 Task: Find connections with filter location Flémalle-Haute with filter topic #homeofficewith filter profile language Potuguese with filter current company CONMED Corporation with filter school Sacred Heart College(autonomous)Thirupattur-635 601 with filter industry Building Construction with filter service category Product Marketing with filter keywords title Library Assistant
Action: Mouse moved to (577, 100)
Screenshot: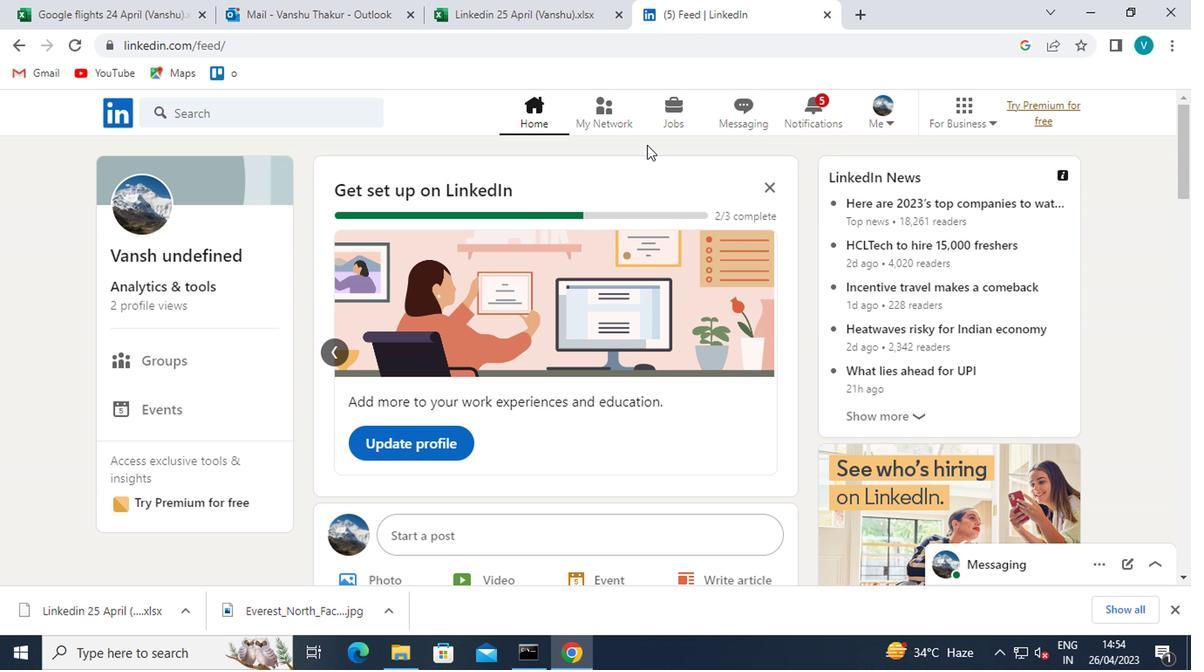 
Action: Mouse pressed left at (577, 100)
Screenshot: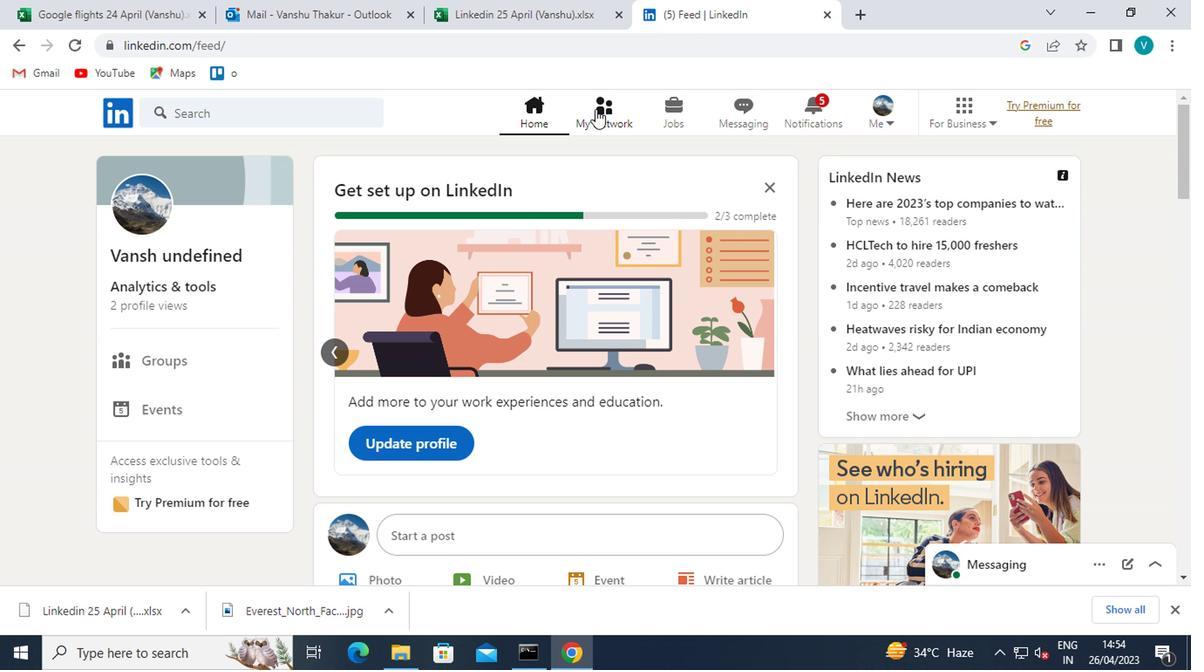 
Action: Mouse moved to (181, 215)
Screenshot: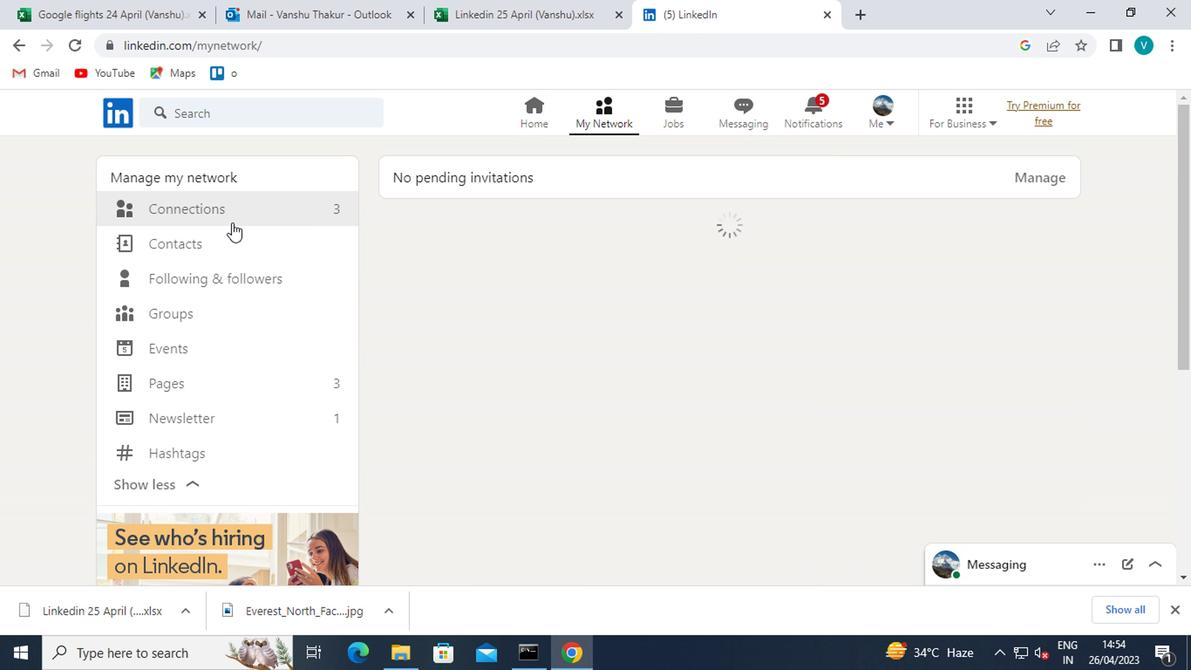 
Action: Mouse pressed left at (181, 215)
Screenshot: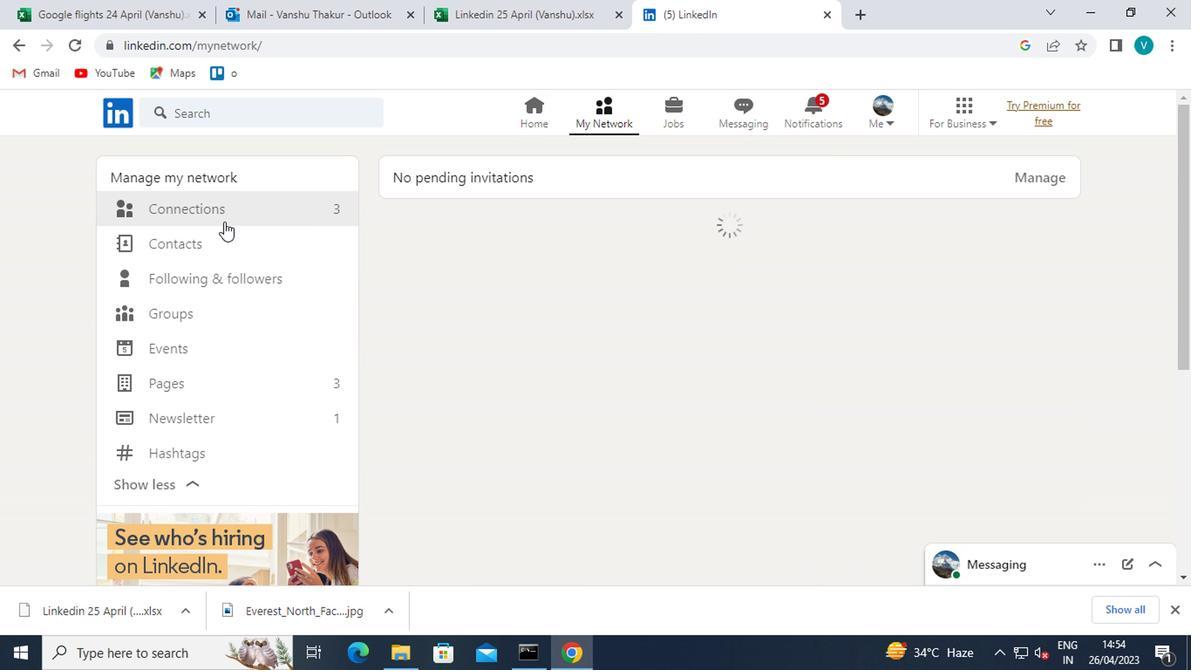 
Action: Mouse moved to (721, 215)
Screenshot: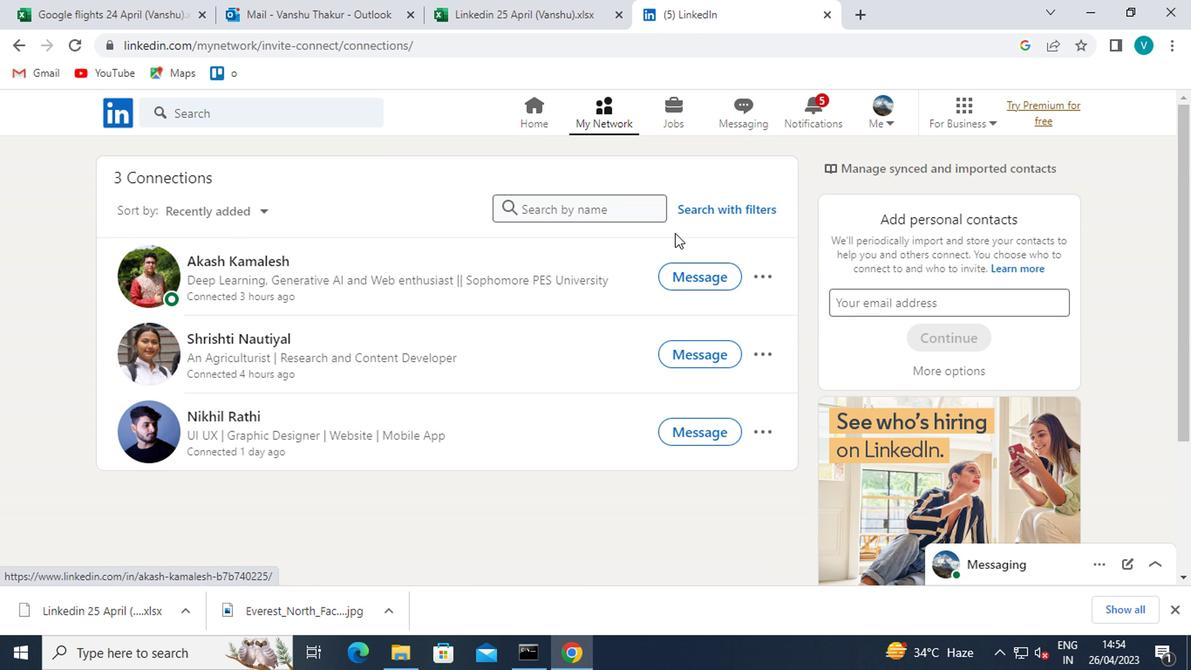 
Action: Mouse pressed left at (721, 215)
Screenshot: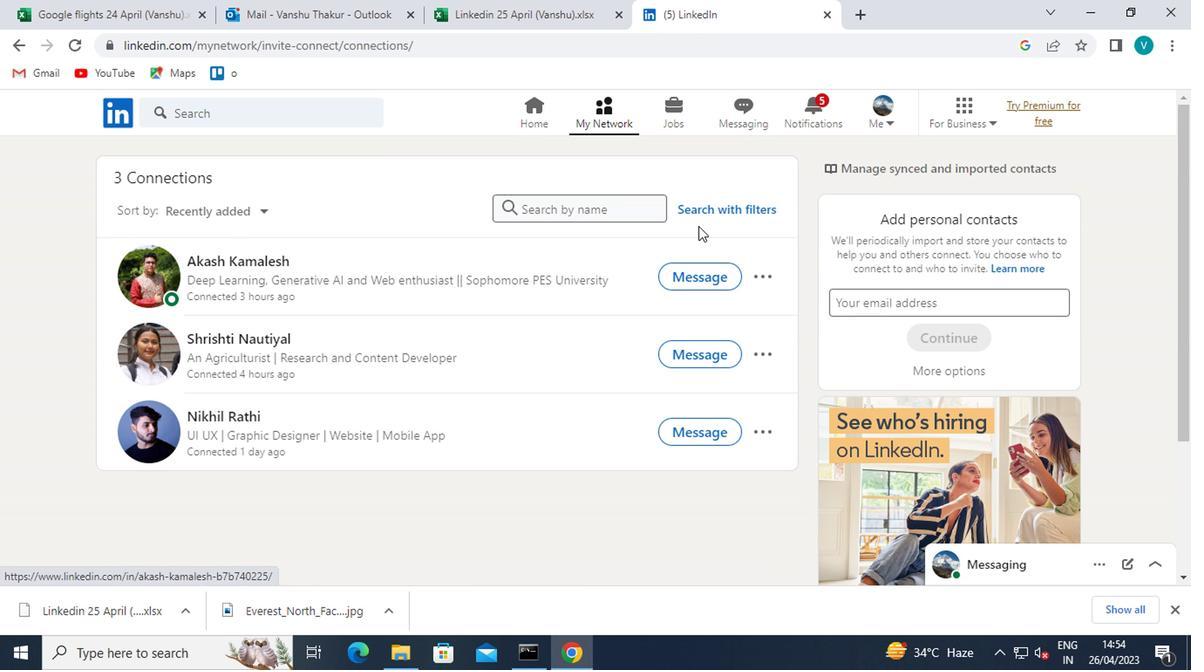 
Action: Mouse moved to (571, 173)
Screenshot: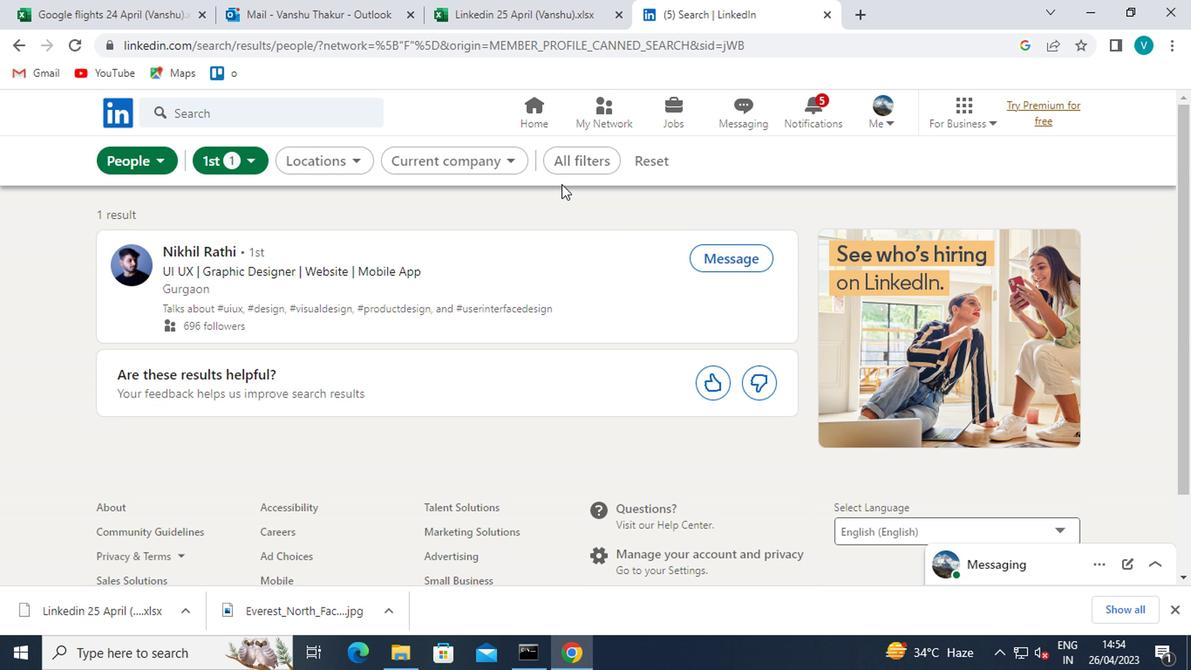 
Action: Mouse pressed left at (571, 173)
Screenshot: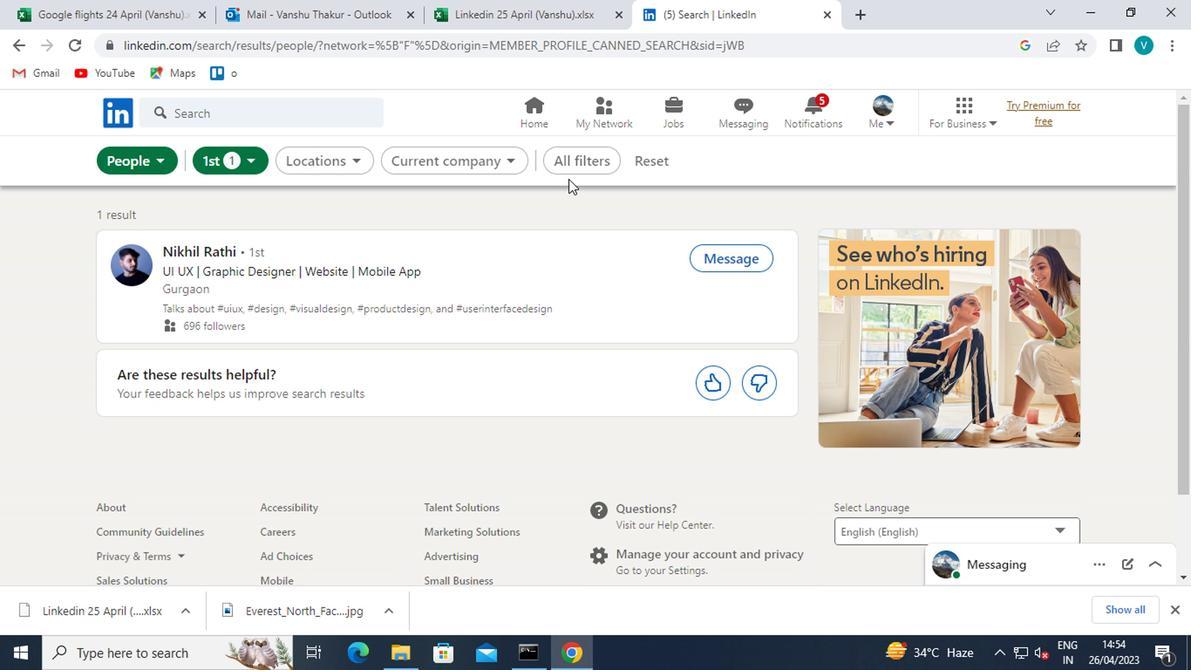 
Action: Mouse moved to (885, 349)
Screenshot: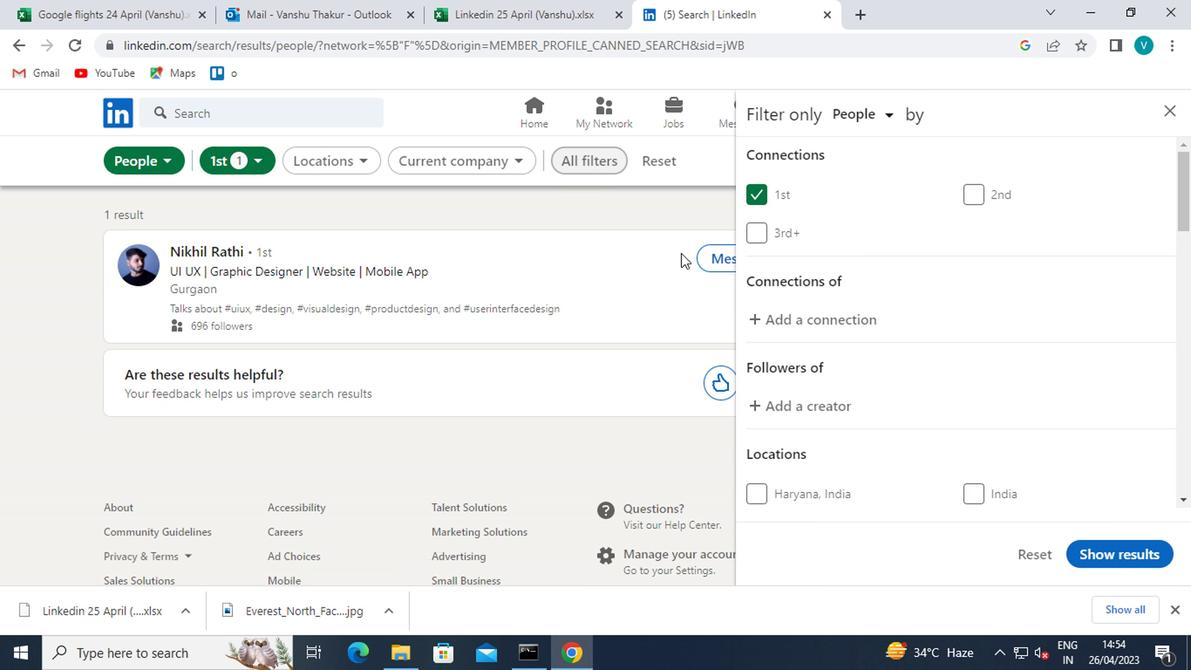 
Action: Mouse scrolled (885, 348) with delta (0, 0)
Screenshot: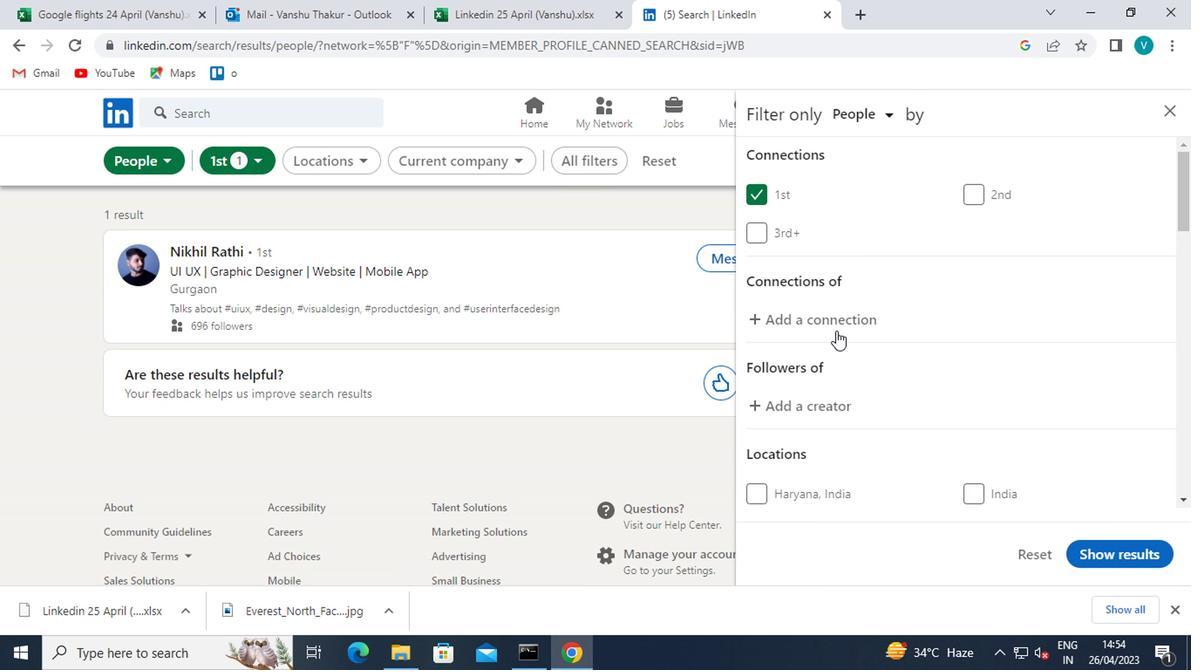 
Action: Mouse moved to (886, 349)
Screenshot: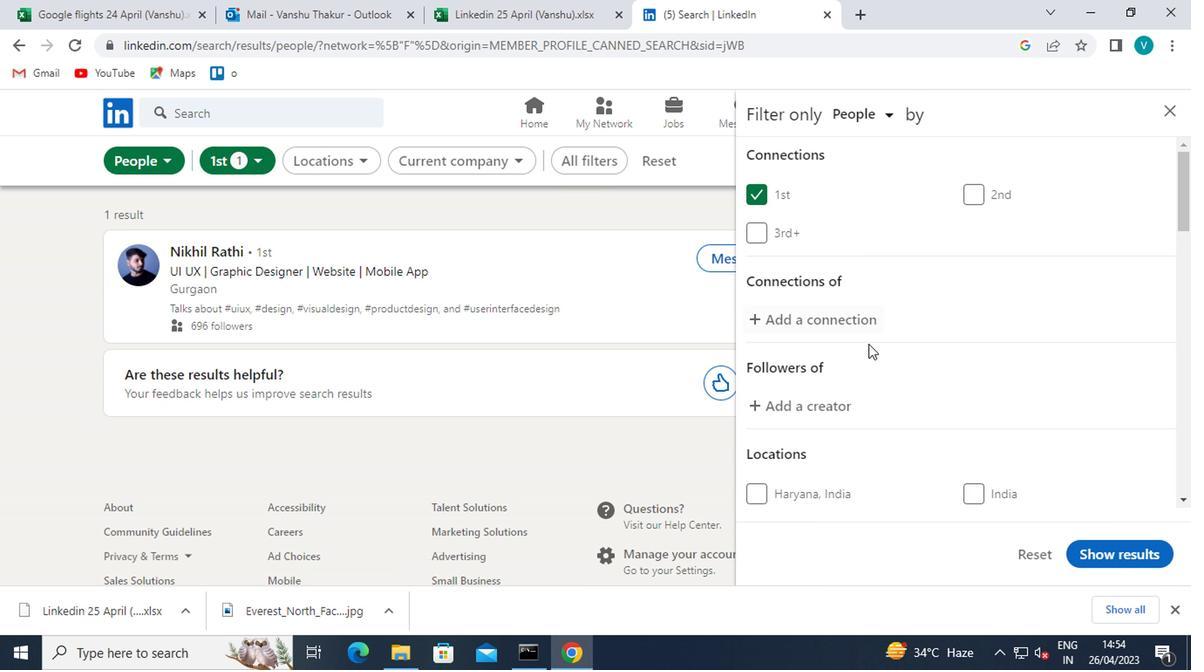 
Action: Mouse scrolled (886, 348) with delta (0, 0)
Screenshot: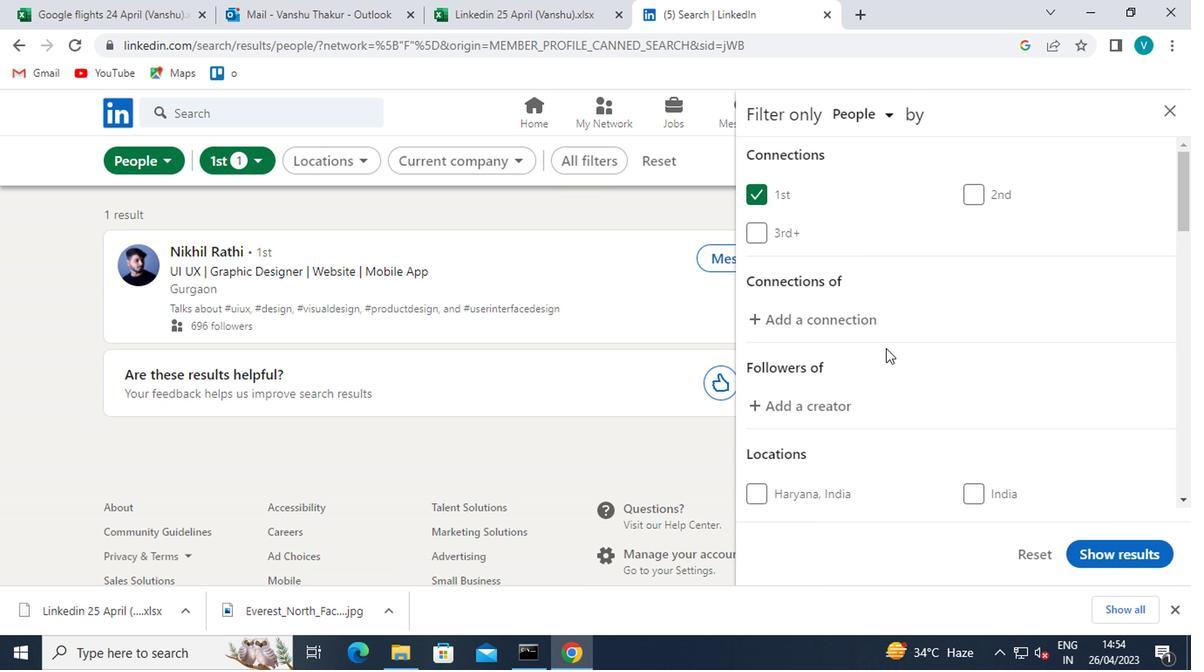 
Action: Mouse moved to (831, 404)
Screenshot: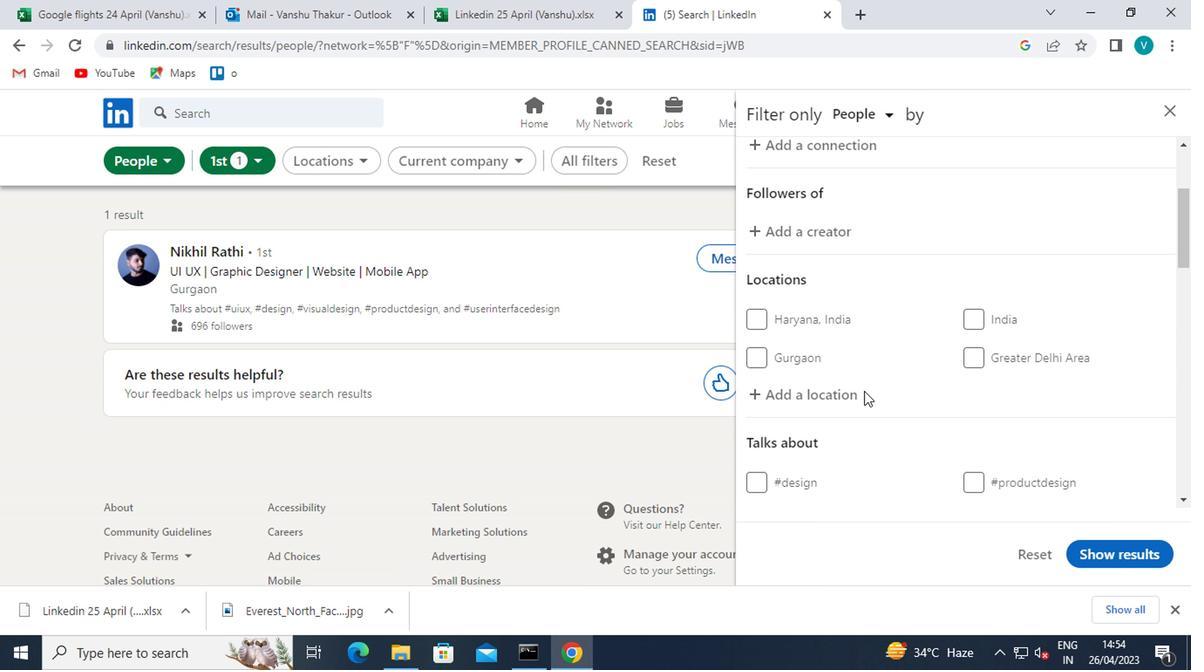 
Action: Mouse pressed left at (831, 404)
Screenshot: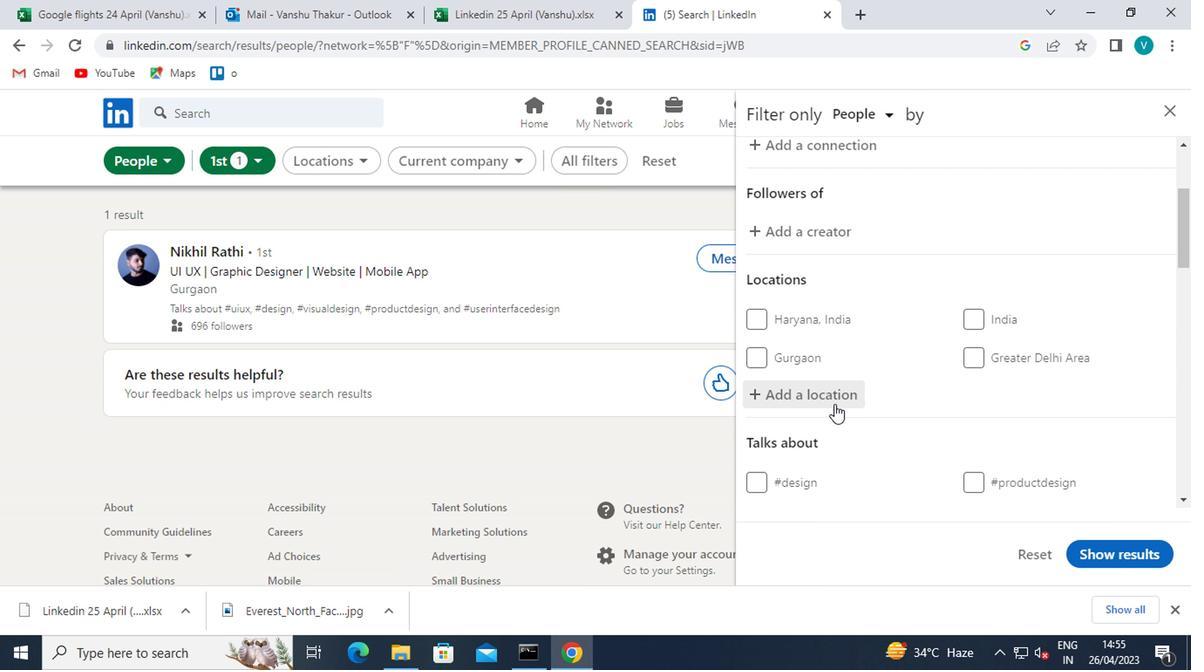 
Action: Key pressed <Key.shift><Key.shift><Key.shift><Key.shift><Key.shift><Key.shift><Key.shift>FLEMALLE
Screenshot: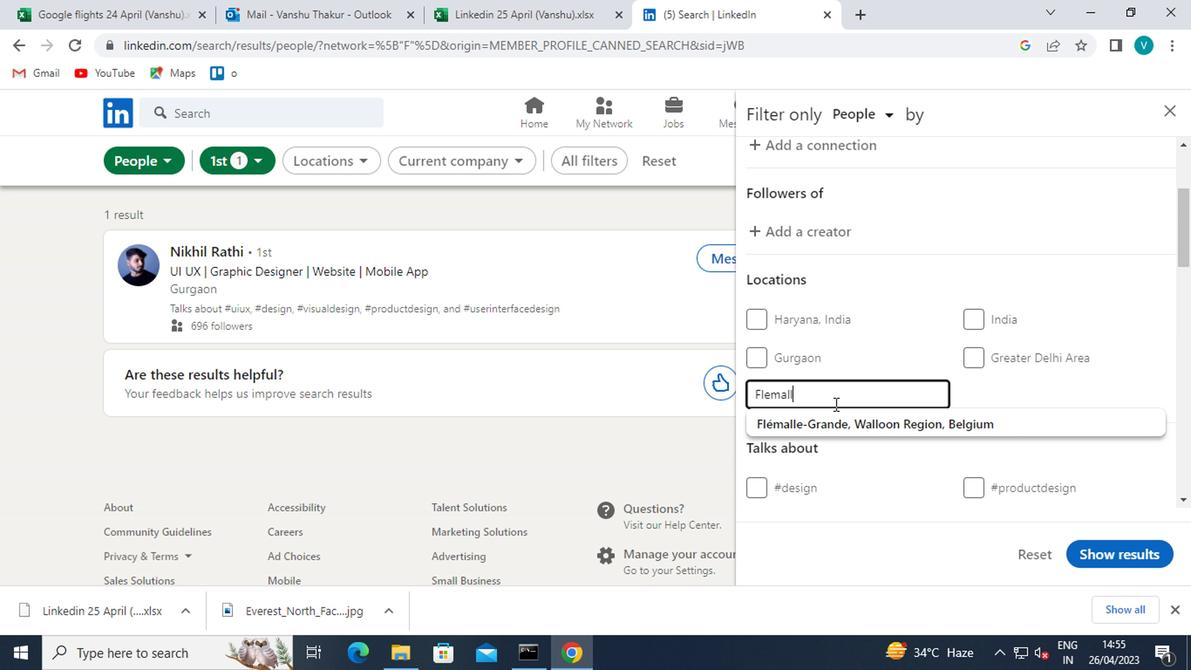 
Action: Mouse moved to (866, 432)
Screenshot: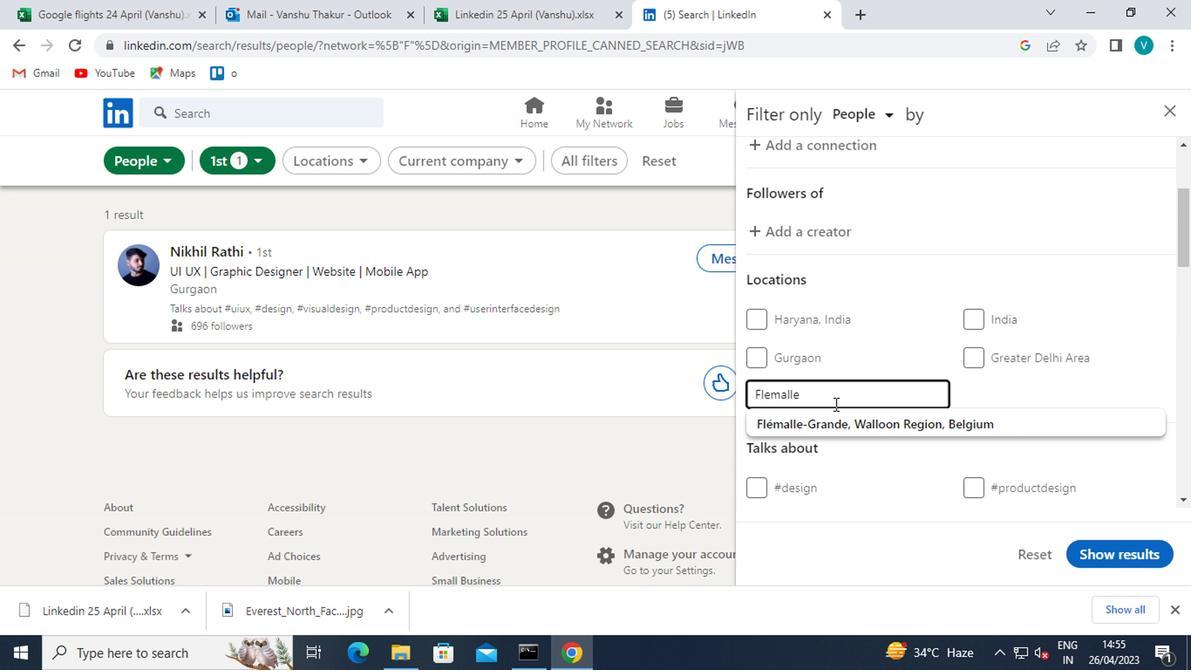 
Action: Mouse pressed left at (866, 432)
Screenshot: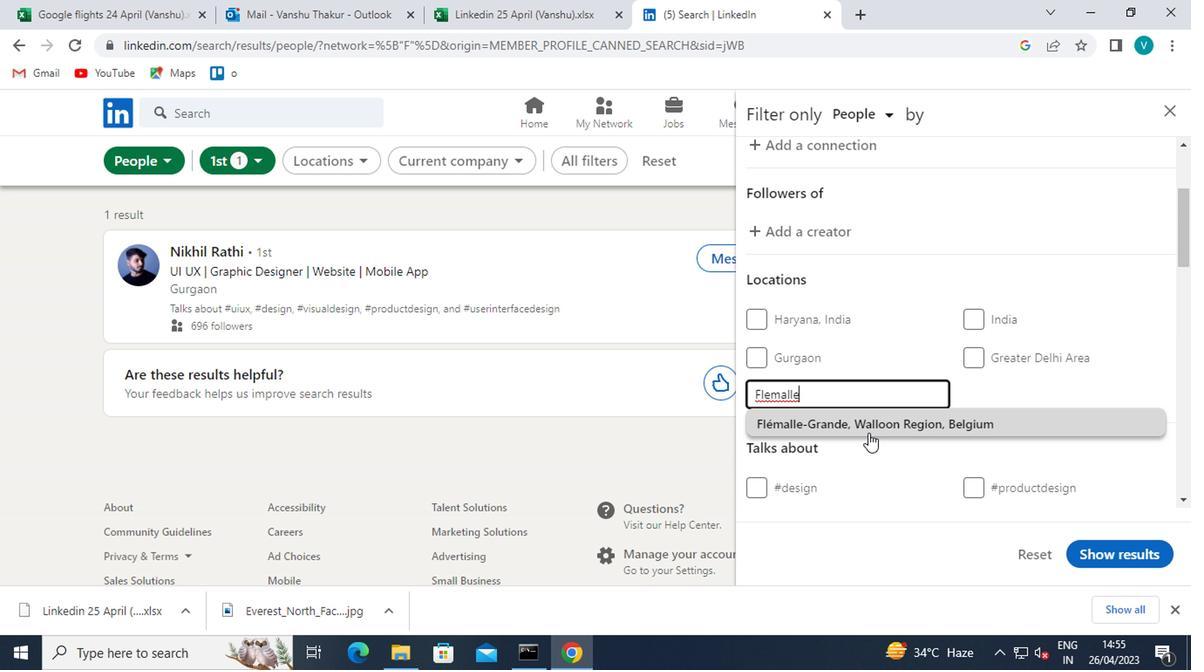 
Action: Mouse moved to (885, 424)
Screenshot: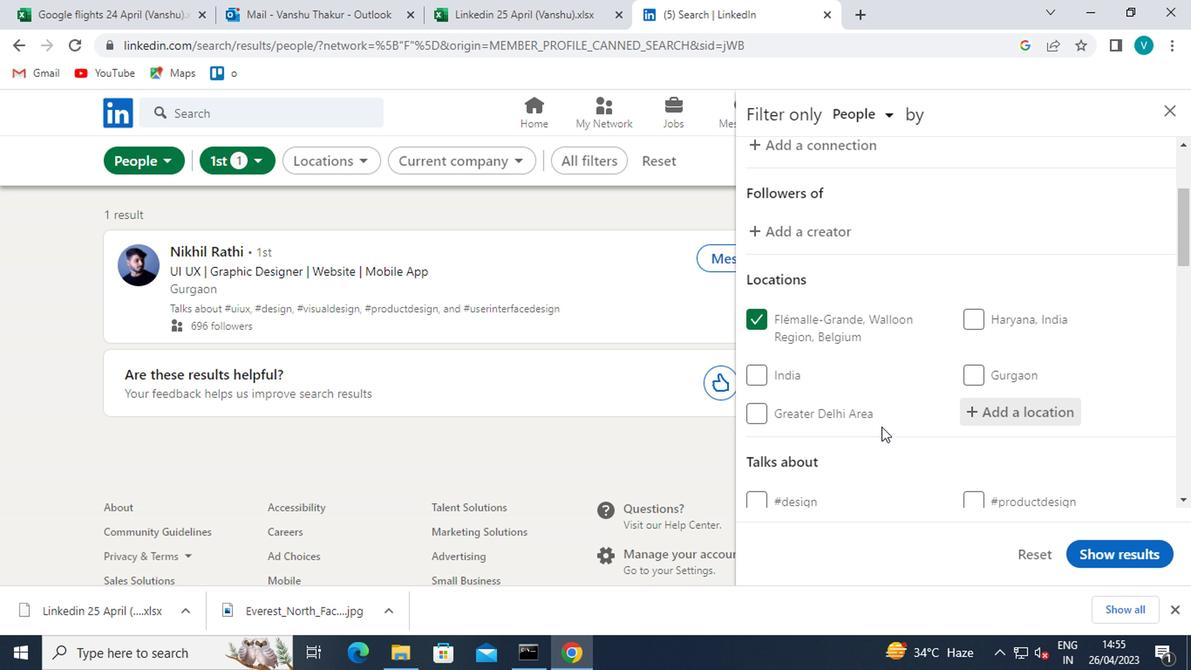 
Action: Mouse scrolled (885, 423) with delta (0, 0)
Screenshot: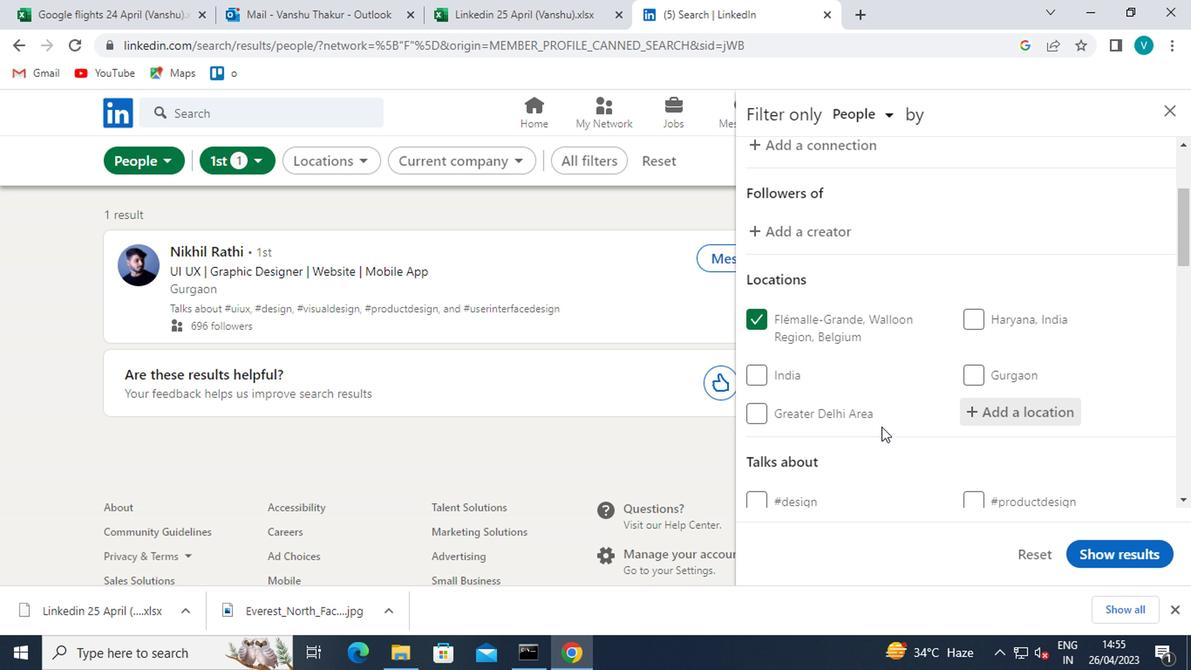 
Action: Mouse moved to (890, 422)
Screenshot: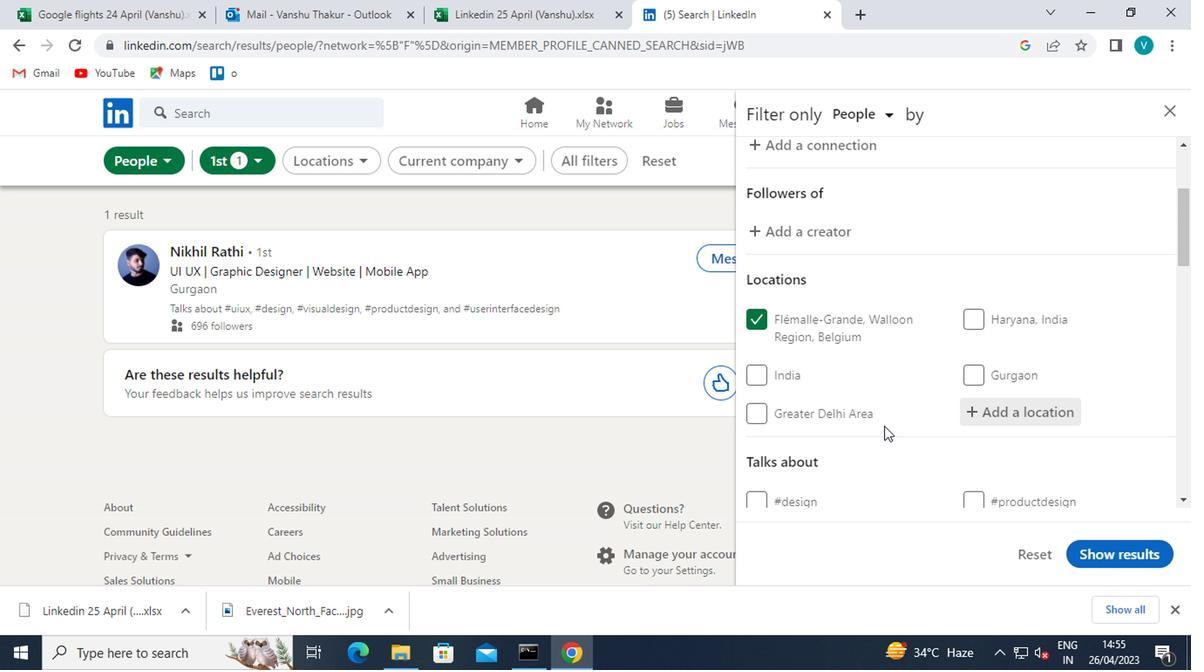 
Action: Mouse scrolled (890, 421) with delta (0, 0)
Screenshot: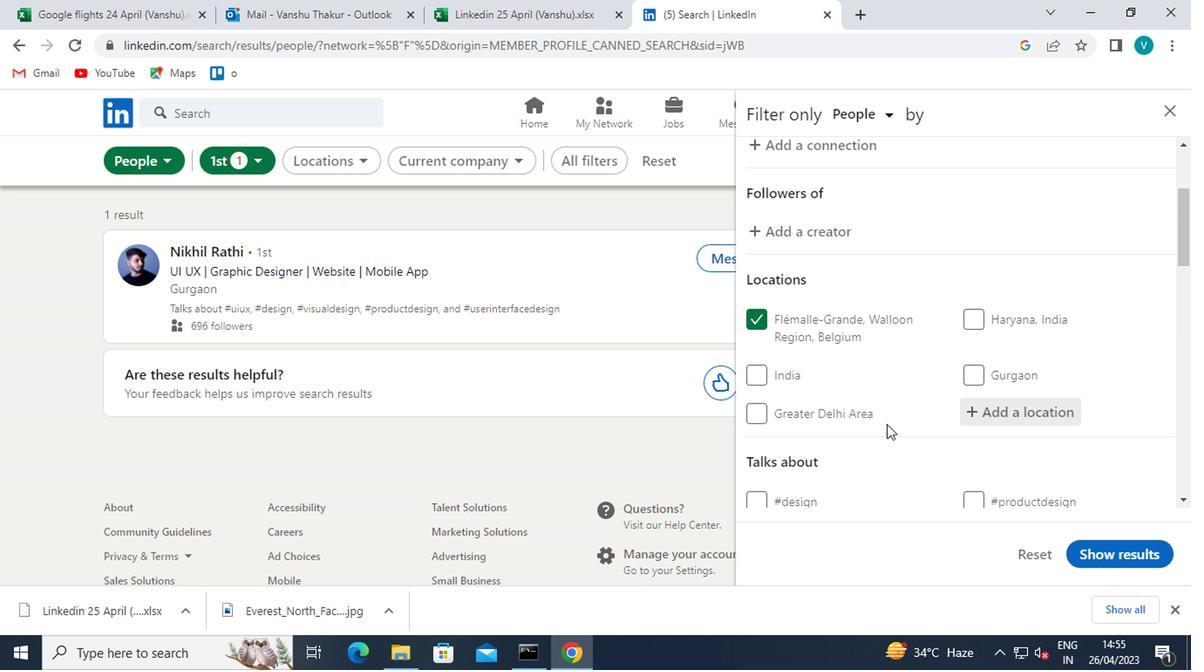
Action: Mouse moved to (1004, 420)
Screenshot: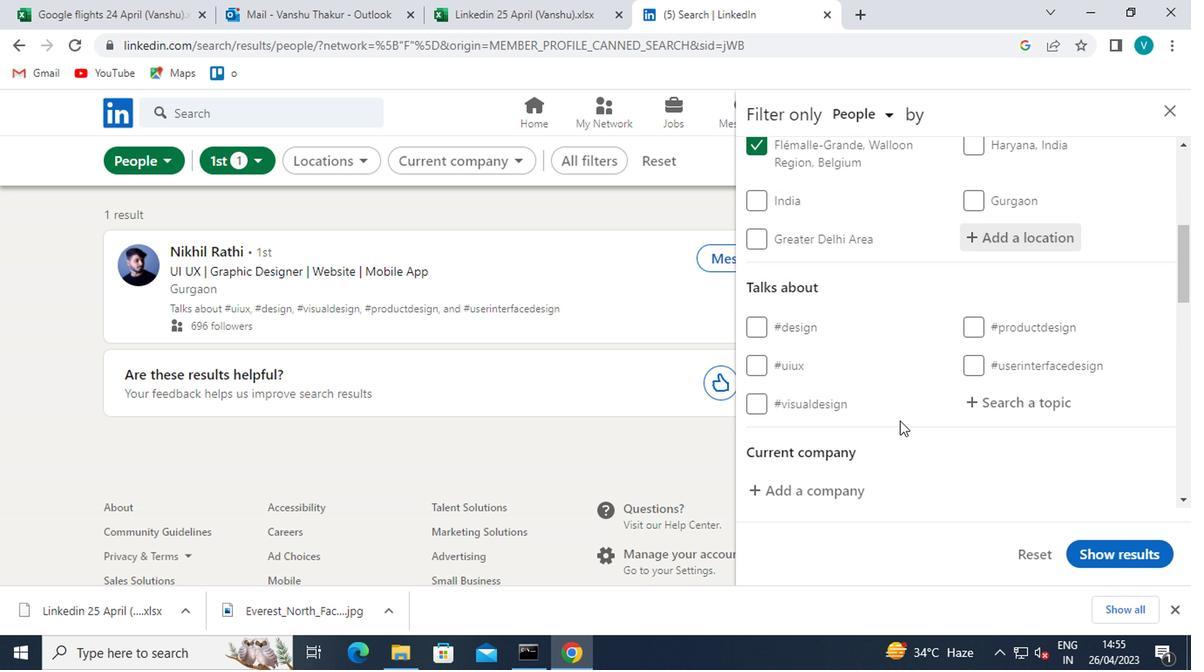 
Action: Mouse pressed left at (1004, 420)
Screenshot: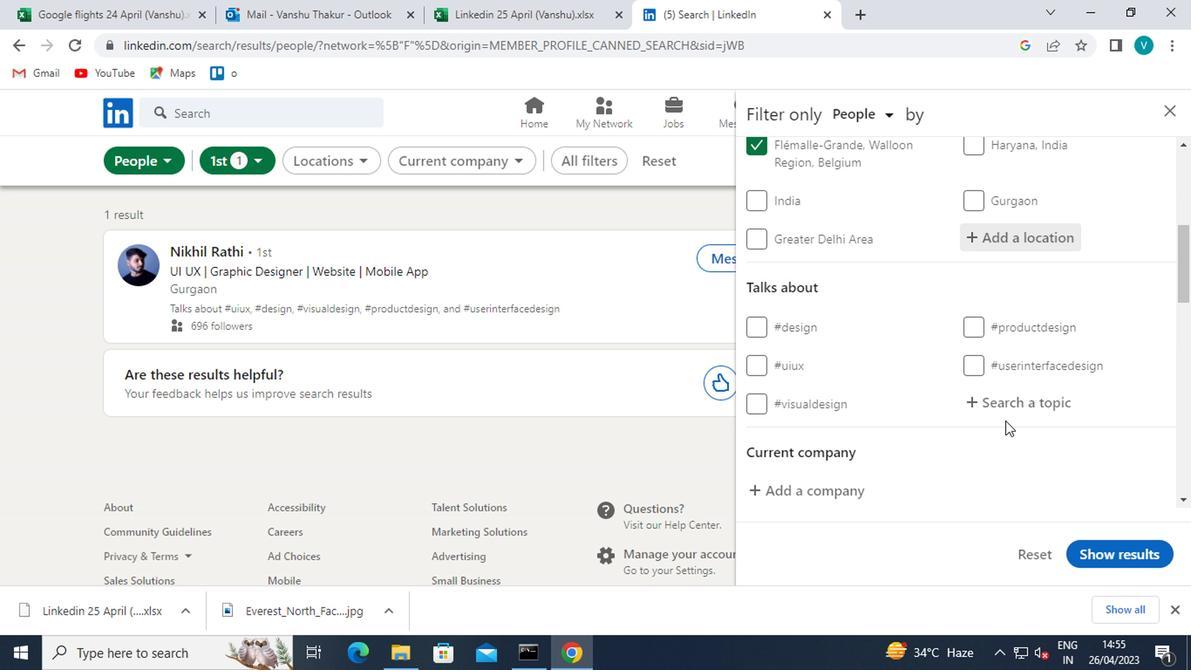 
Action: Mouse moved to (1021, 412)
Screenshot: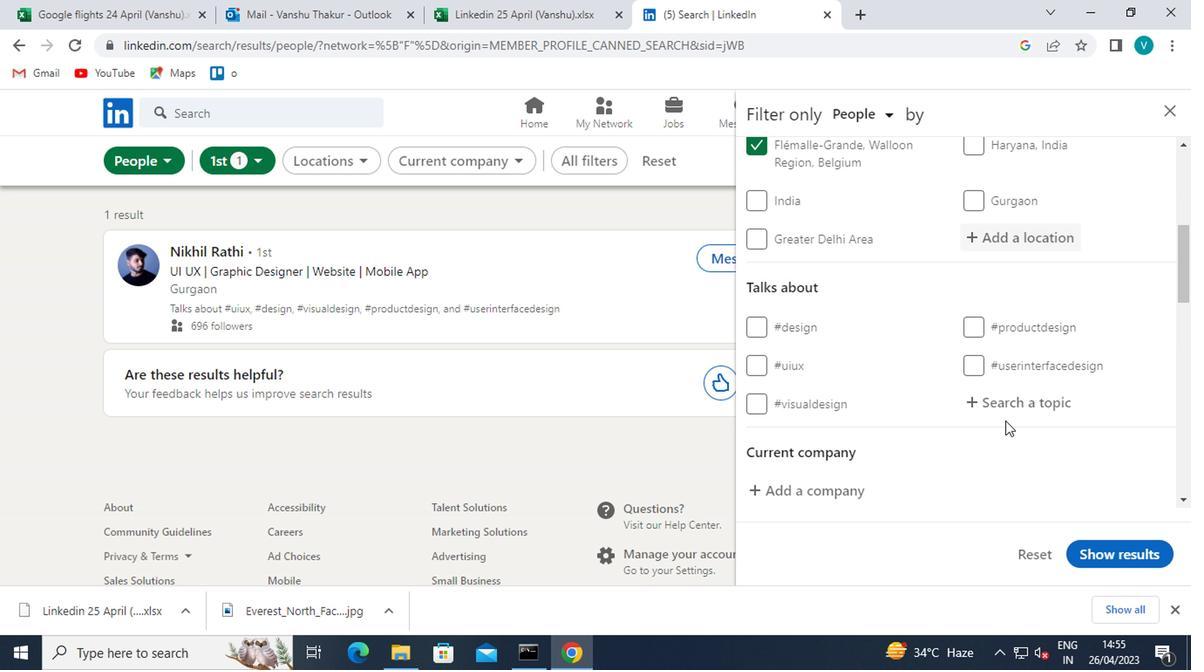
Action: Mouse pressed left at (1021, 412)
Screenshot: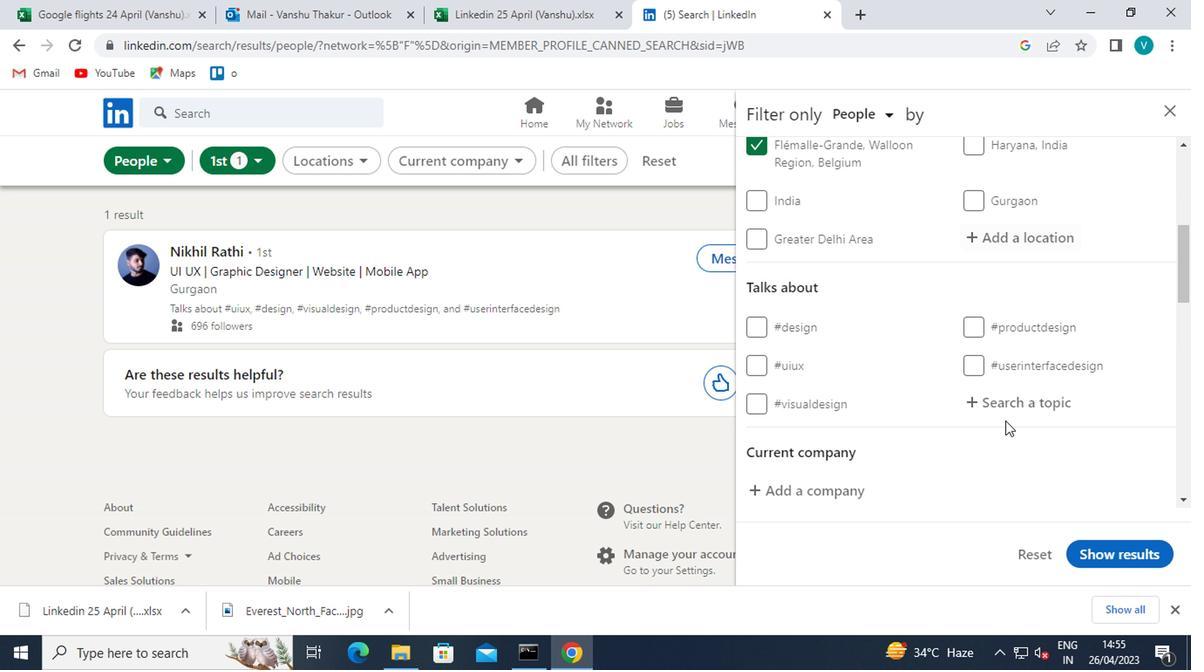 
Action: Key pressed <Key.shift><Key.shift><Key.shift><Key.shift>#
Screenshot: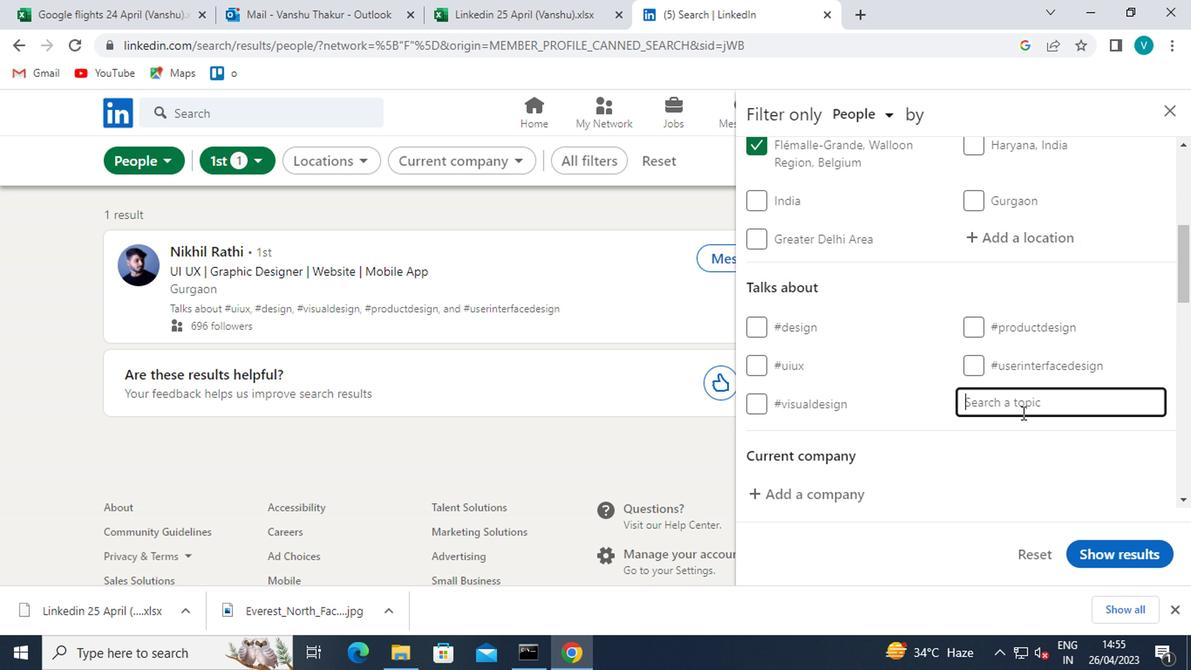 
Action: Mouse moved to (1003, 401)
Screenshot: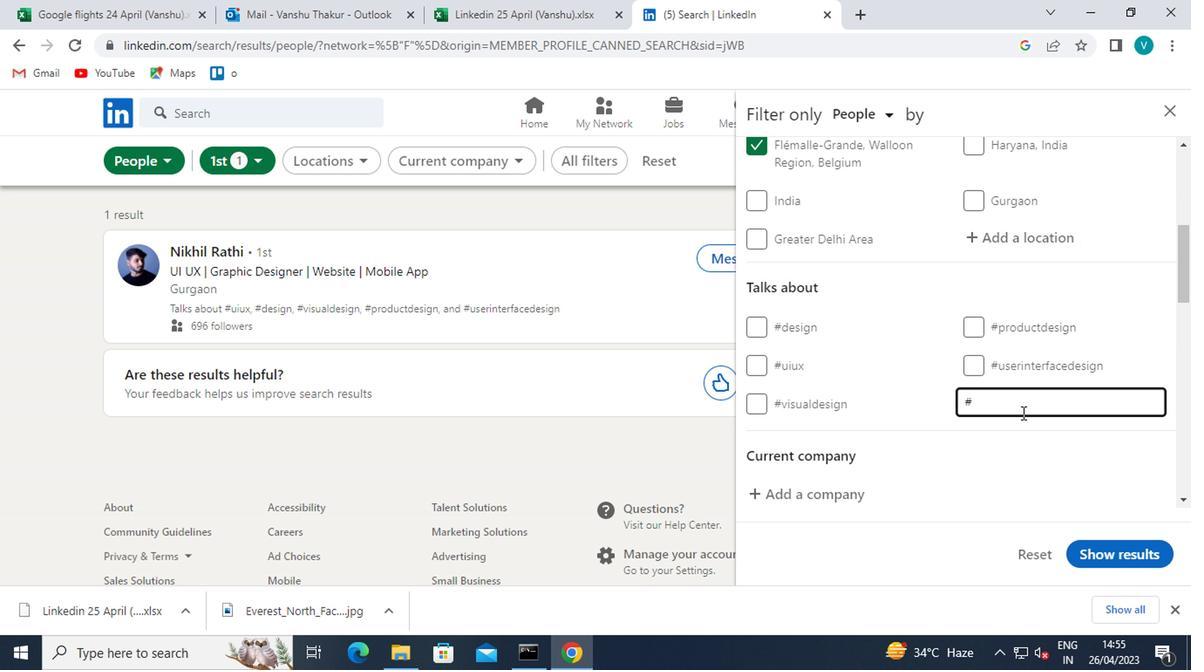 
Action: Key pressed HOMEOFFC
Screenshot: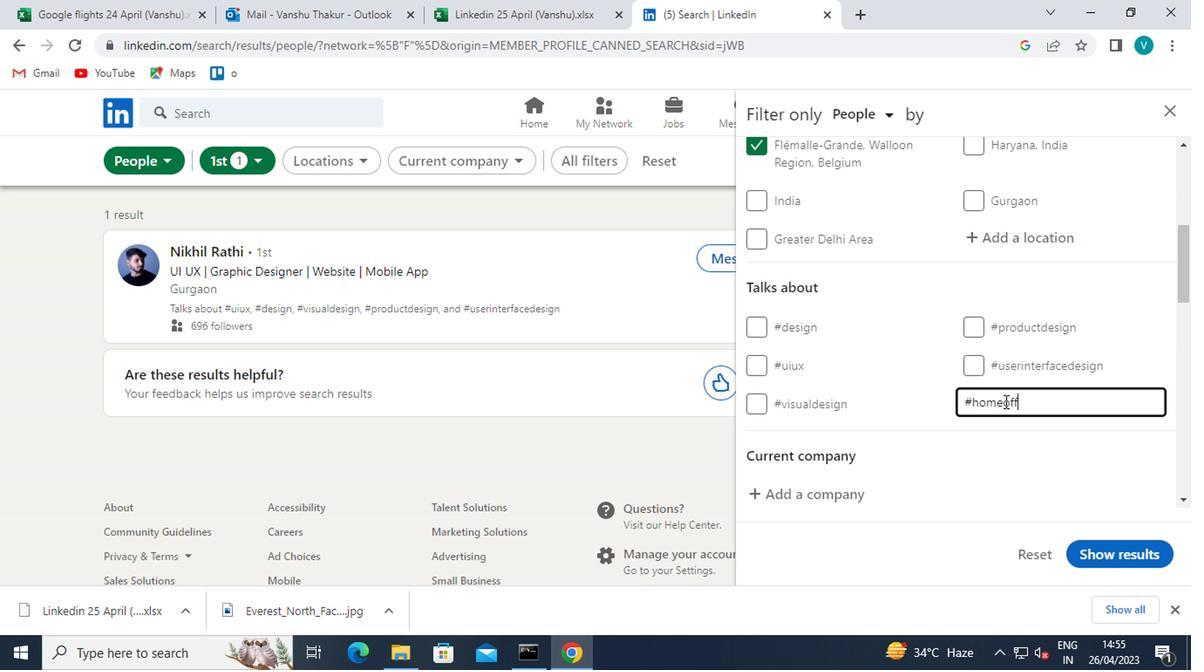 
Action: Mouse moved to (1002, 401)
Screenshot: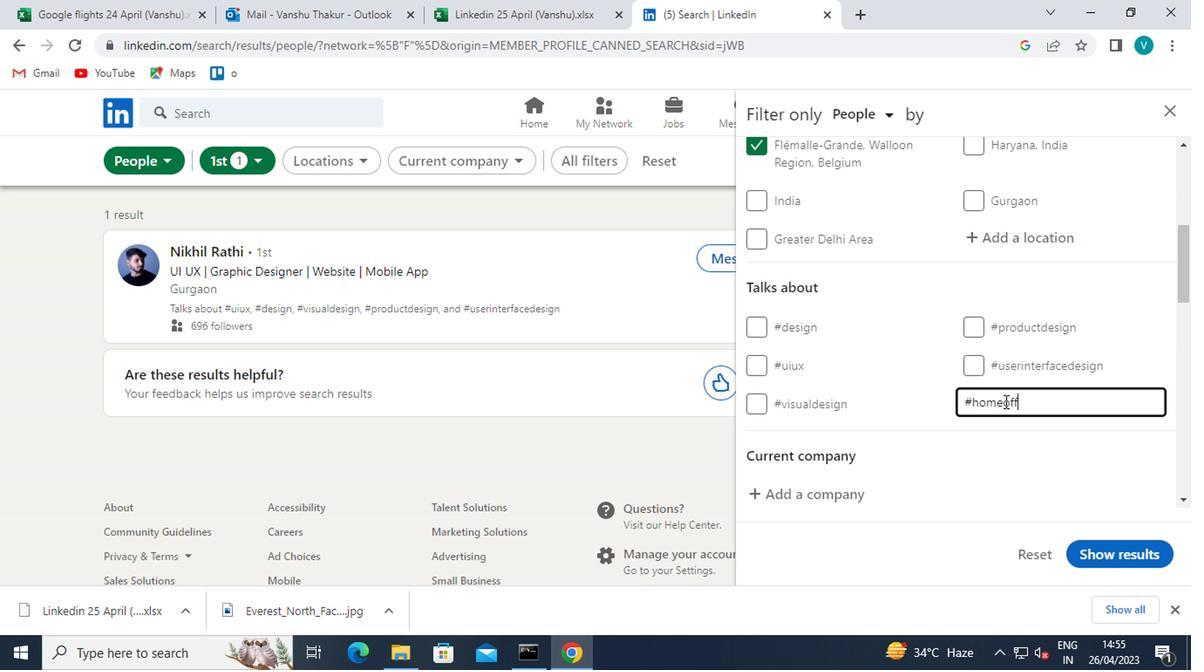 
Action: Key pressed E
Screenshot: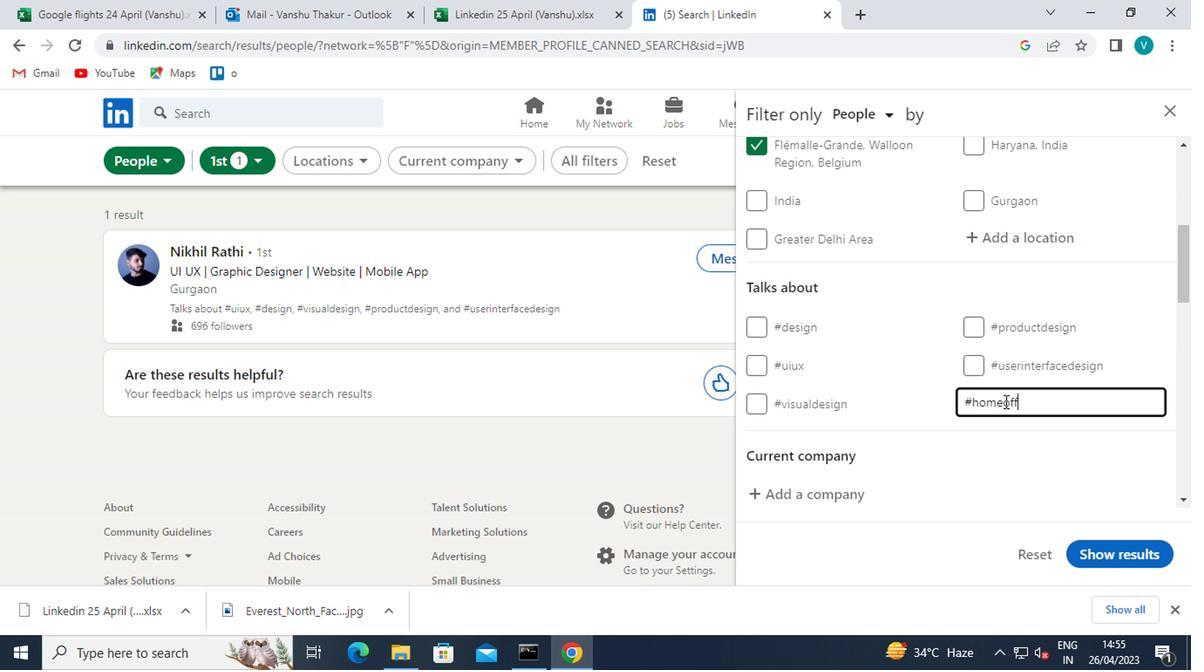 
Action: Mouse moved to (1016, 406)
Screenshot: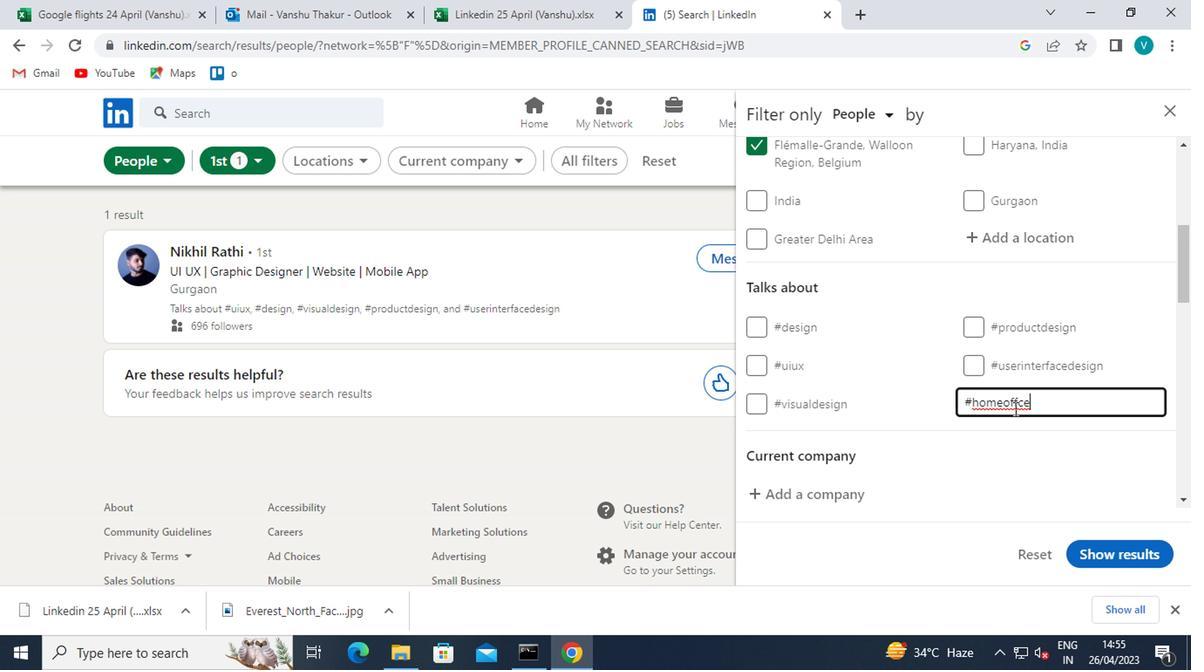 
Action: Mouse pressed left at (1016, 406)
Screenshot: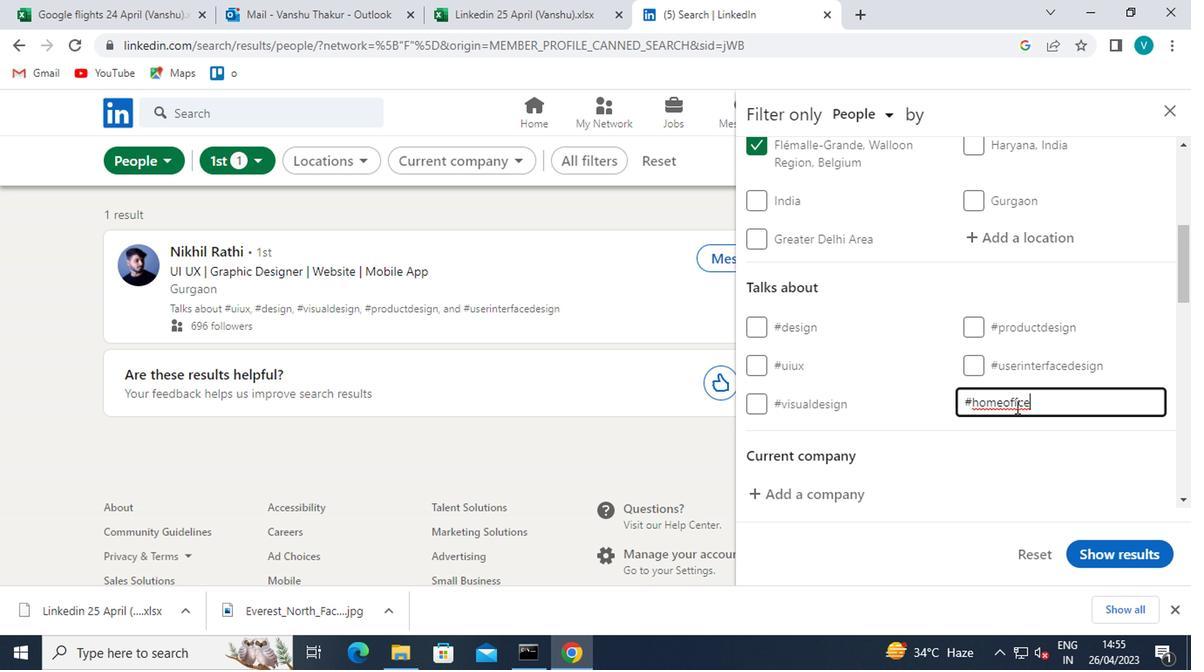 
Action: Mouse moved to (1016, 407)
Screenshot: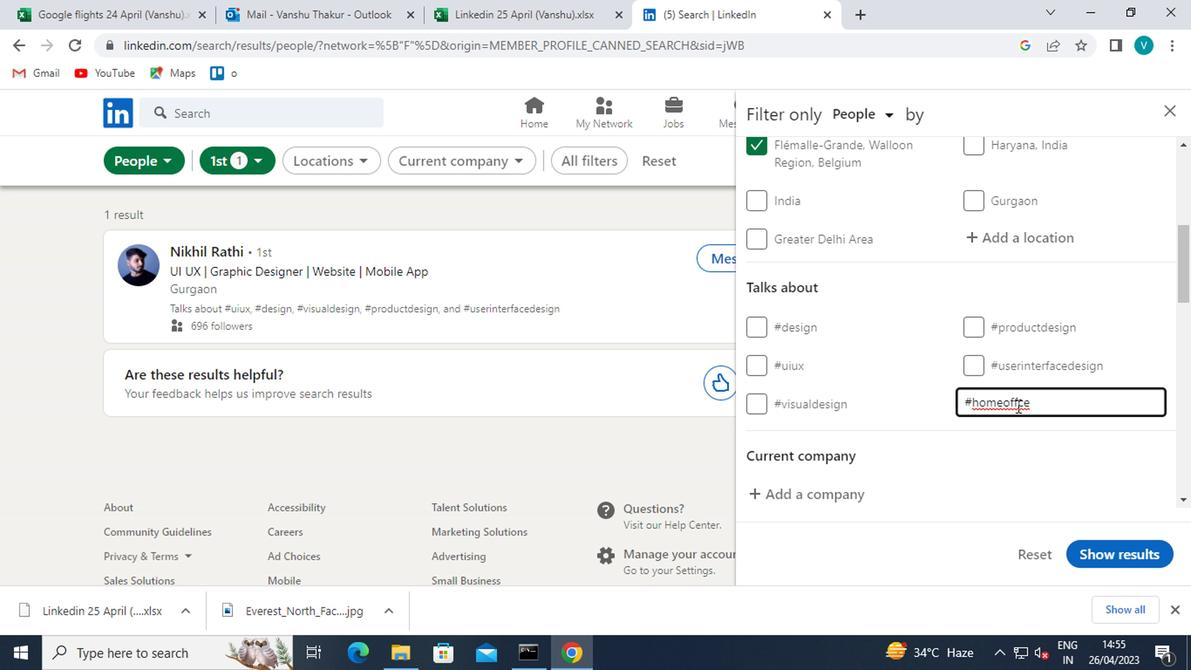 
Action: Key pressed I
Screenshot: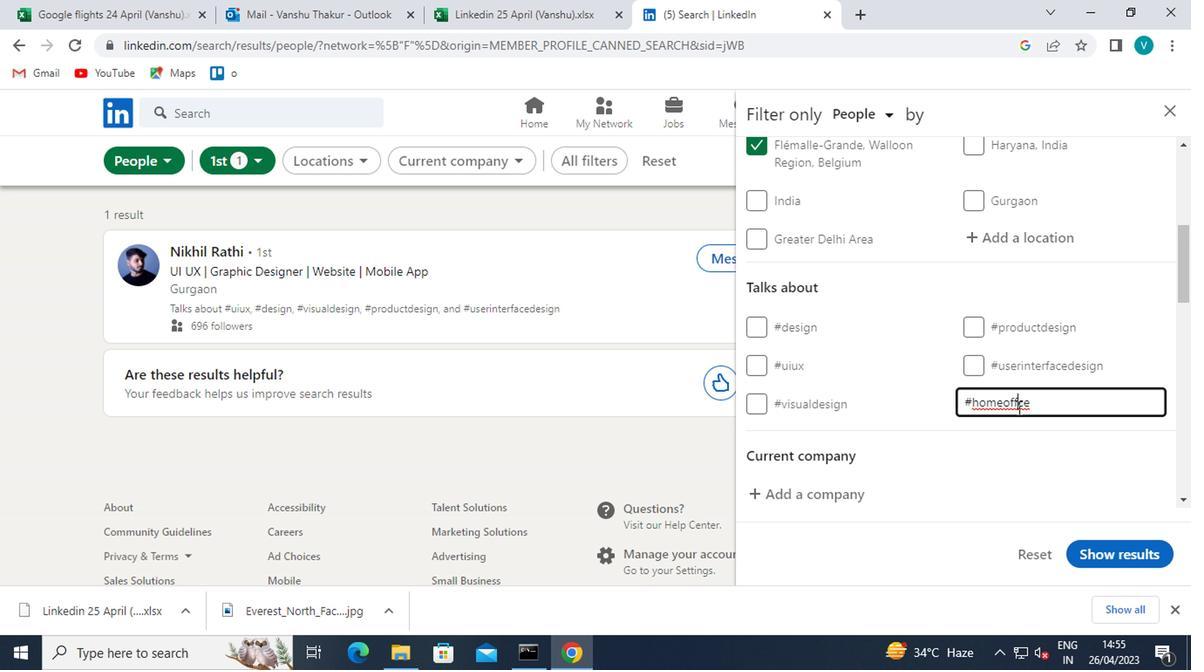 
Action: Mouse moved to (1015, 458)
Screenshot: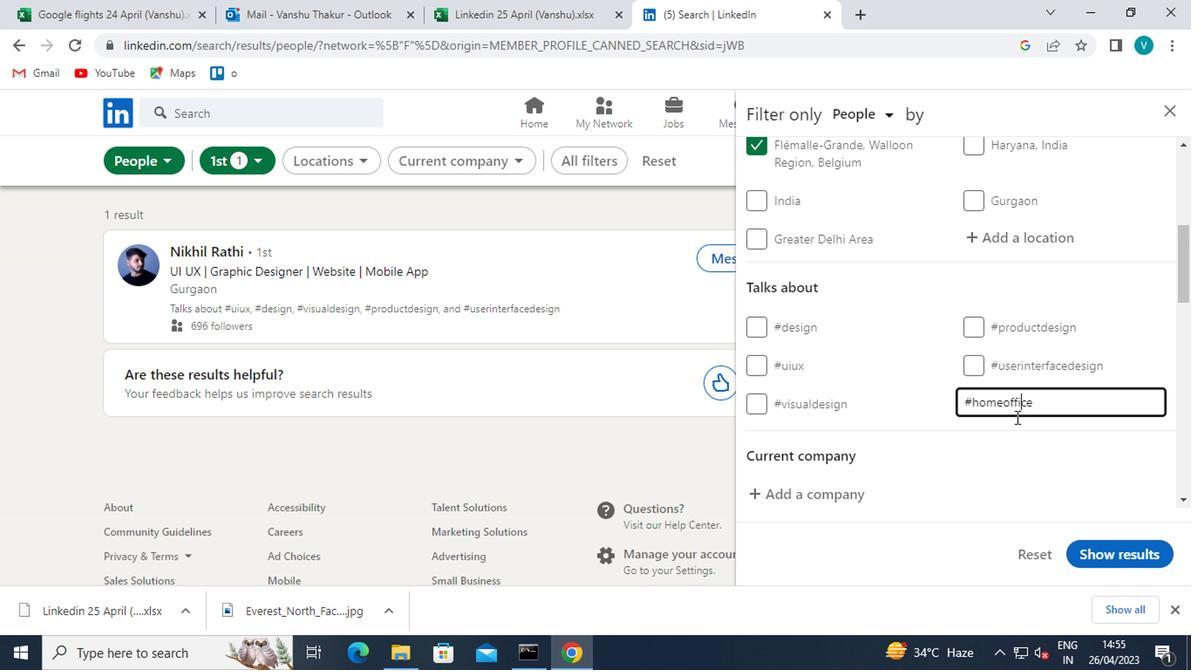 
Action: Mouse pressed left at (1015, 458)
Screenshot: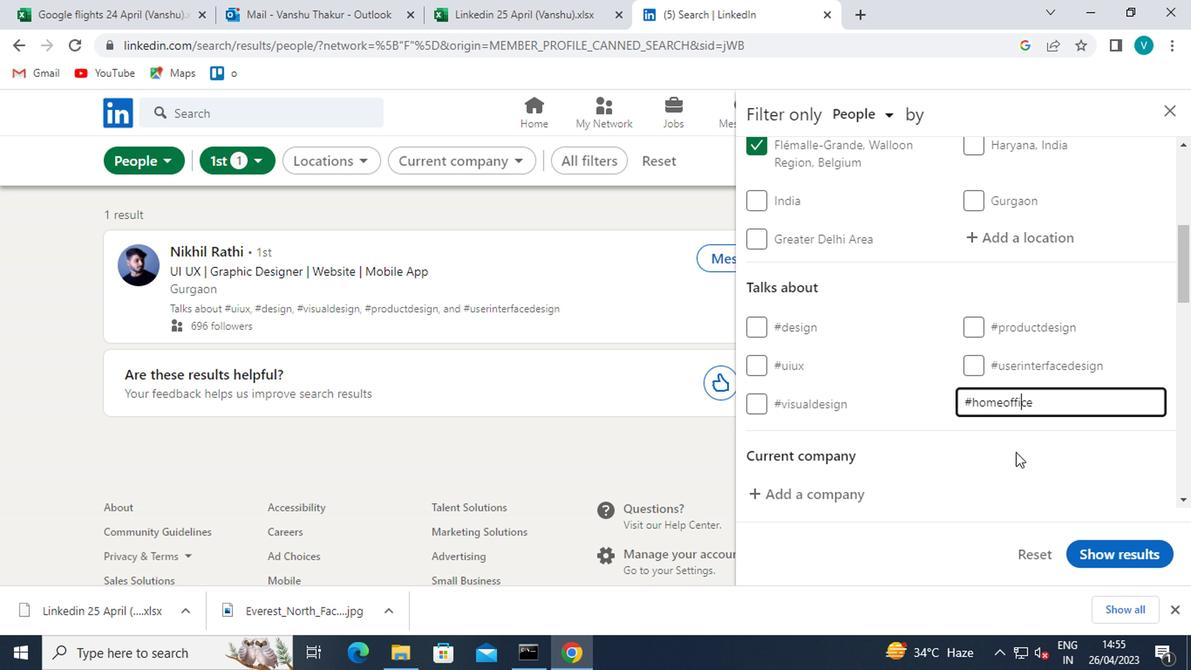 
Action: Mouse scrolled (1015, 456) with delta (0, -1)
Screenshot: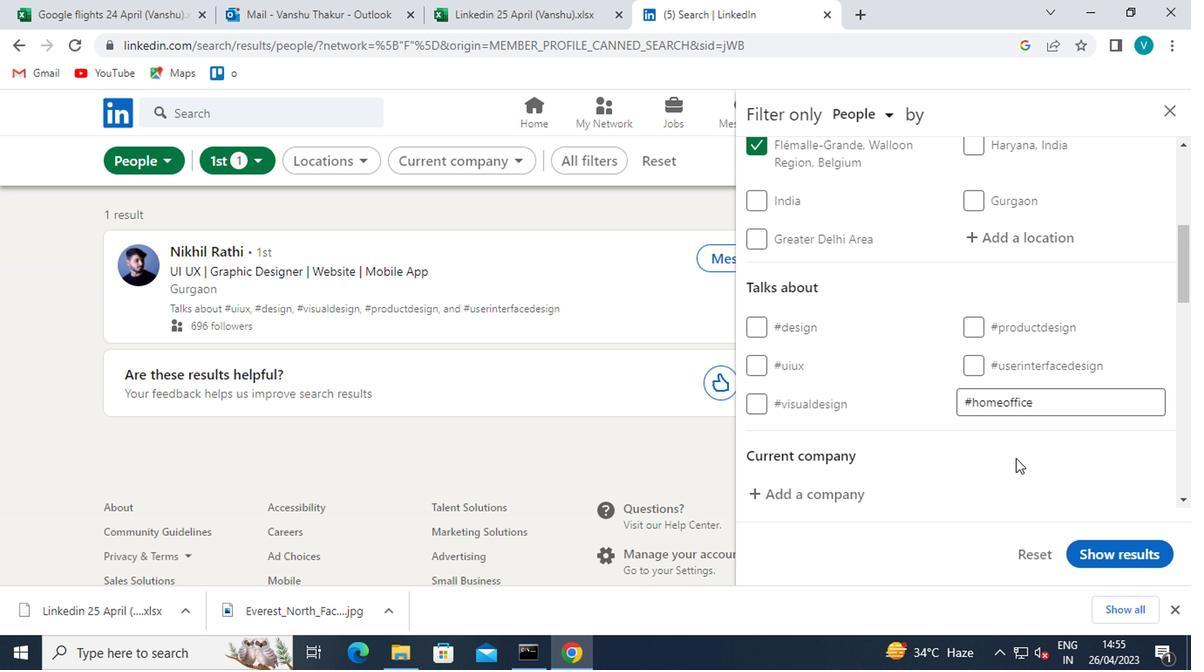
Action: Mouse scrolled (1015, 456) with delta (0, -1)
Screenshot: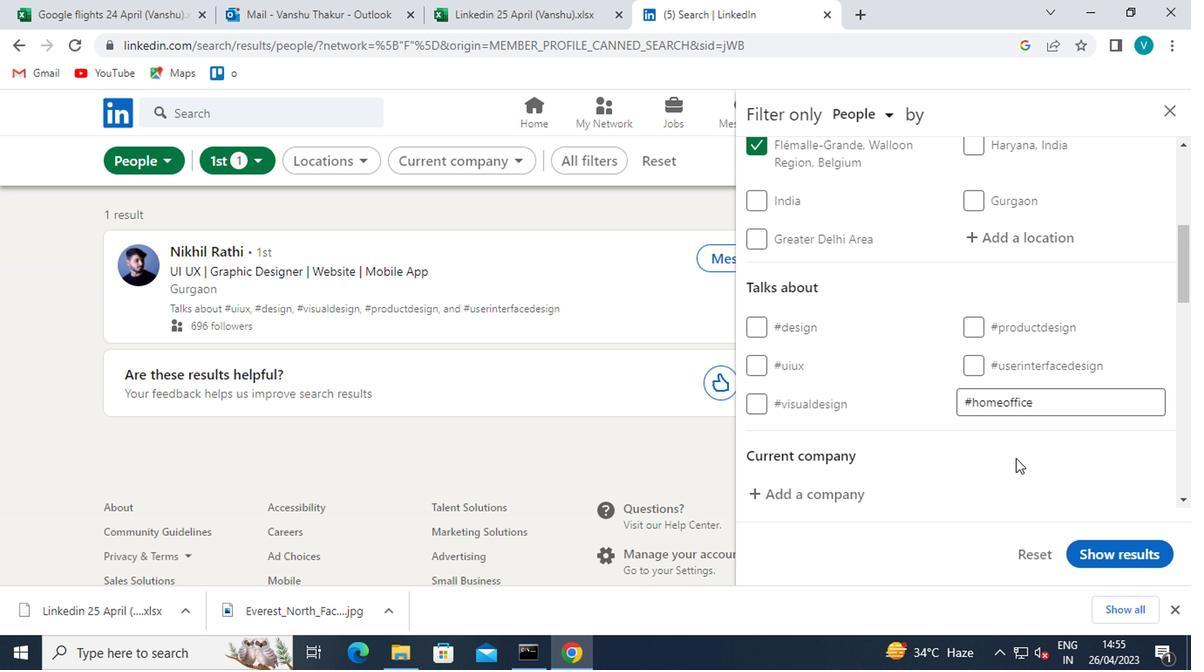 
Action: Mouse moved to (842, 317)
Screenshot: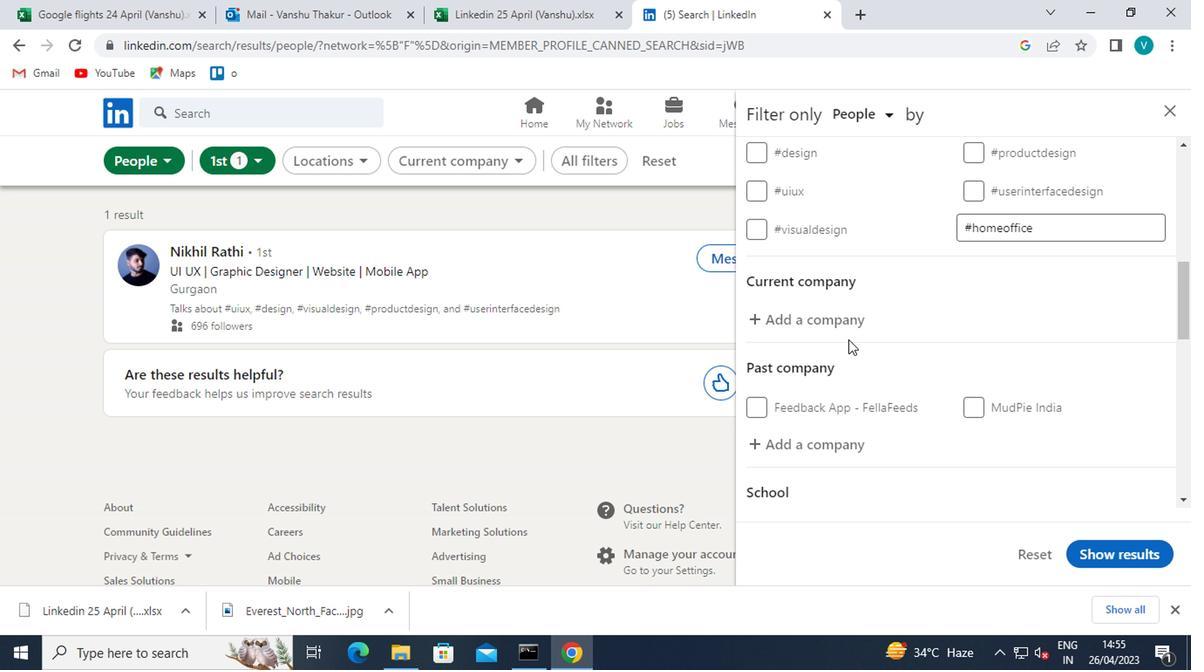 
Action: Mouse pressed left at (842, 317)
Screenshot: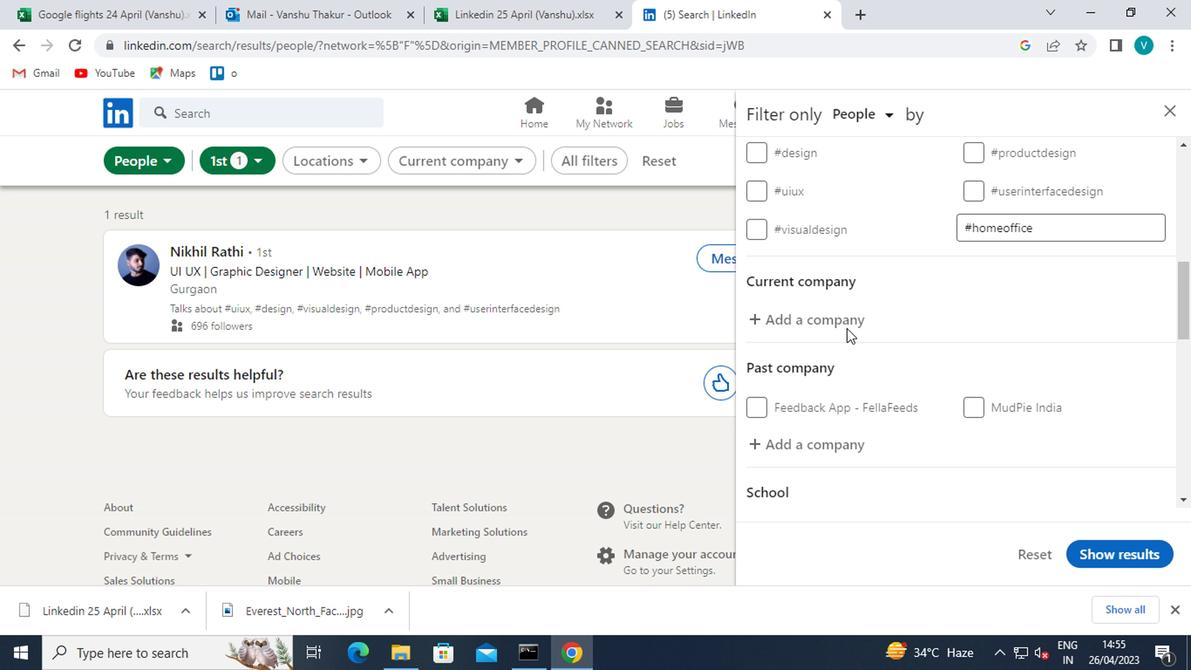 
Action: Key pressed <Key.shift>CONMED
Screenshot: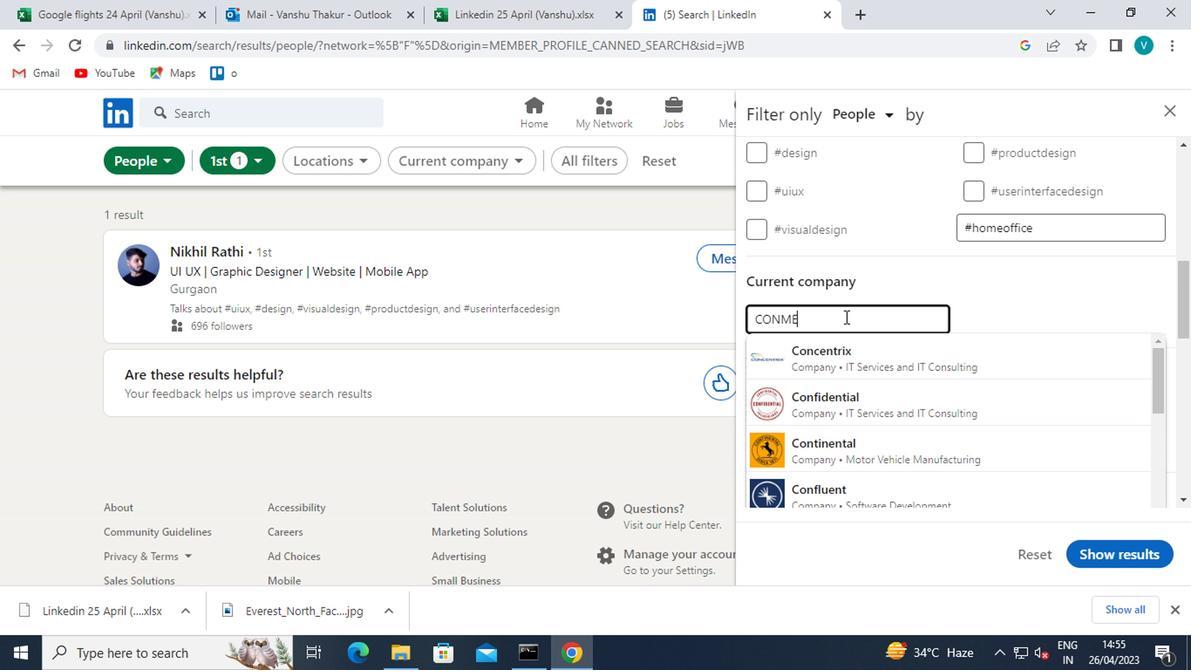 
Action: Mouse moved to (848, 347)
Screenshot: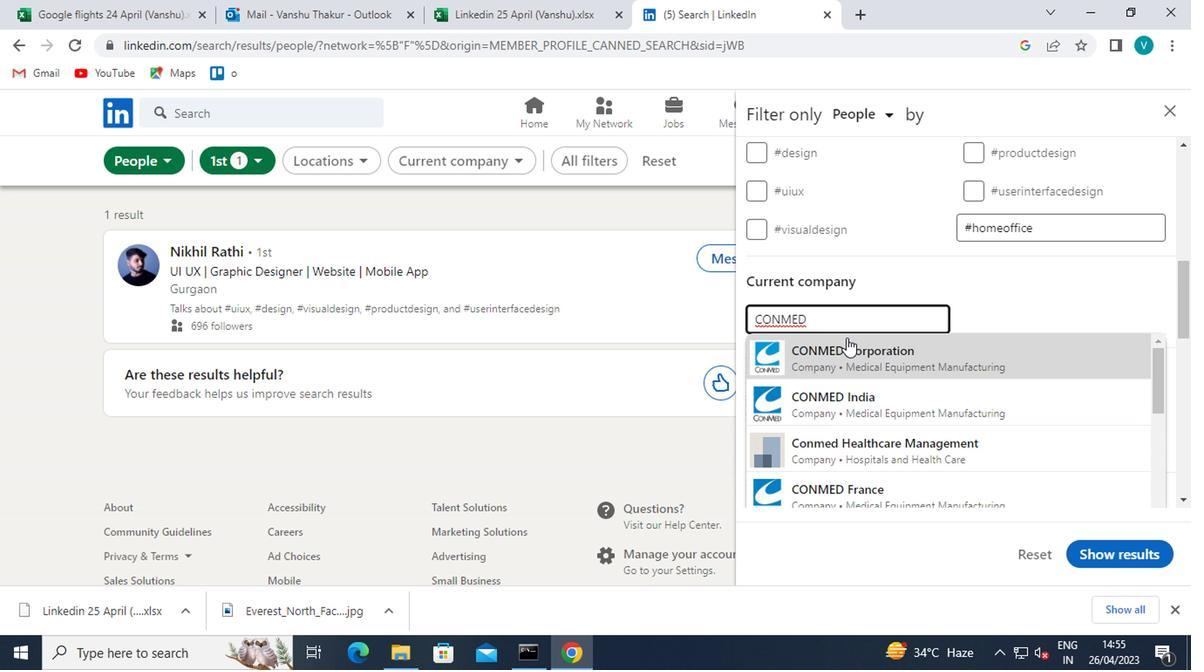 
Action: Mouse pressed left at (848, 347)
Screenshot: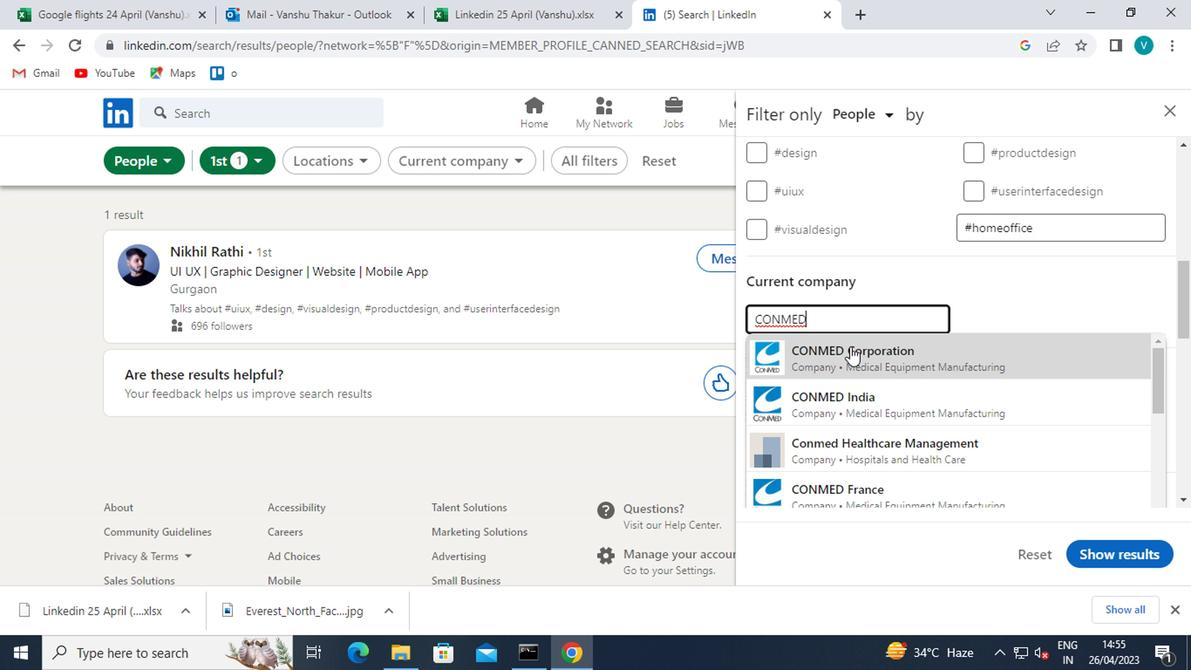 
Action: Mouse scrolled (848, 346) with delta (0, 0)
Screenshot: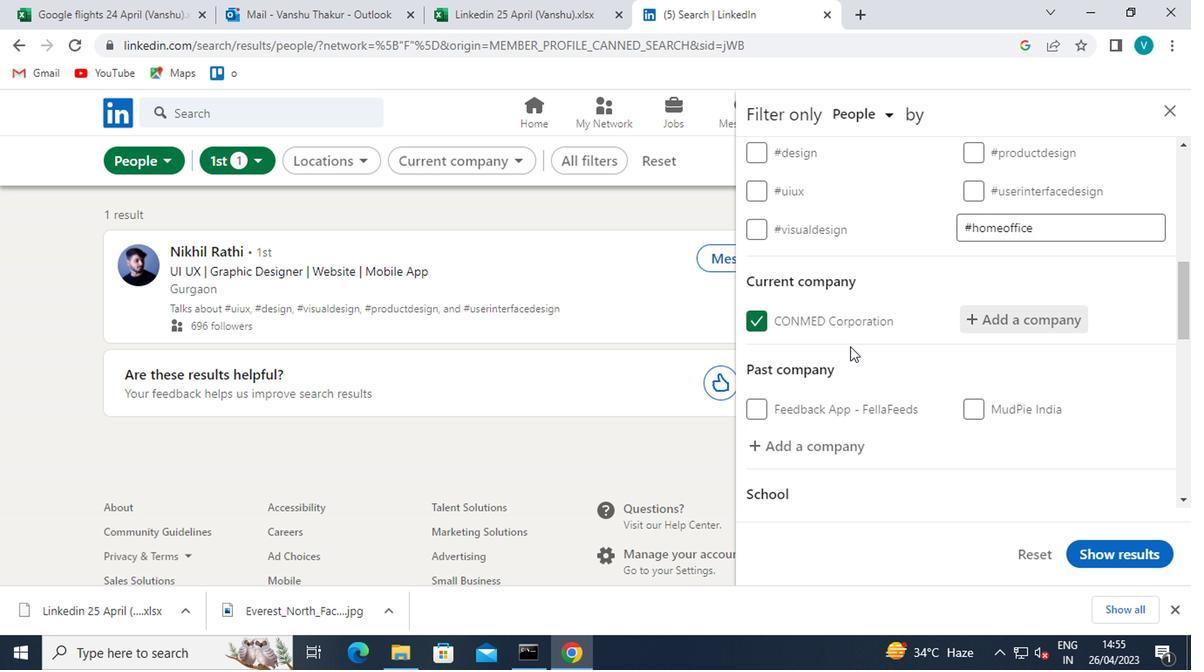 
Action: Mouse scrolled (848, 346) with delta (0, 0)
Screenshot: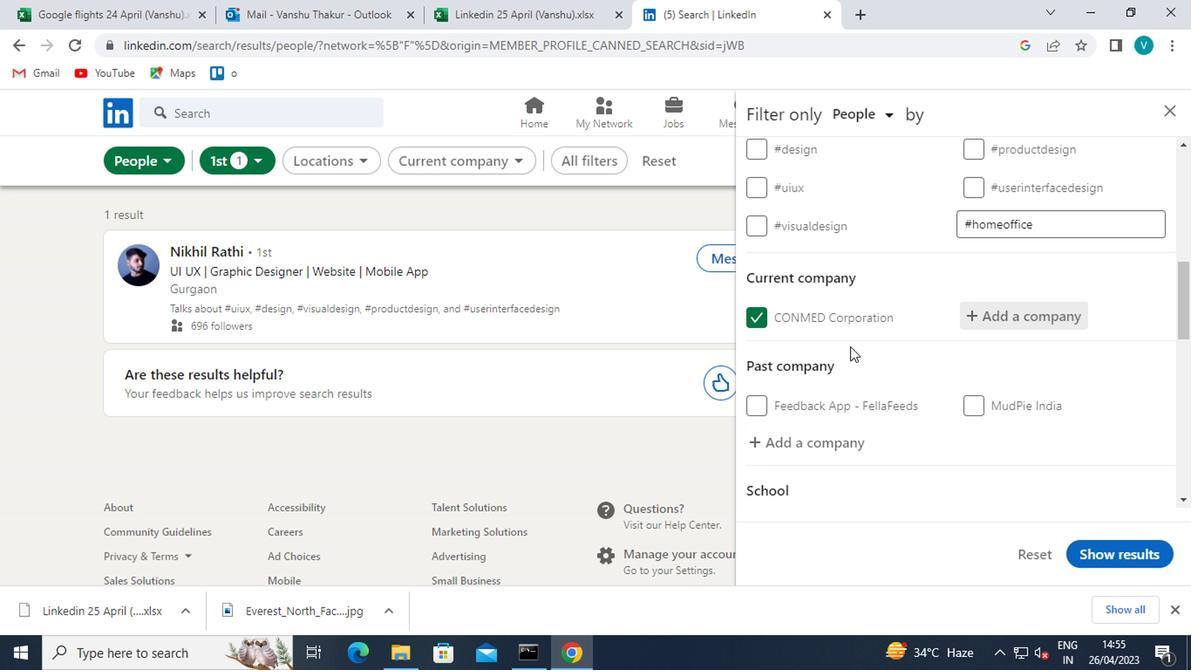 
Action: Mouse moved to (793, 415)
Screenshot: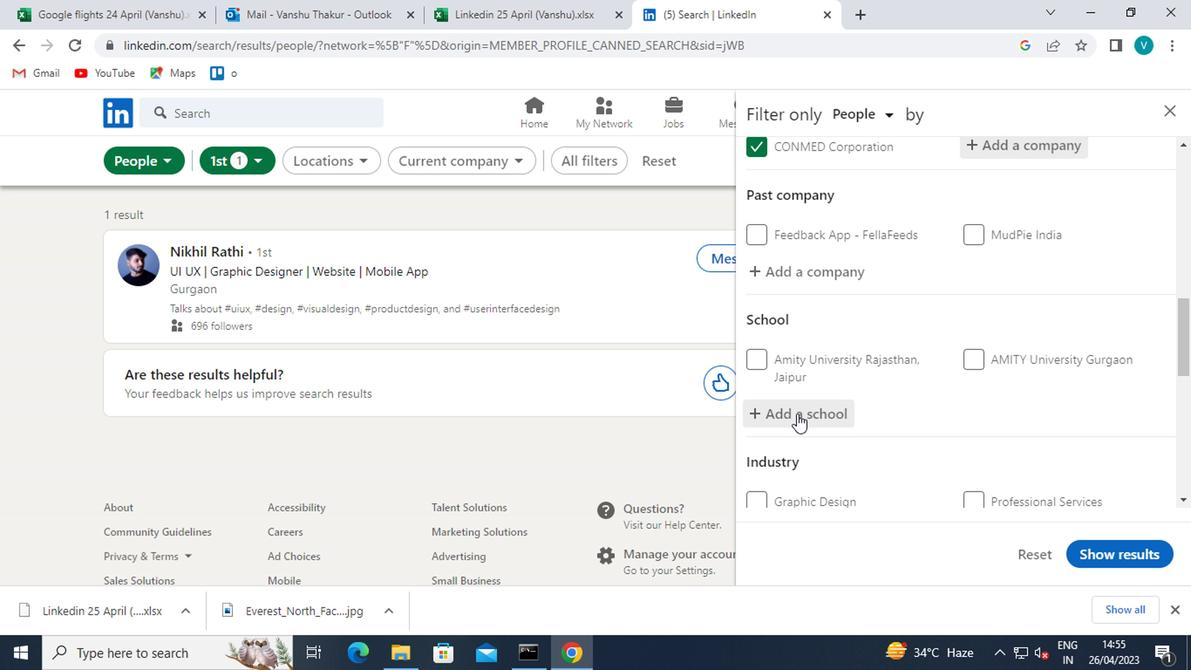 
Action: Mouse pressed left at (793, 415)
Screenshot: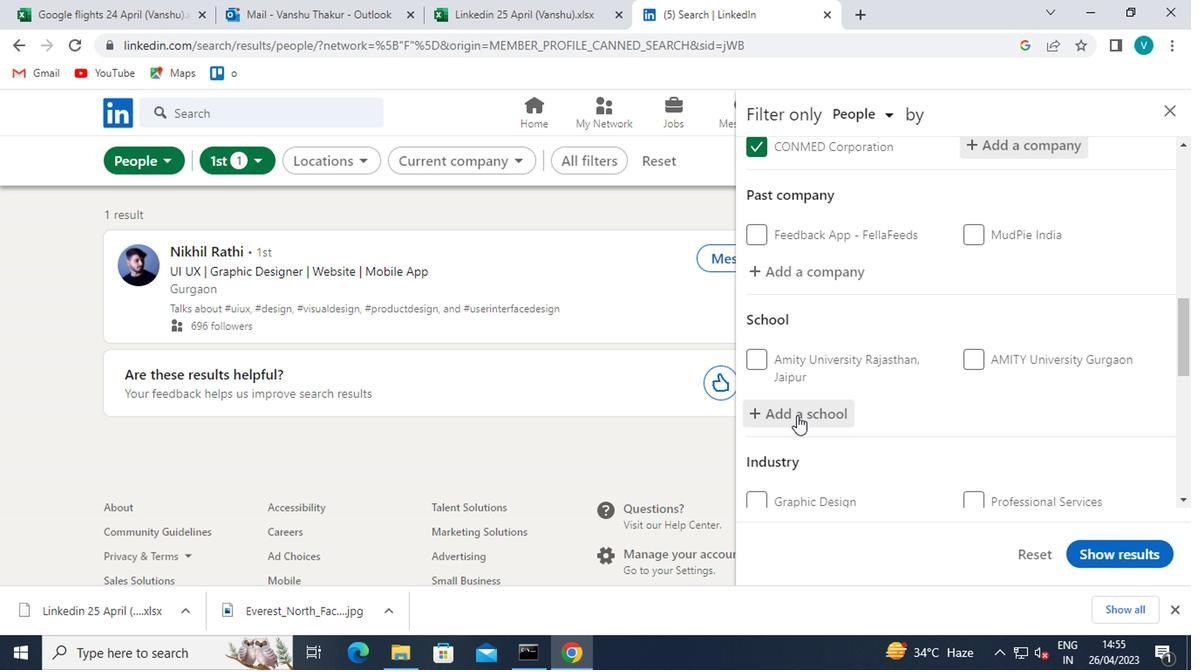 
Action: Key pressed <Key.shift><Key.shift>SACRED<Key.space>
Screenshot: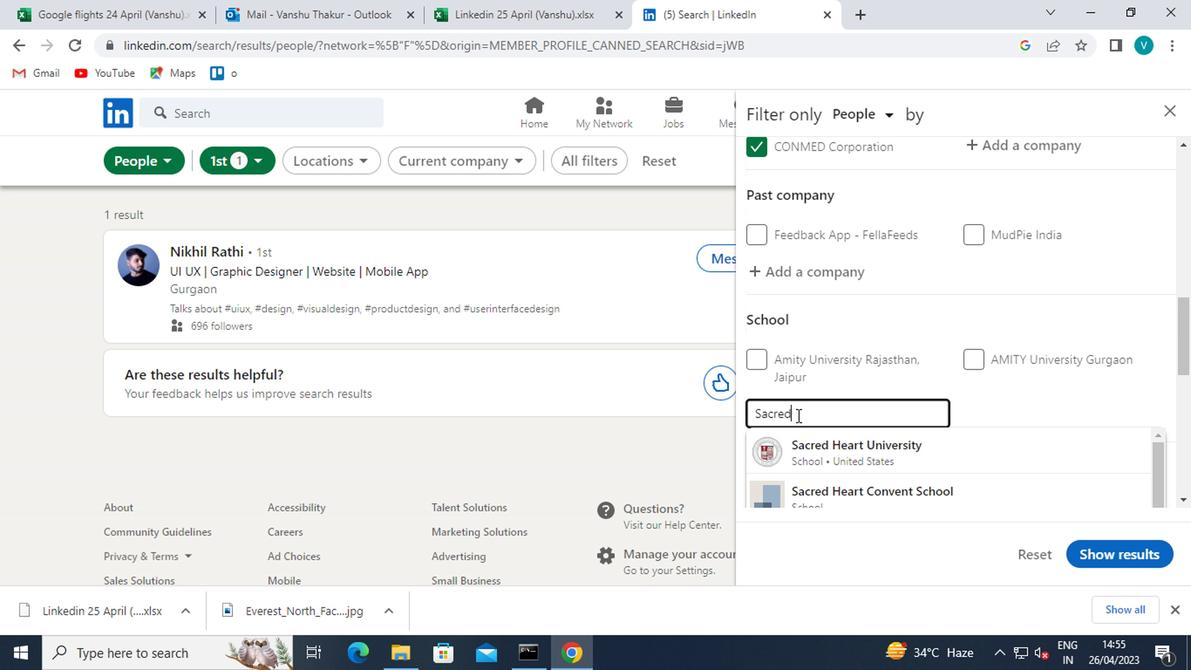 
Action: Mouse moved to (982, 487)
Screenshot: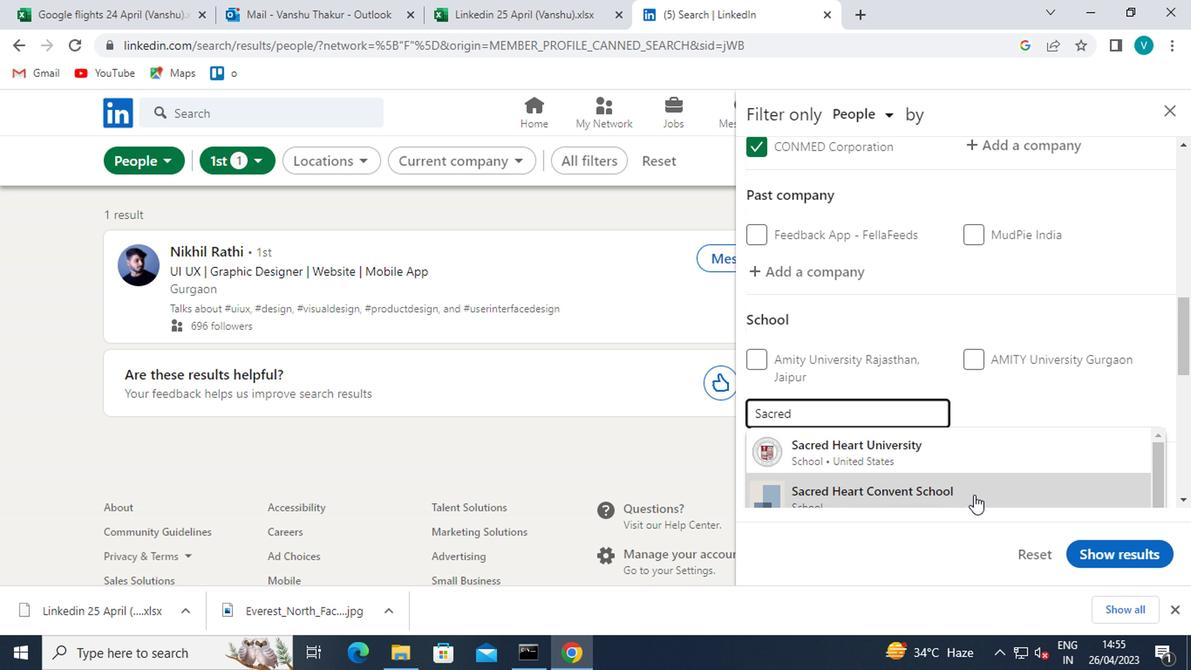 
Action: Mouse scrolled (982, 487) with delta (0, 0)
Screenshot: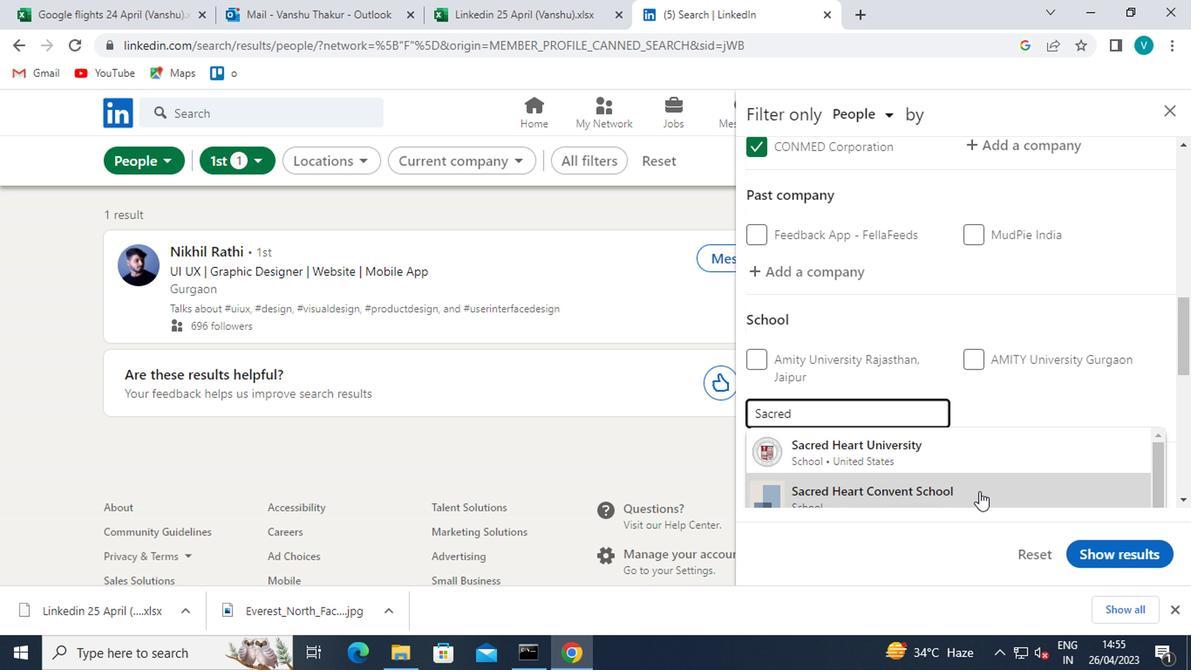 
Action: Mouse moved to (982, 487)
Screenshot: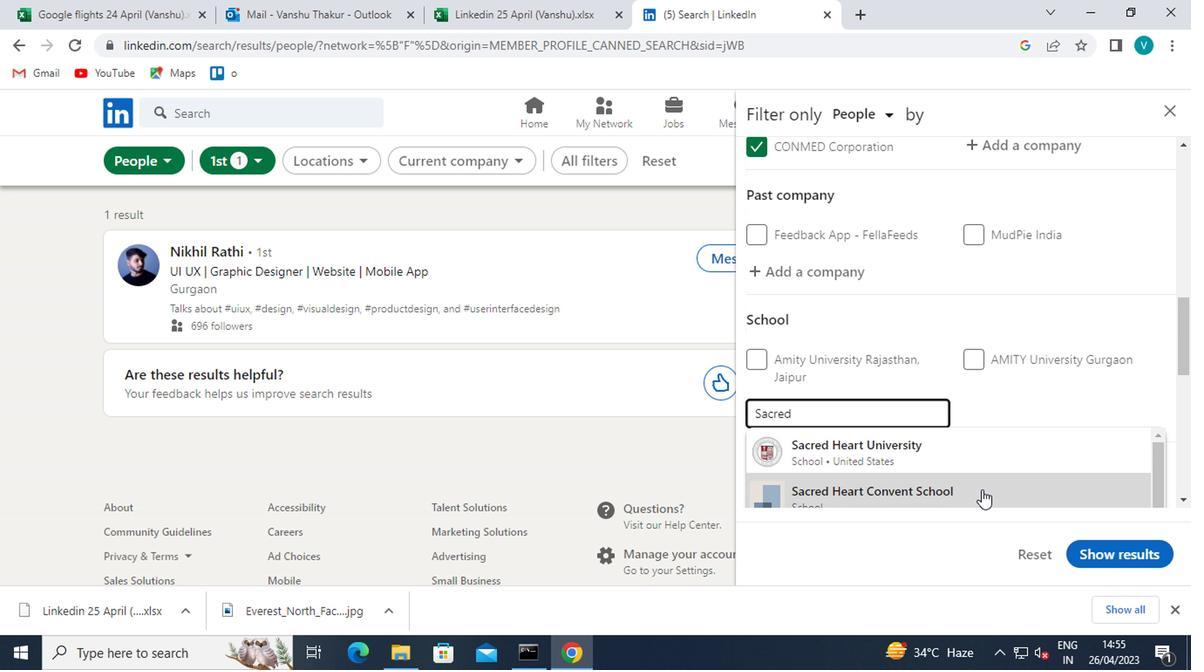 
Action: Mouse scrolled (982, 487) with delta (0, 0)
Screenshot: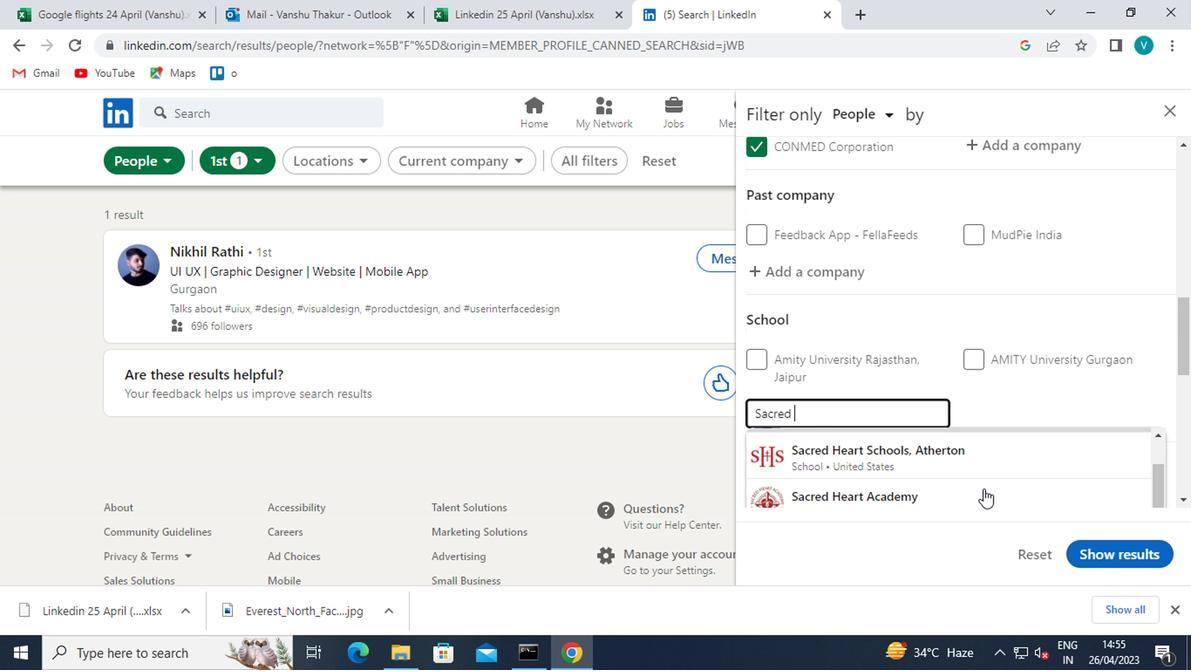 
Action: Mouse scrolled (982, 487) with delta (0, 0)
Screenshot: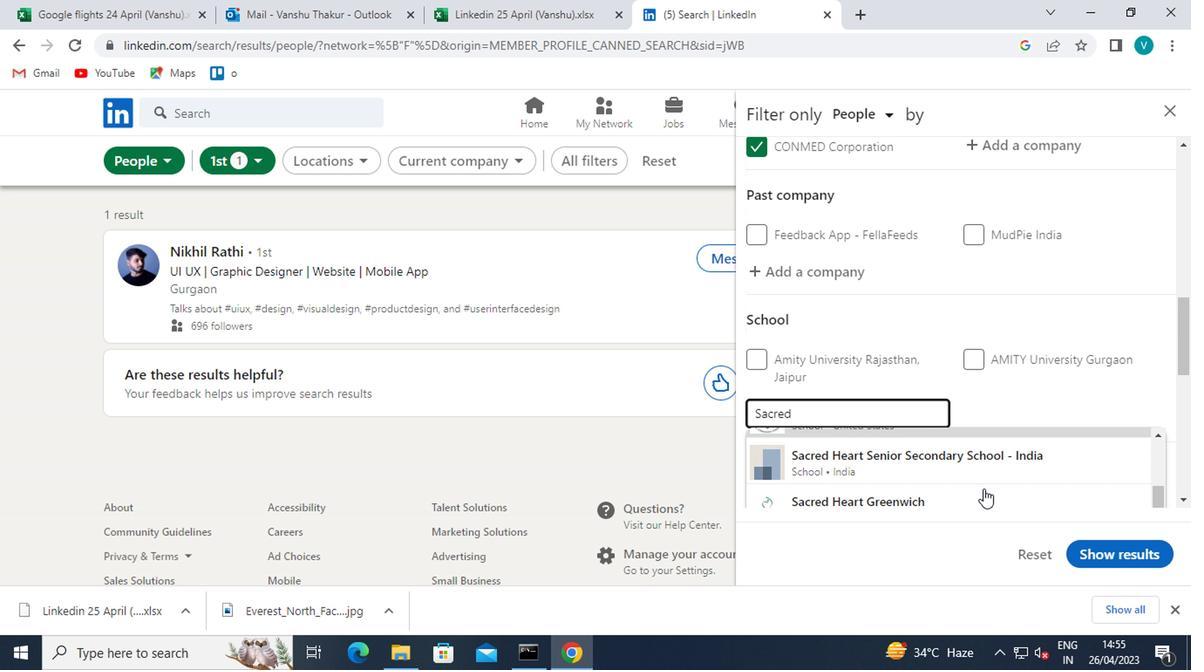 
Action: Mouse scrolled (982, 487) with delta (0, 0)
Screenshot: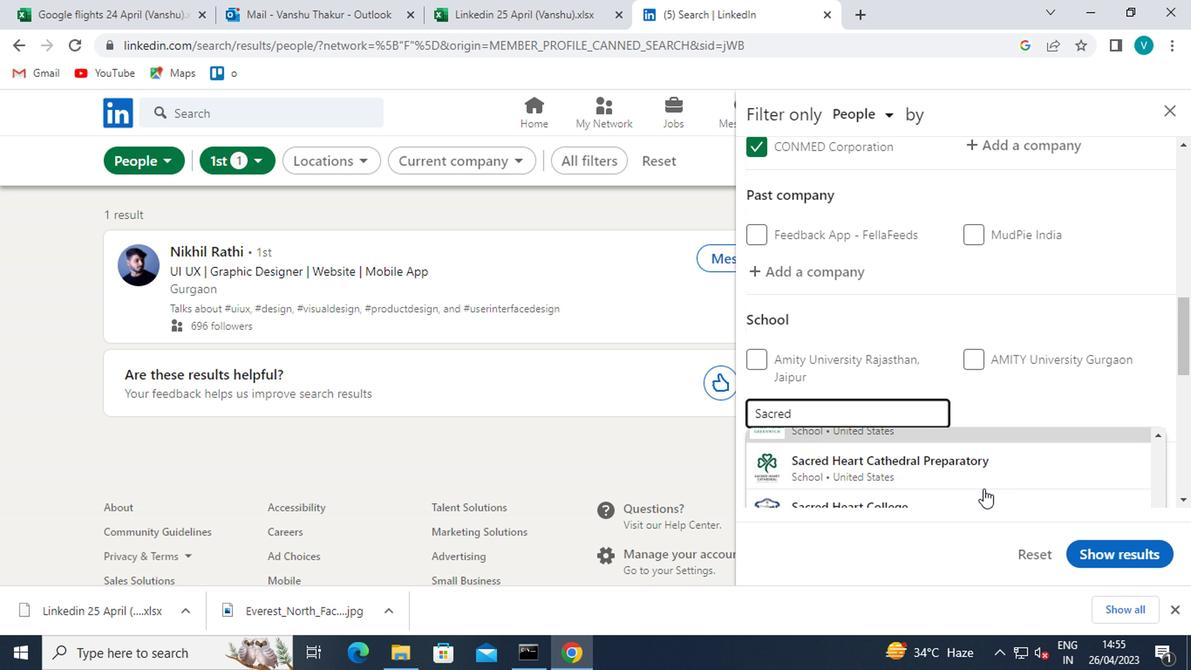 
Action: Mouse scrolled (982, 487) with delta (0, 0)
Screenshot: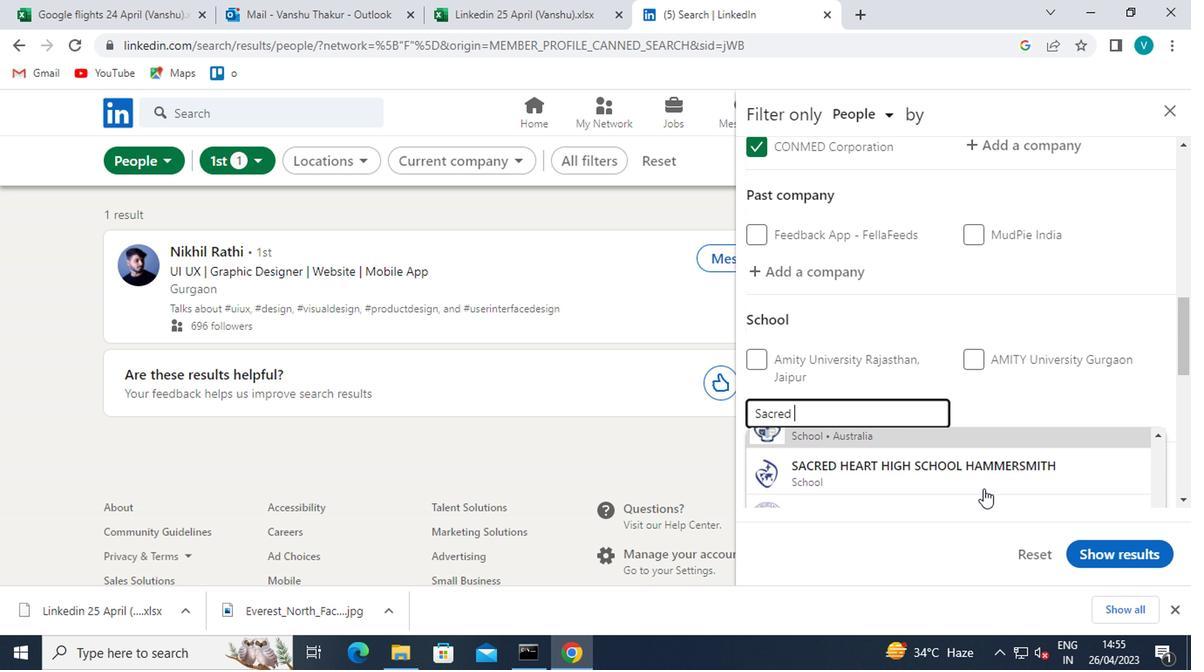 
Action: Mouse scrolled (982, 487) with delta (0, 0)
Screenshot: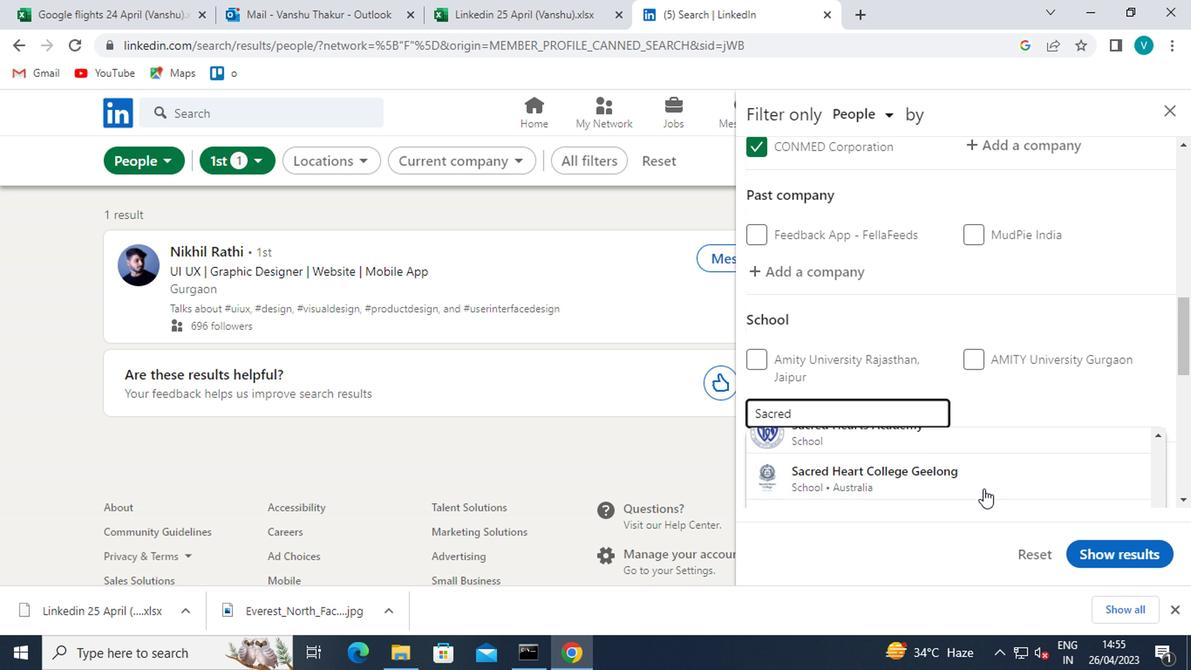 
Action: Mouse pressed left at (982, 487)
Screenshot: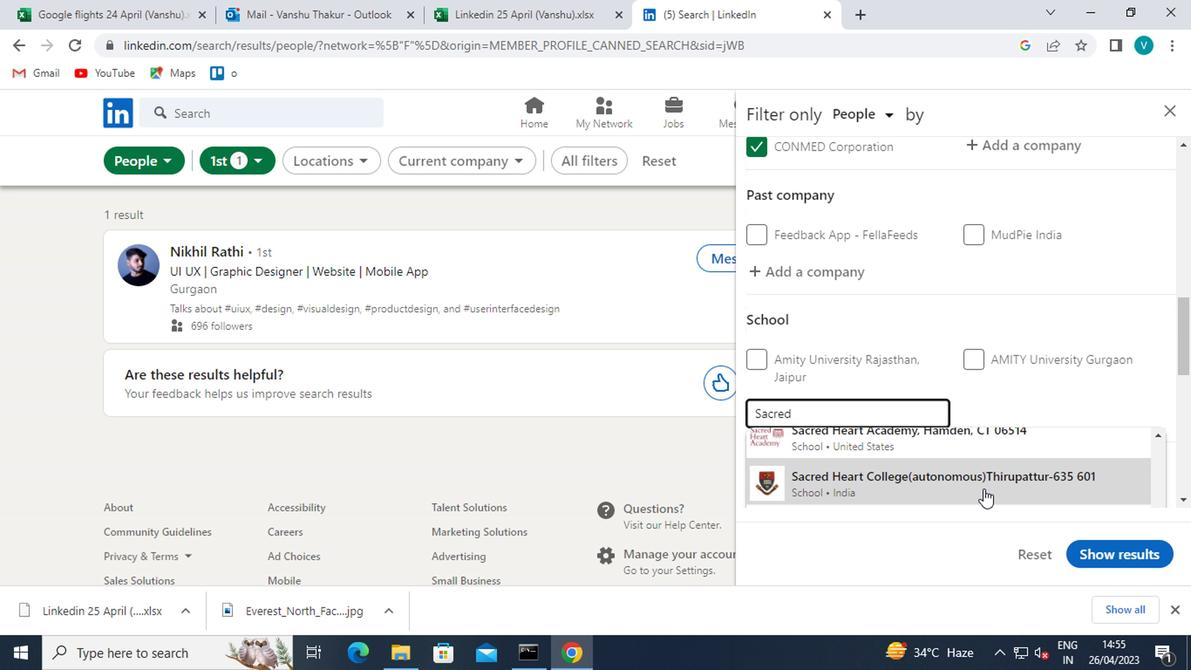 
Action: Mouse scrolled (982, 487) with delta (0, 0)
Screenshot: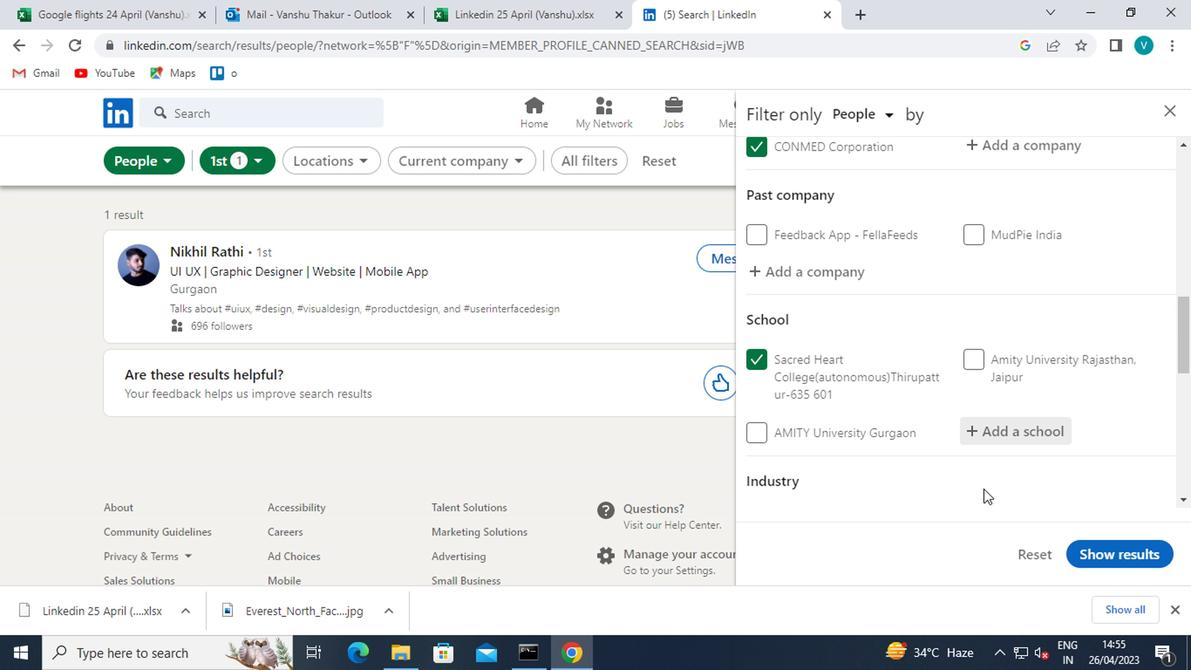 
Action: Mouse moved to (995, 469)
Screenshot: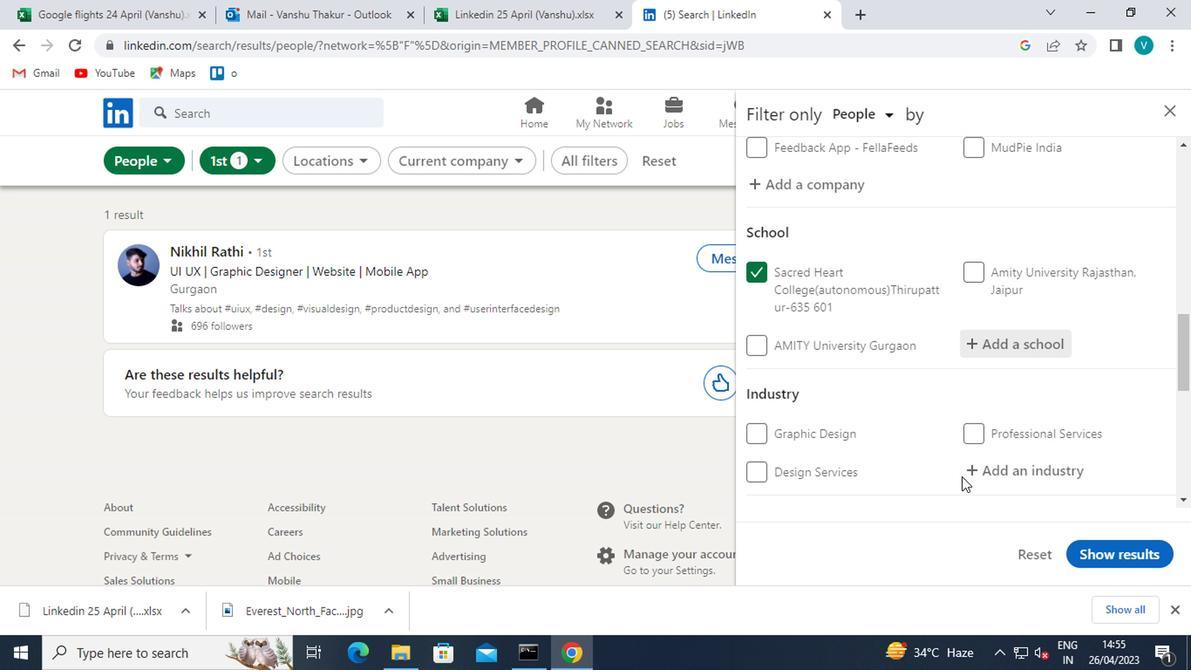 
Action: Mouse pressed left at (995, 469)
Screenshot: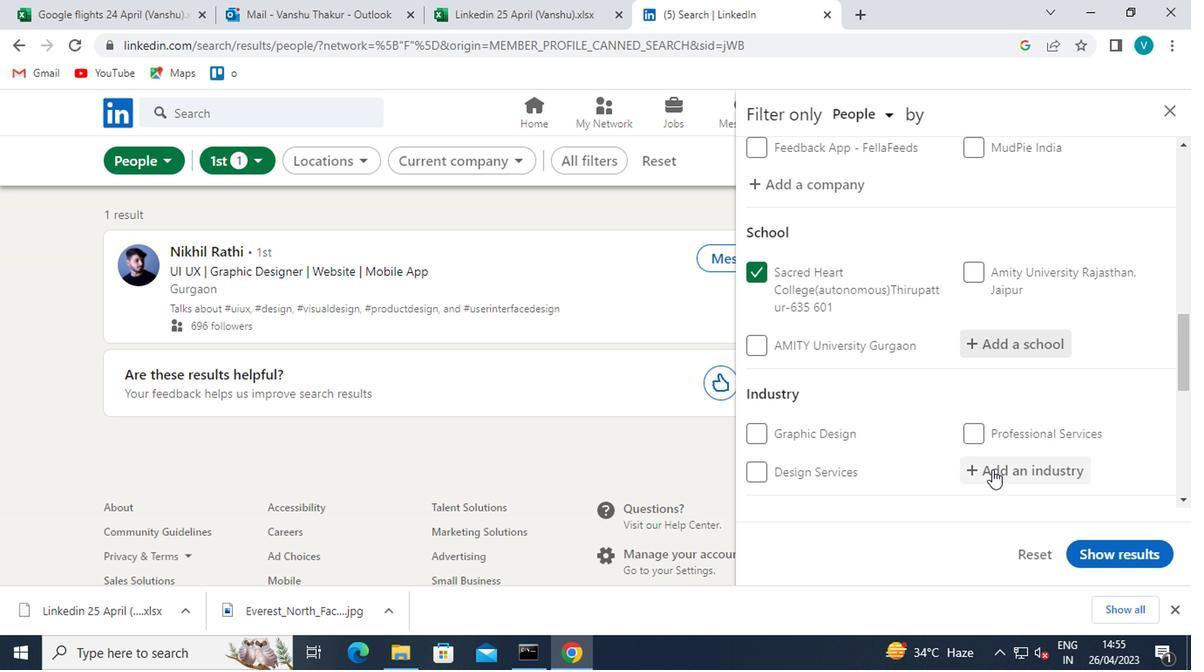 
Action: Key pressed <Key.shift>BUILDING<Key.space><Key.shift>CONS
Screenshot: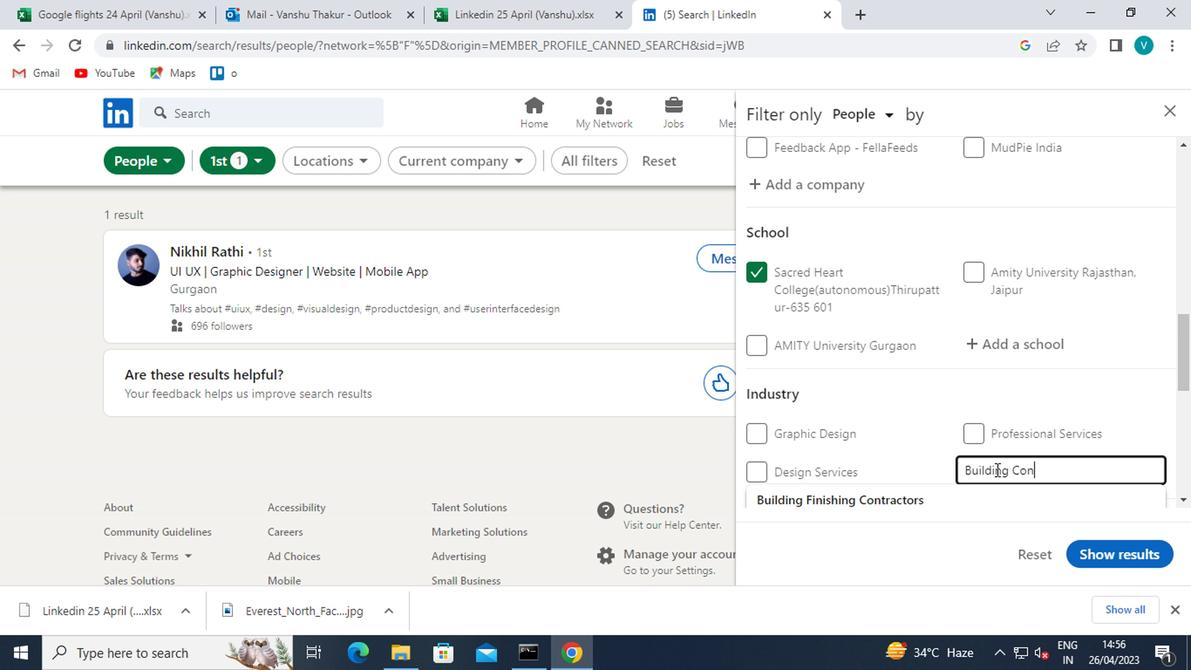 
Action: Mouse moved to (1104, 406)
Screenshot: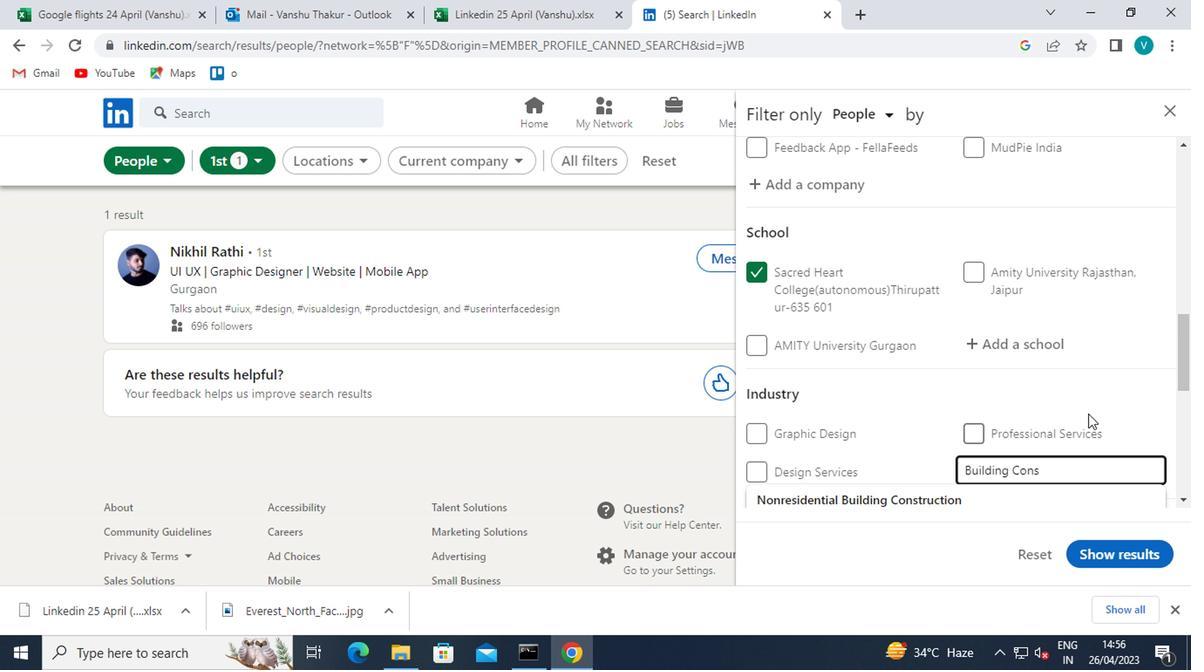 
Action: Mouse scrolled (1104, 405) with delta (0, 0)
Screenshot: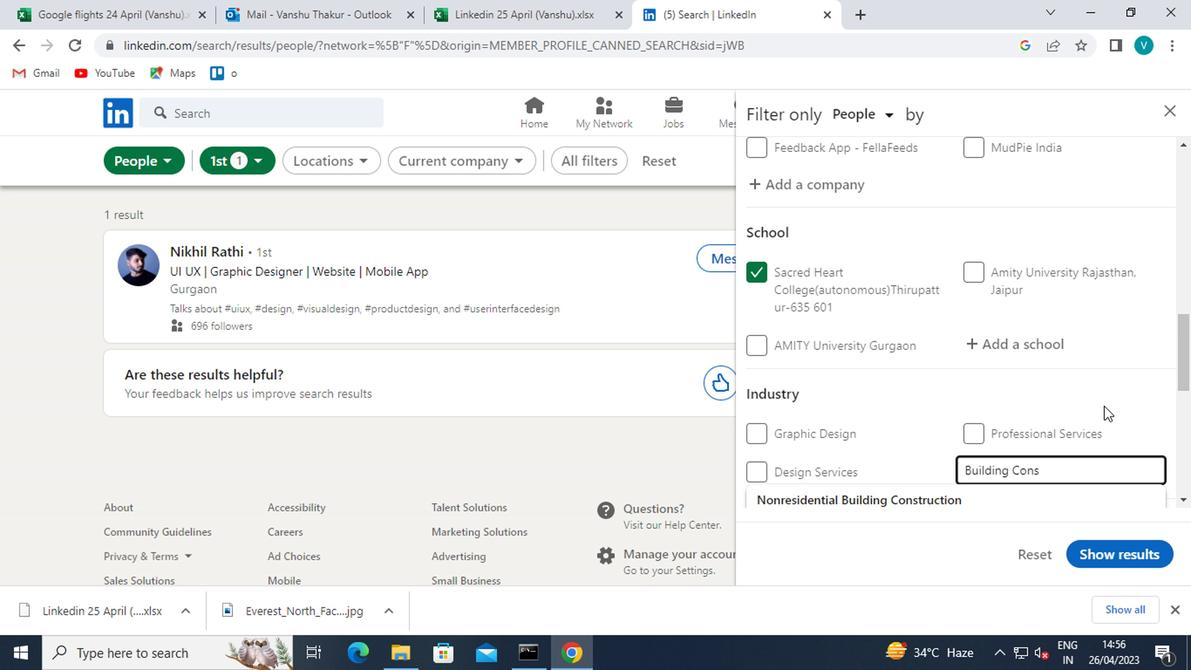 
Action: Mouse moved to (964, 462)
Screenshot: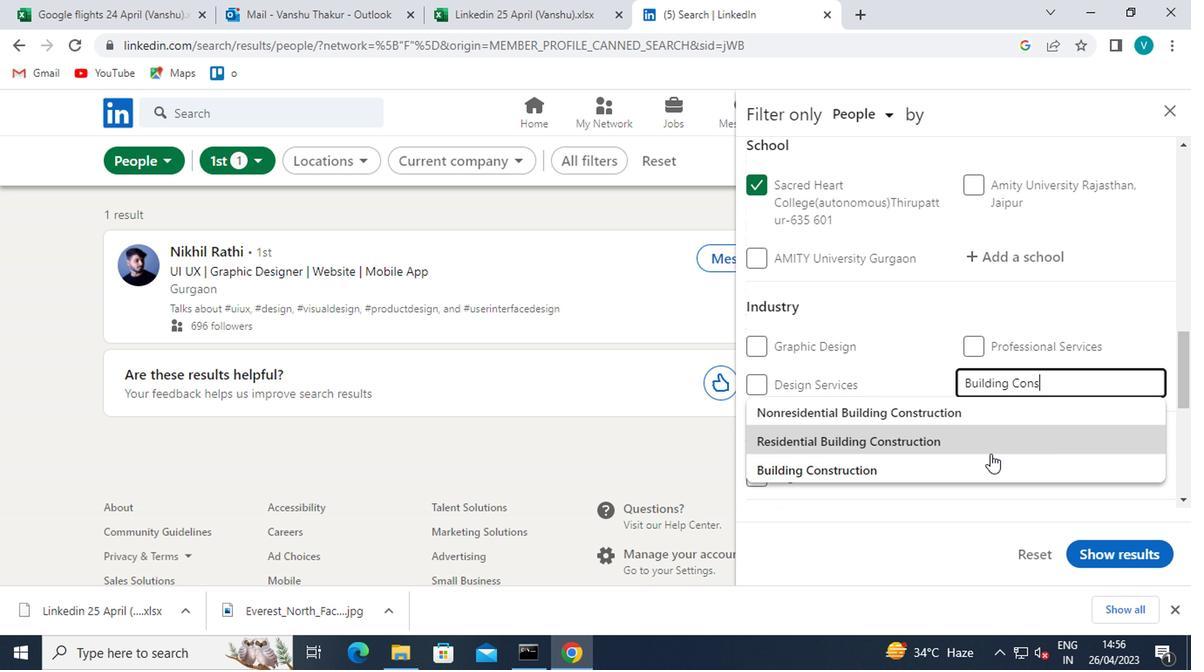 
Action: Mouse pressed left at (964, 462)
Screenshot: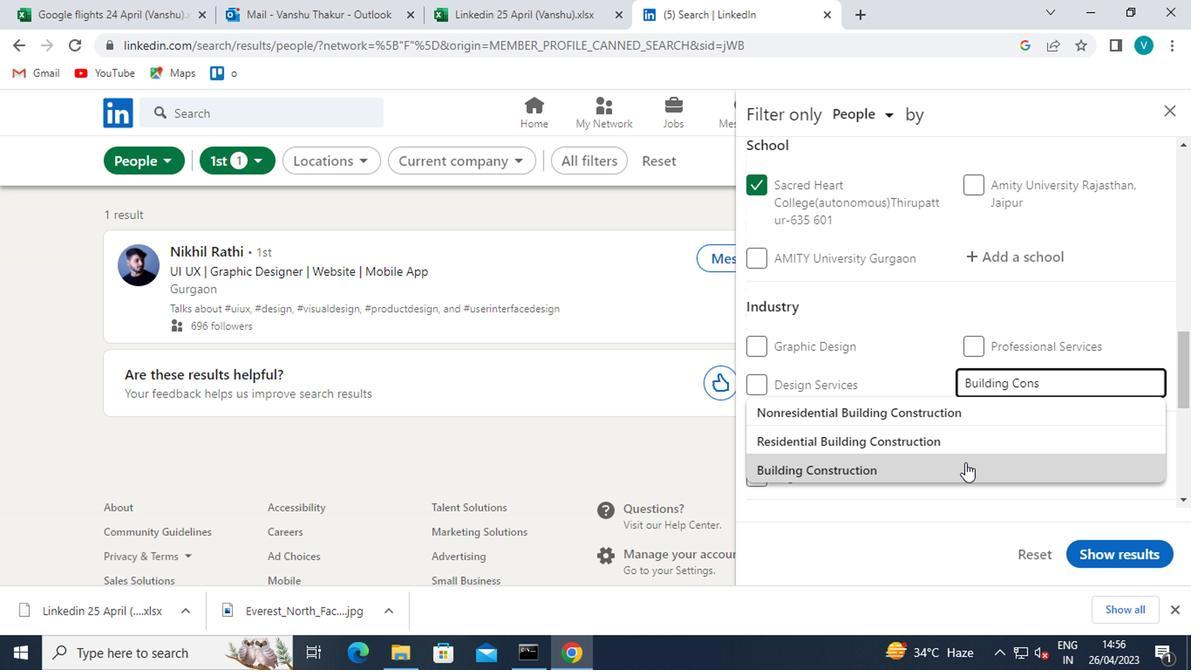 
Action: Mouse moved to (974, 459)
Screenshot: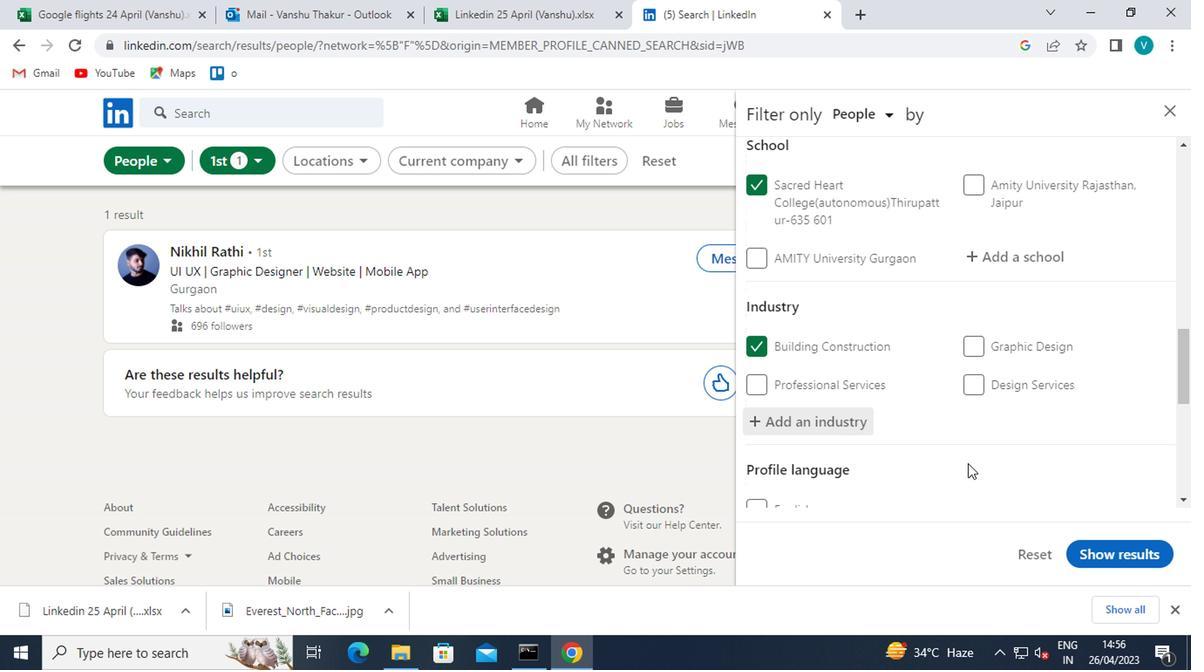 
Action: Mouse scrolled (974, 458) with delta (0, 0)
Screenshot: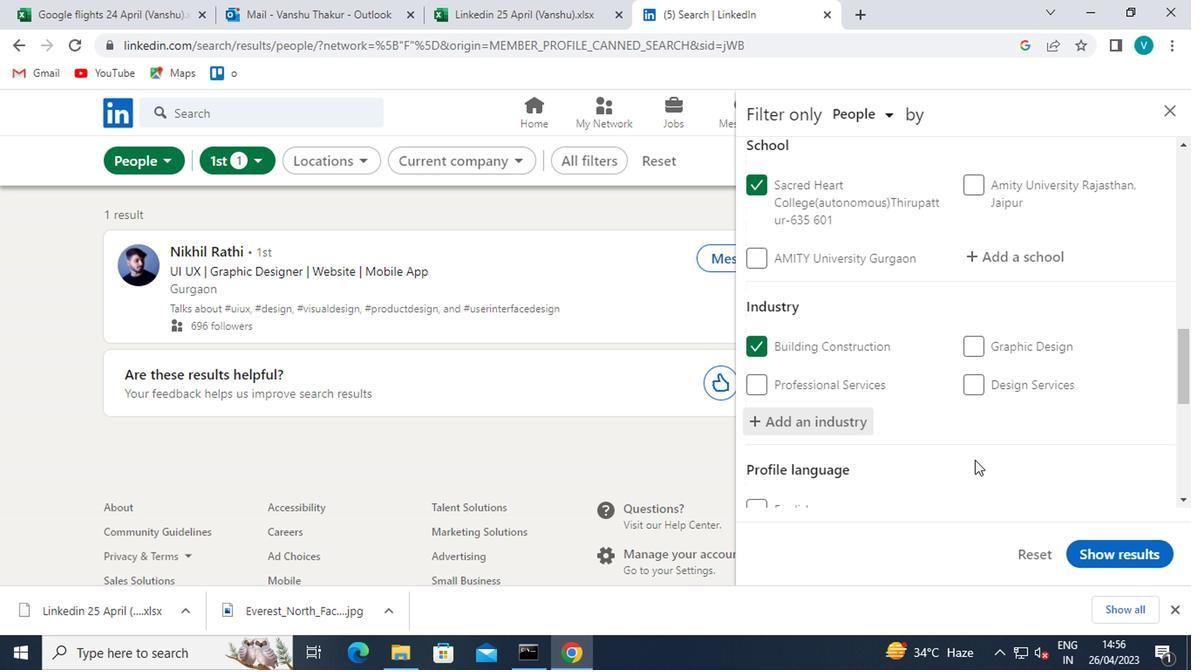 
Action: Mouse scrolled (974, 458) with delta (0, 0)
Screenshot: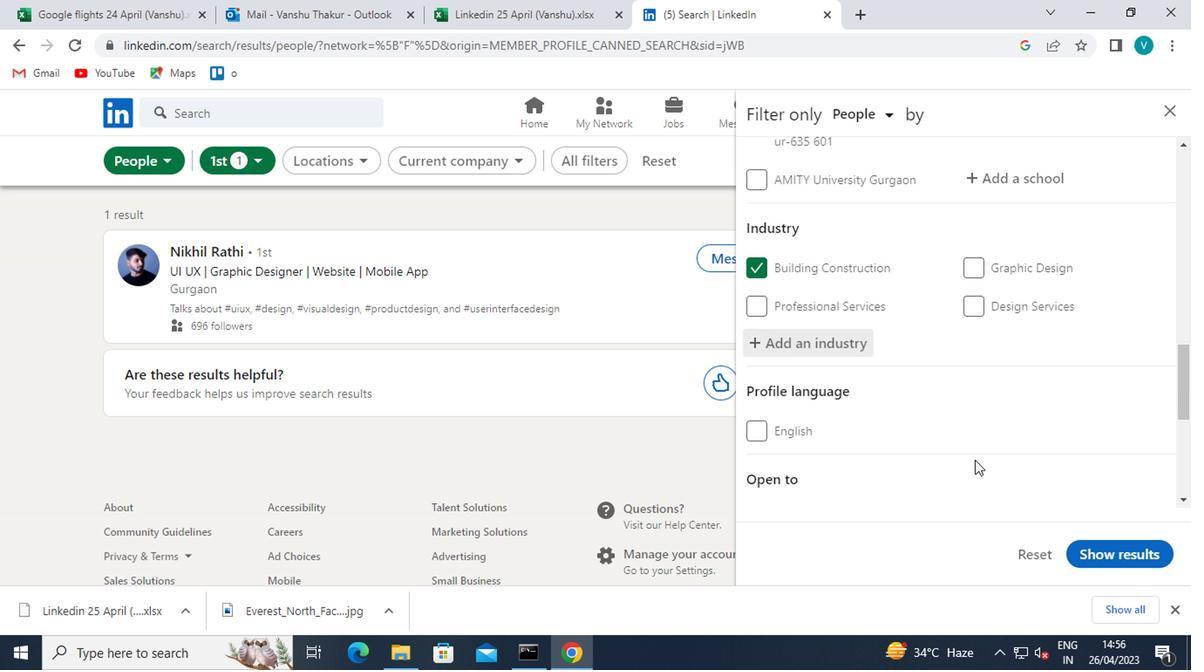 
Action: Mouse scrolled (974, 458) with delta (0, 0)
Screenshot: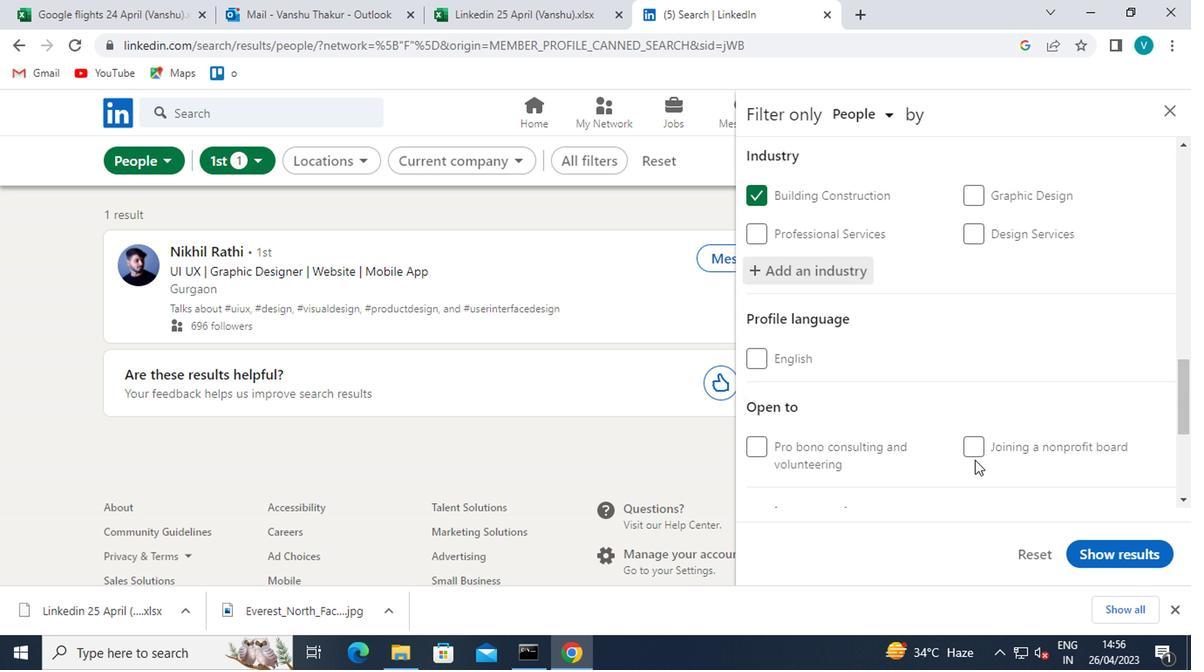 
Action: Mouse moved to (816, 442)
Screenshot: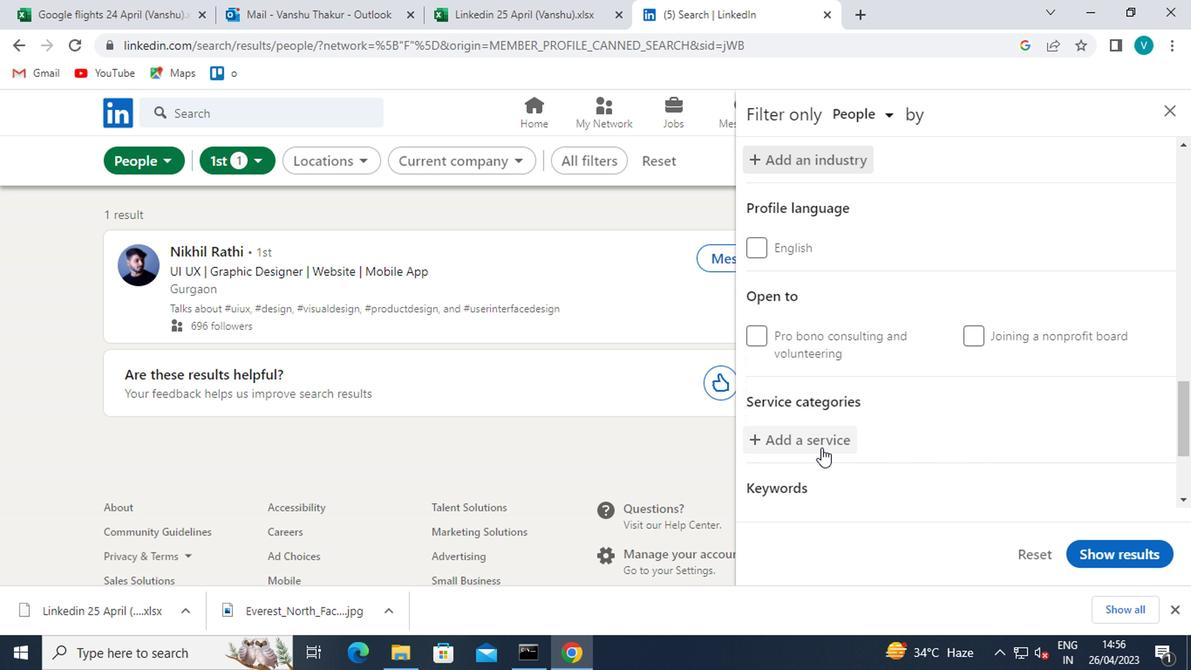
Action: Mouse pressed left at (816, 442)
Screenshot: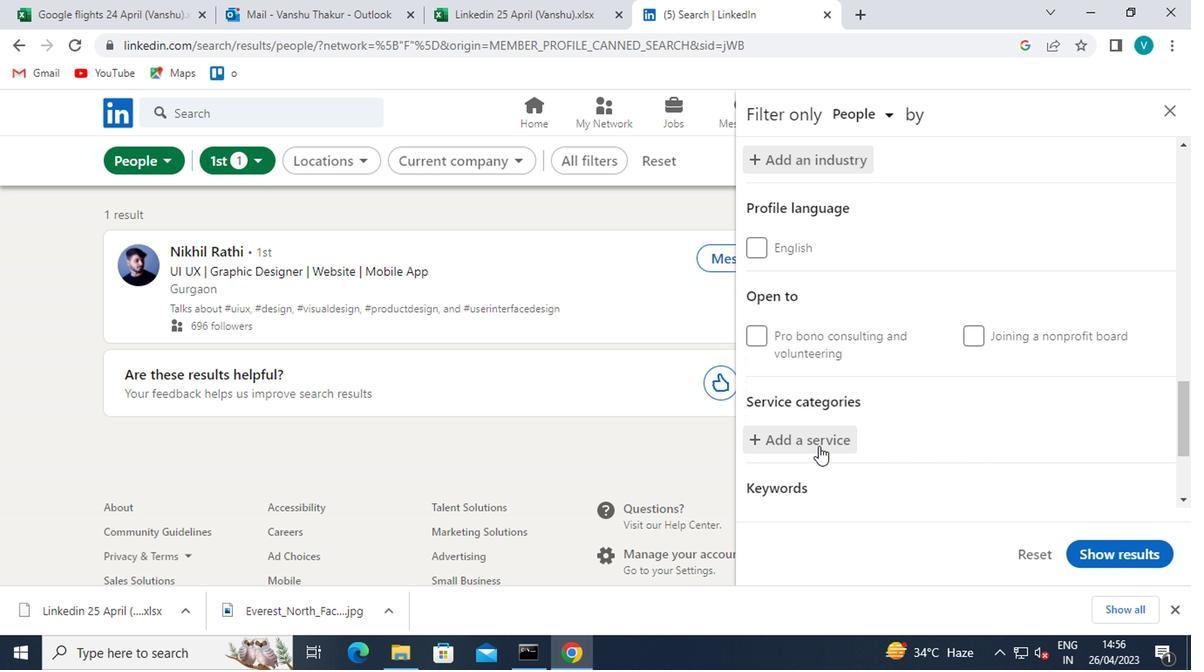 
Action: Mouse moved to (827, 435)
Screenshot: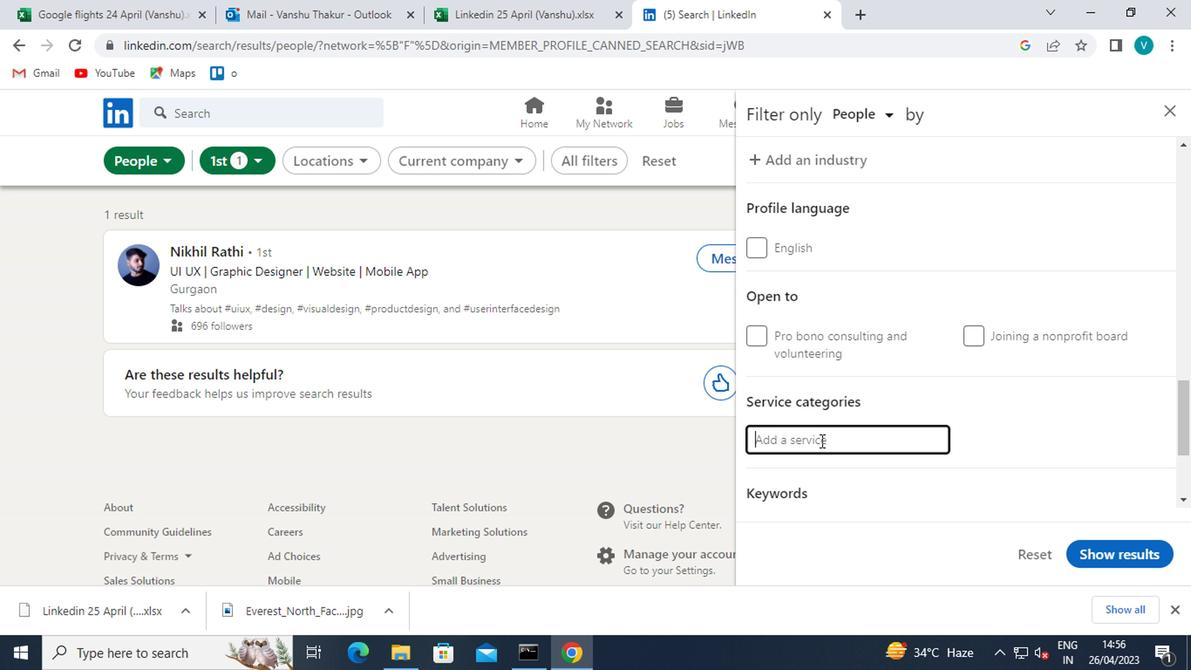 
Action: Key pressed <Key.shift>PRODUCT
Screenshot: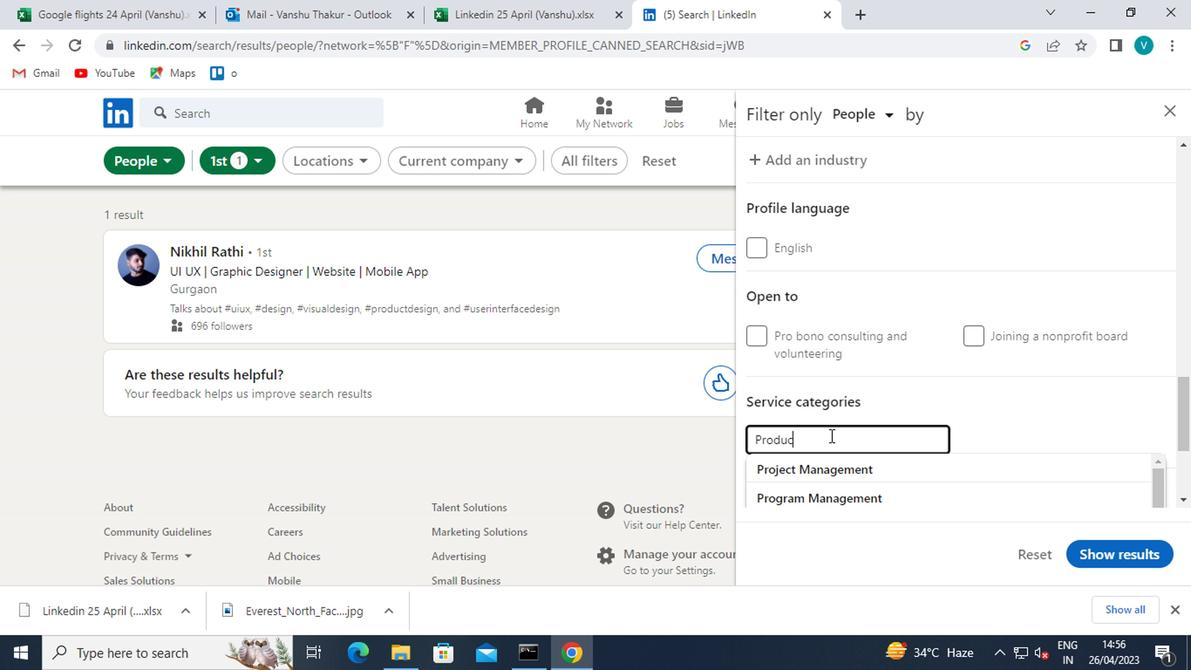 
Action: Mouse moved to (834, 463)
Screenshot: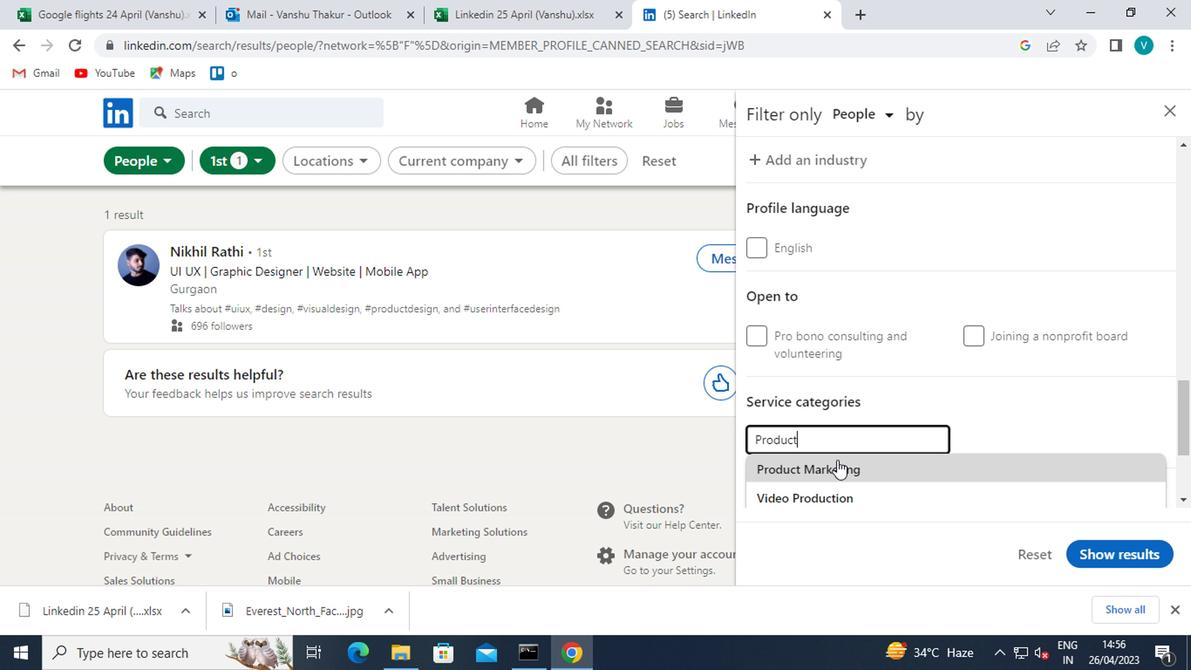 
Action: Mouse pressed left at (834, 463)
Screenshot: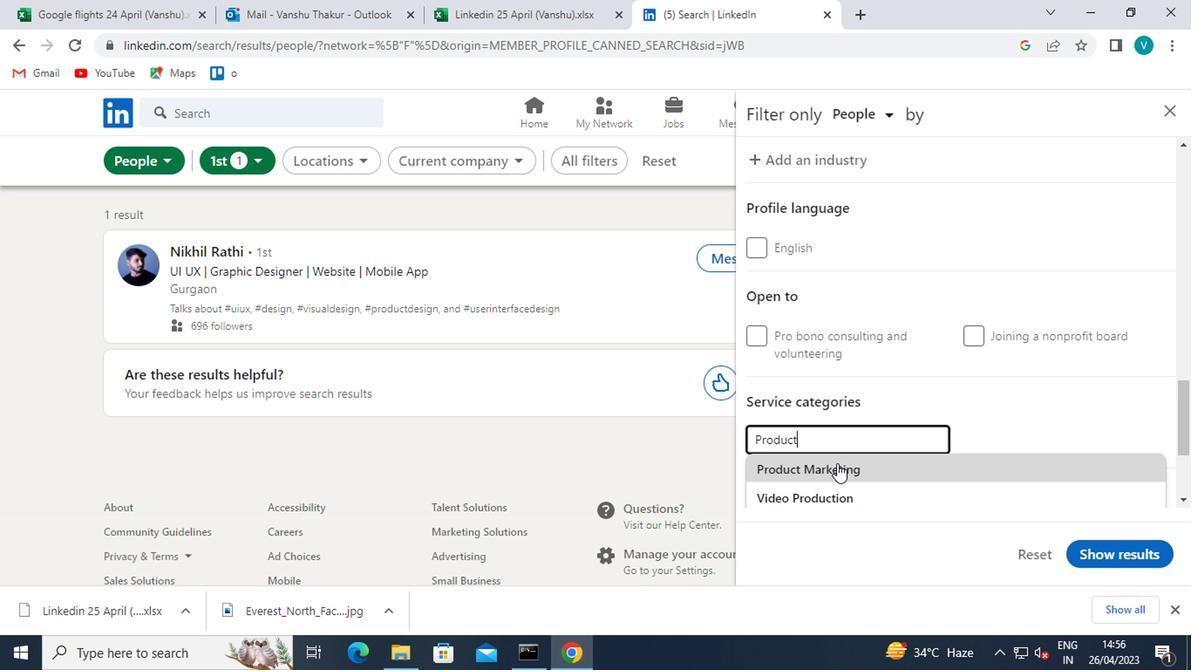 
Action: Mouse moved to (856, 452)
Screenshot: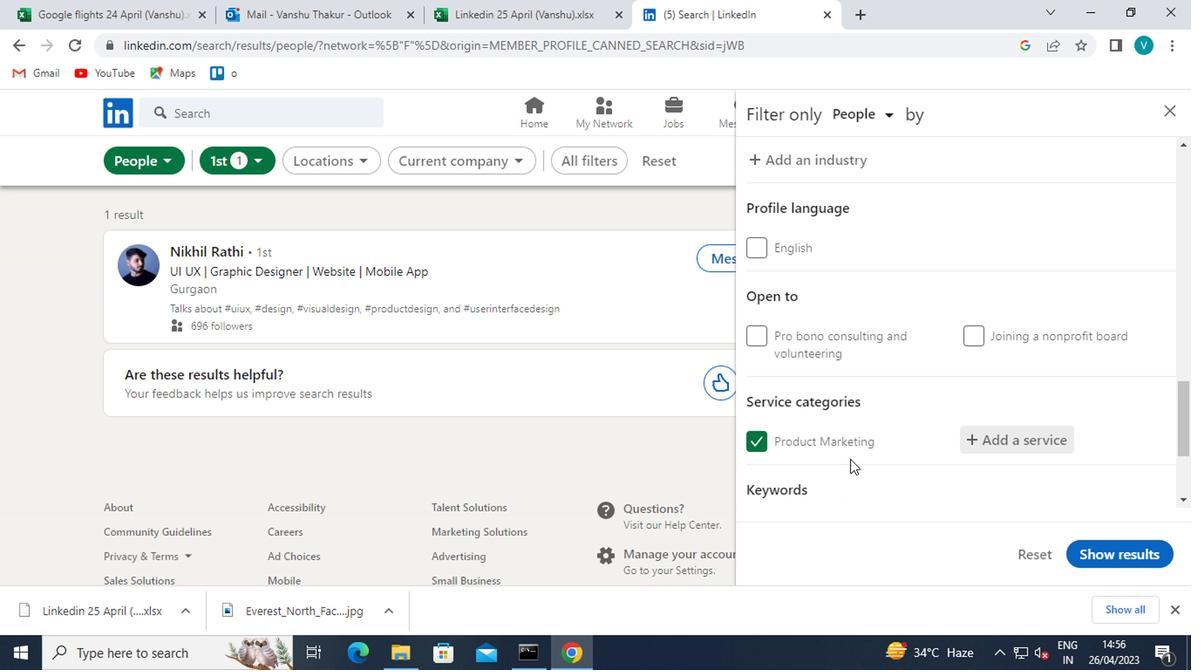 
Action: Mouse scrolled (856, 451) with delta (0, 0)
Screenshot: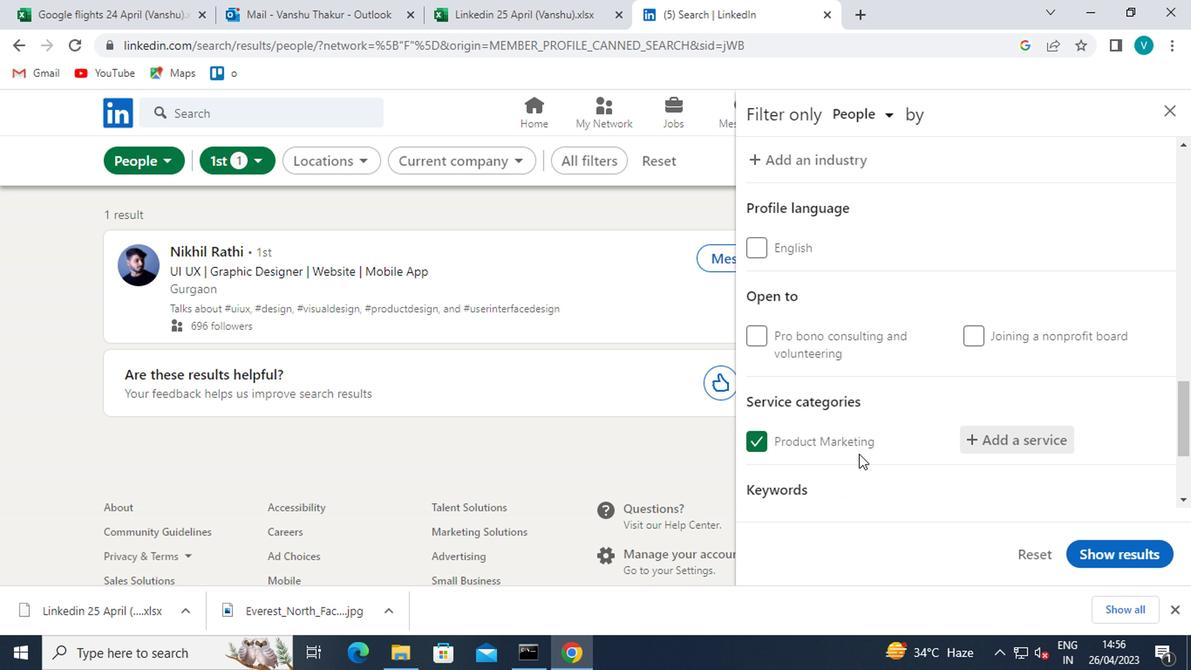 
Action: Mouse moved to (857, 452)
Screenshot: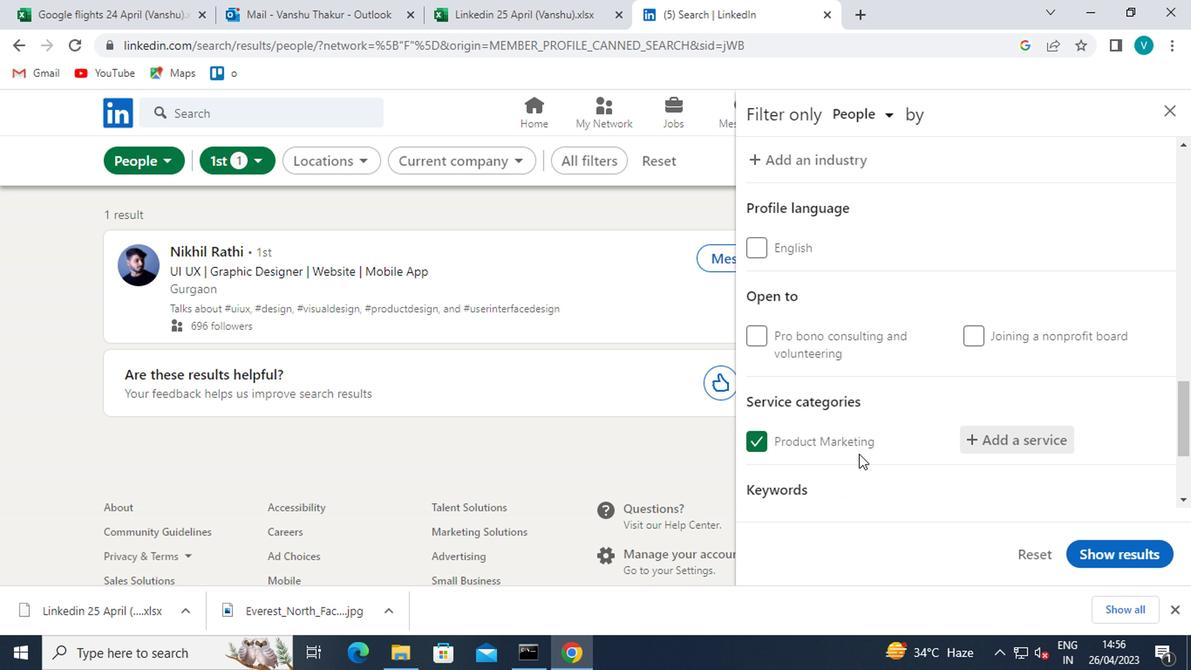 
Action: Mouse scrolled (857, 451) with delta (0, 0)
Screenshot: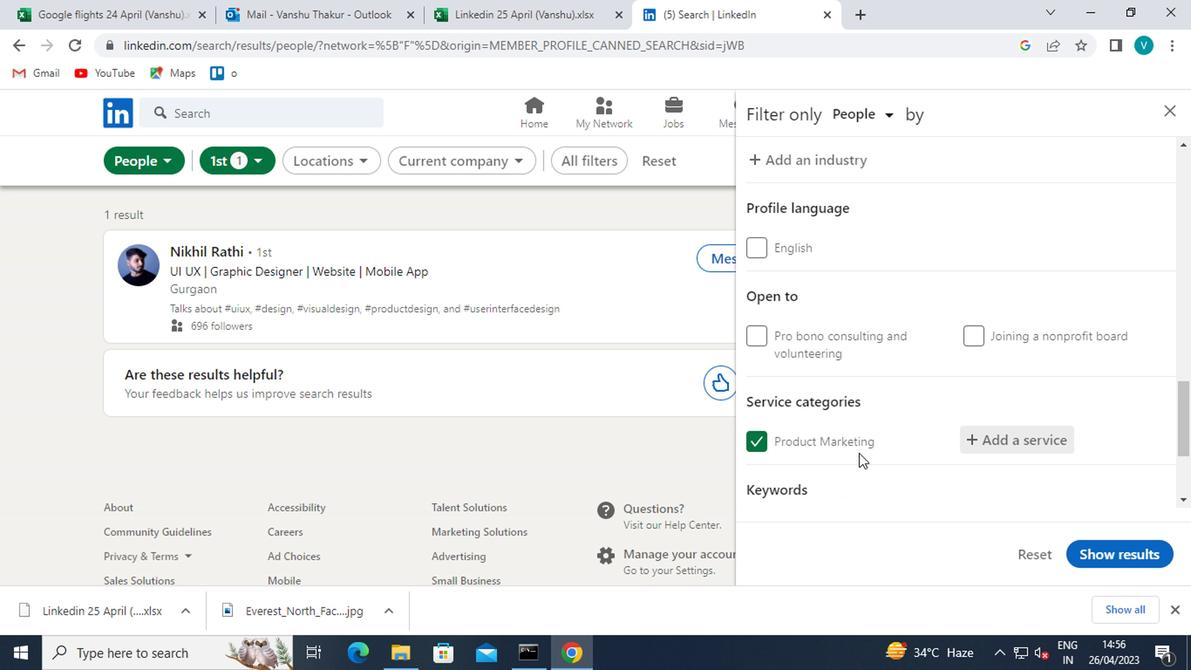 
Action: Mouse scrolled (857, 451) with delta (0, 0)
Screenshot: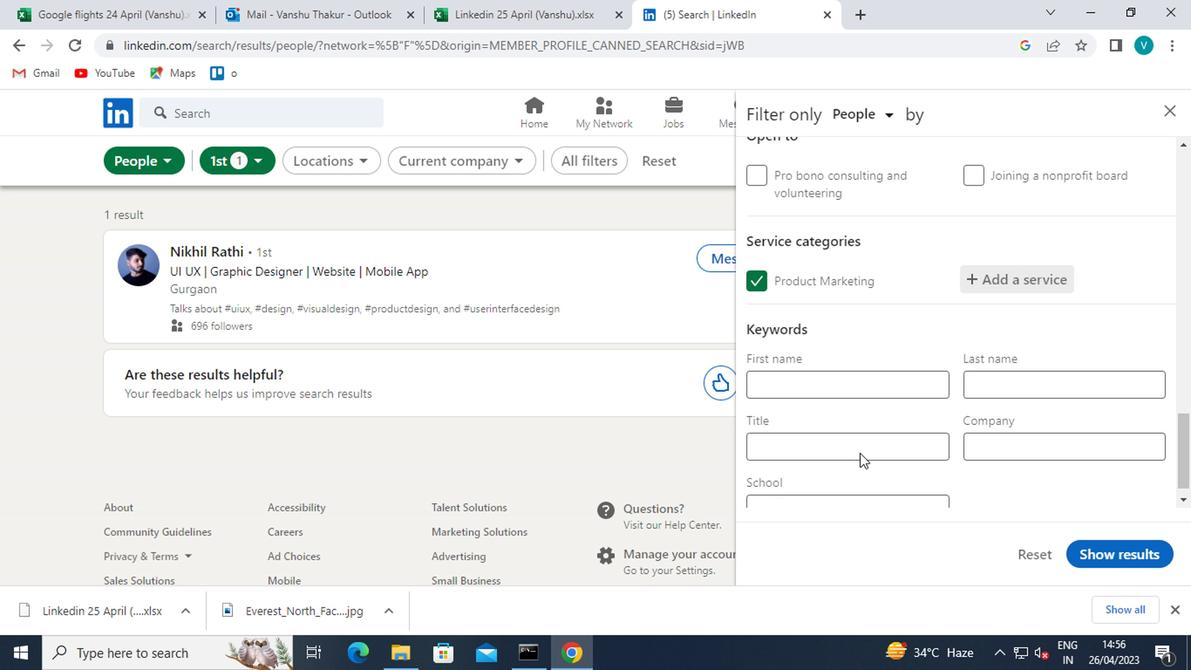 
Action: Mouse moved to (872, 432)
Screenshot: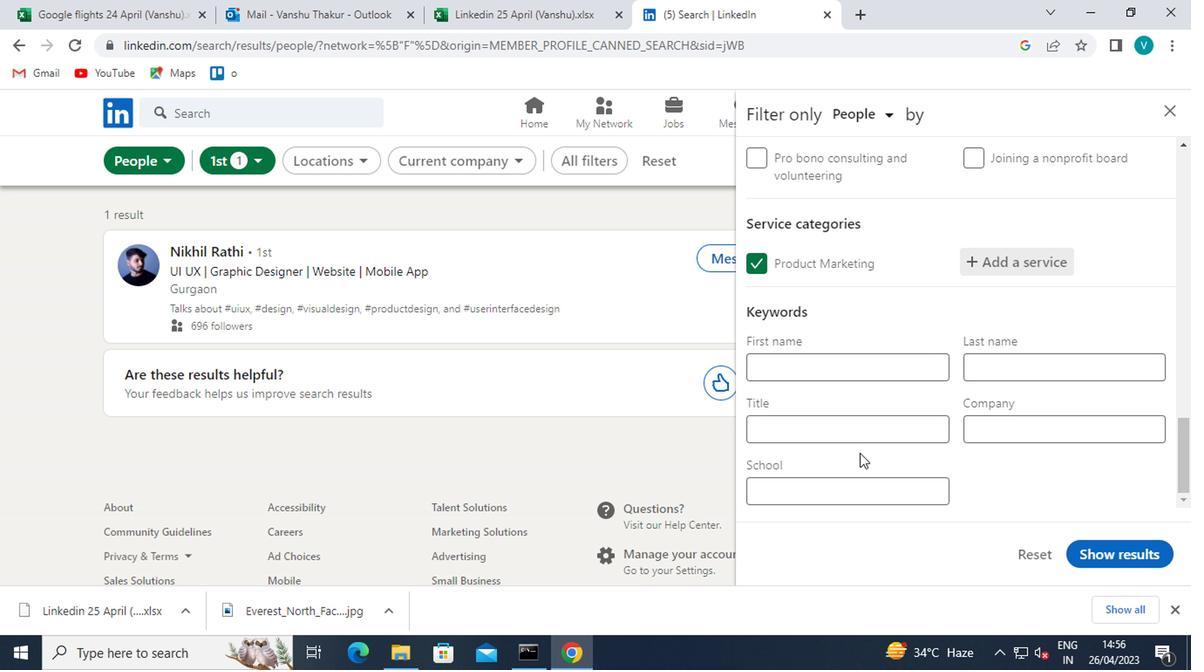 
Action: Mouse pressed left at (872, 432)
Screenshot: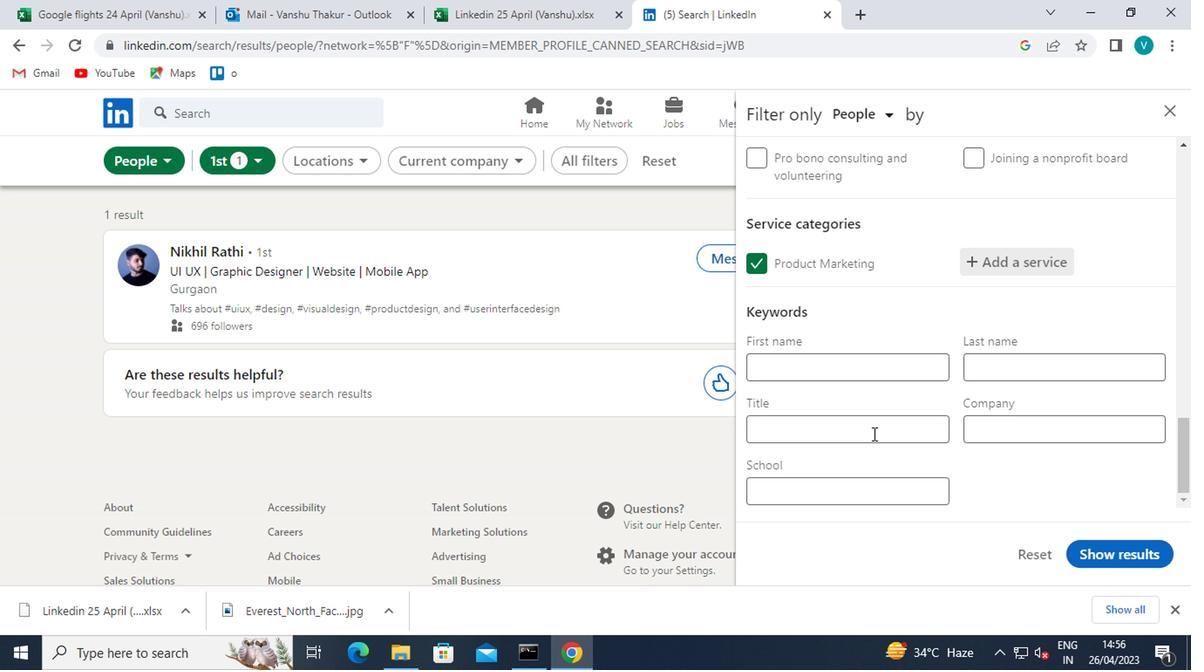 
Action: Mouse moved to (872, 430)
Screenshot: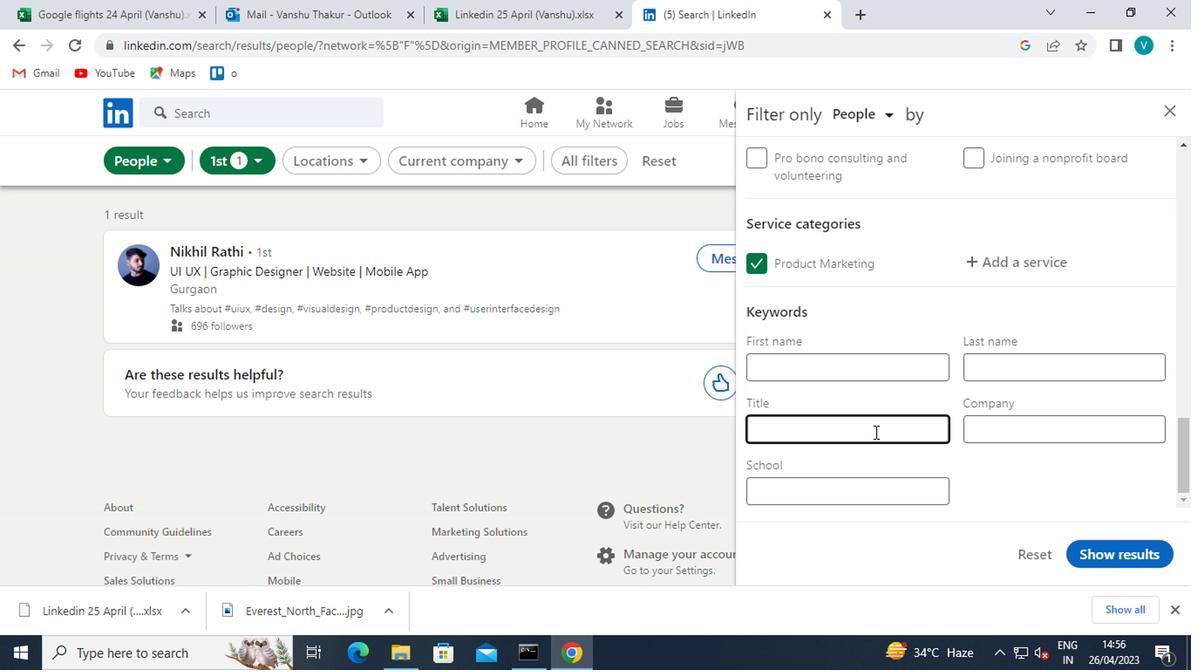 
Action: Key pressed <Key.shift>LI
Screenshot: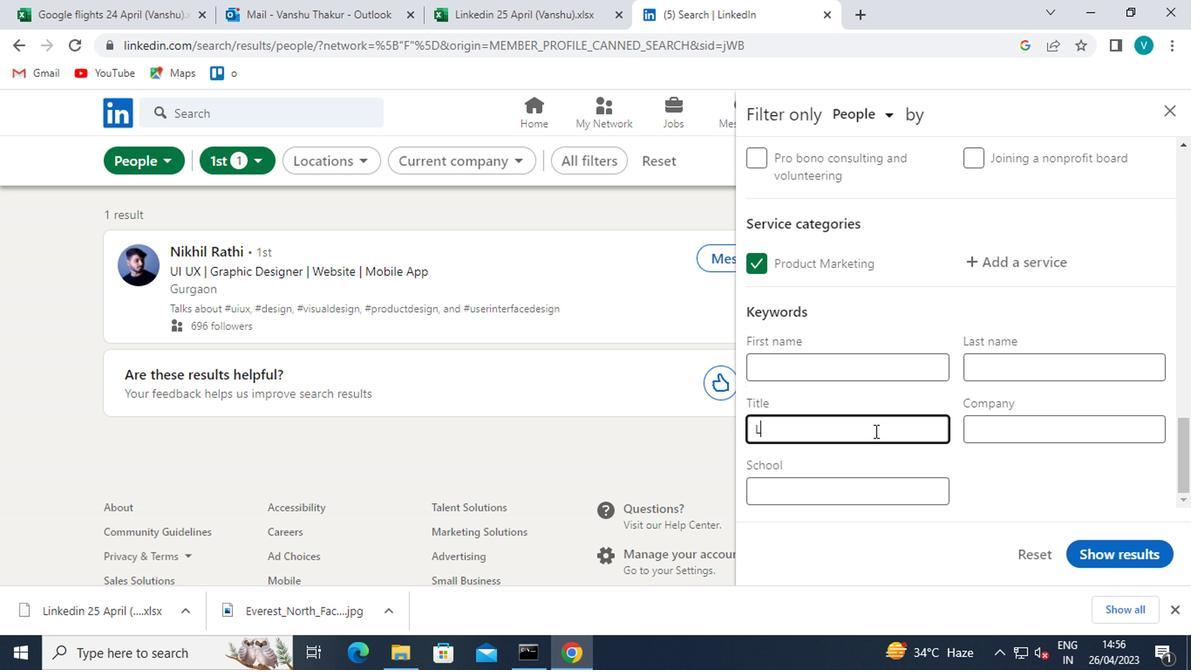 
Action: Mouse moved to (871, 430)
Screenshot: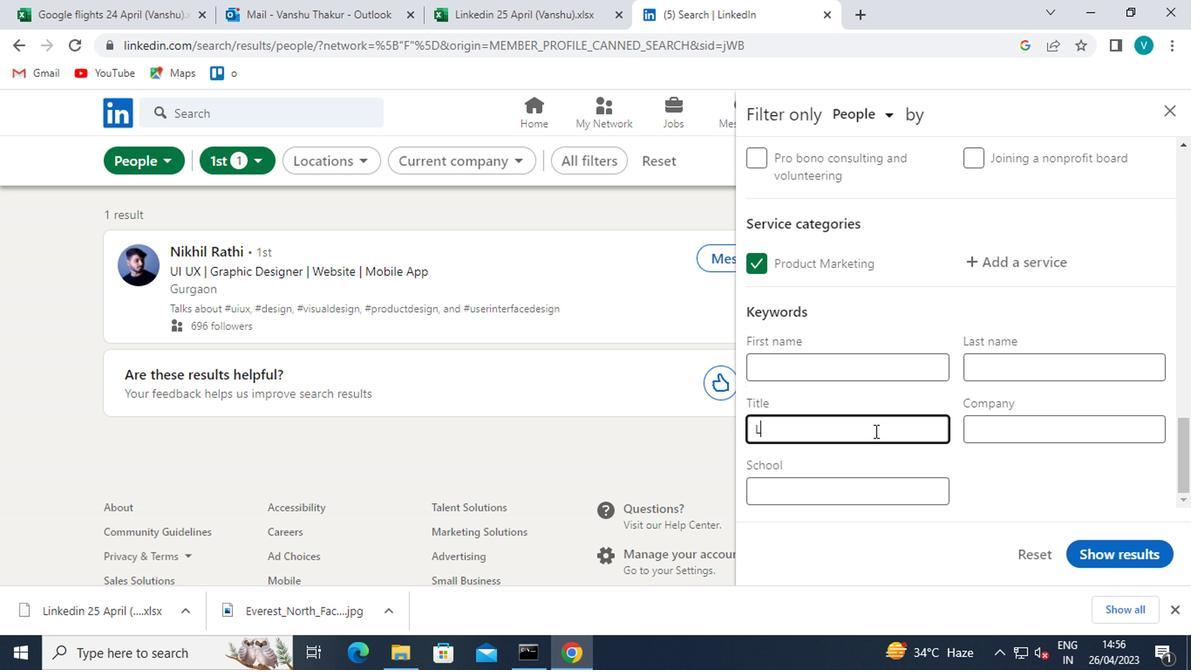 
Action: Key pressed BRA
Screenshot: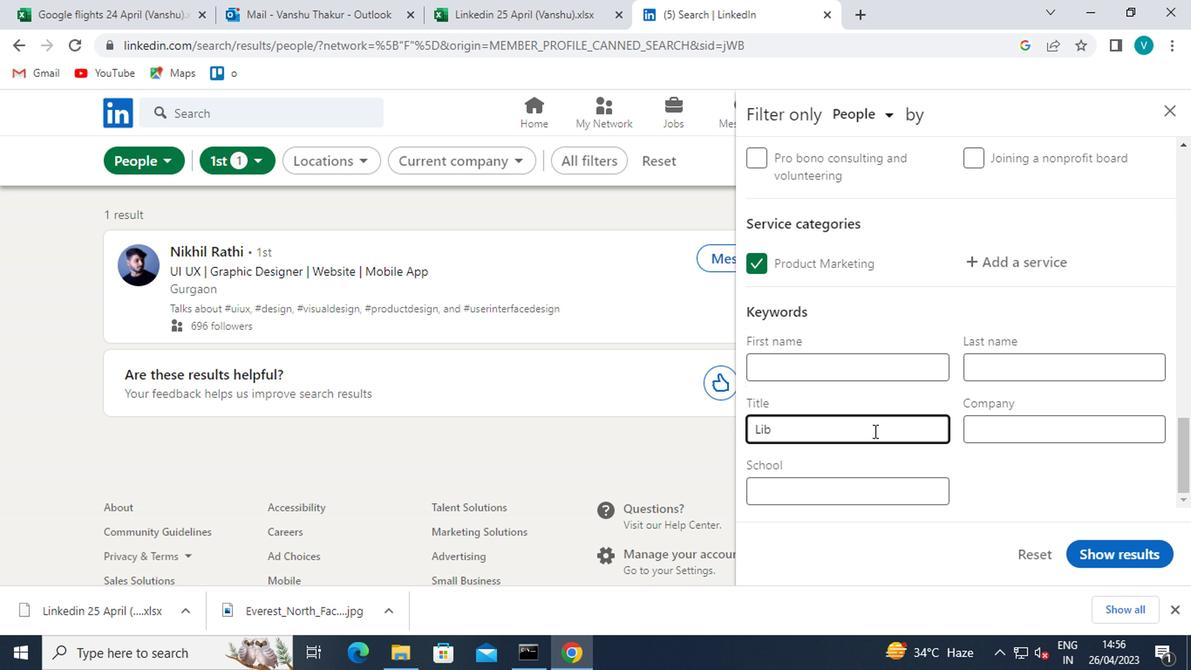 
Action: Mouse moved to (870, 430)
Screenshot: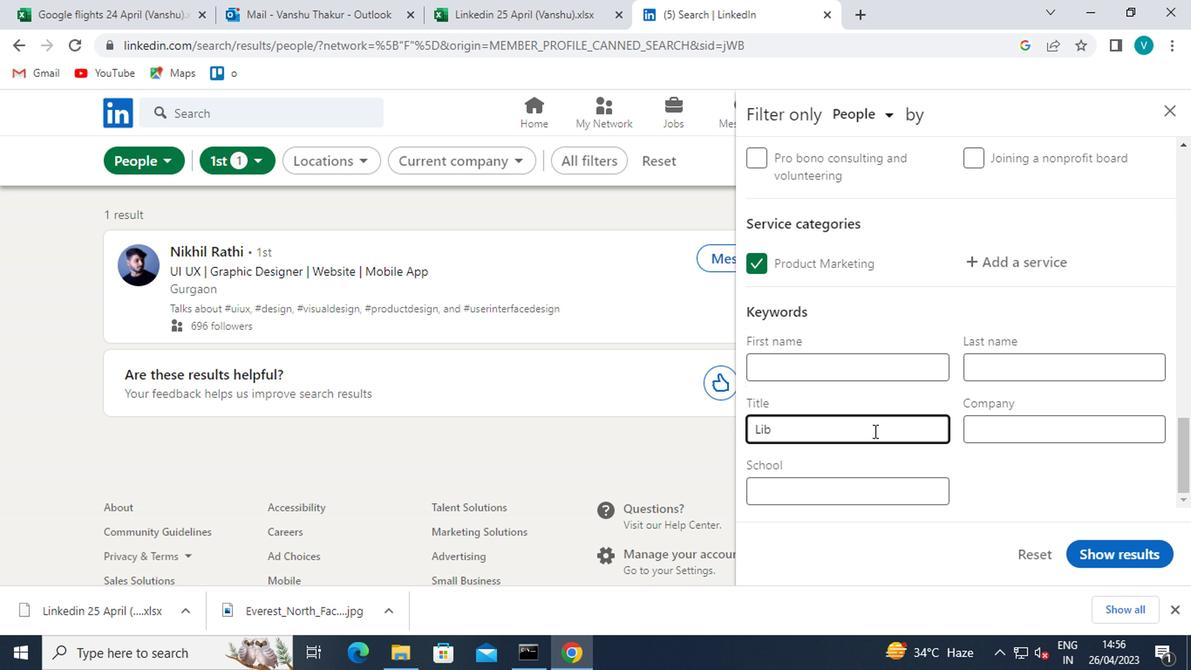 
Action: Key pressed R
Screenshot: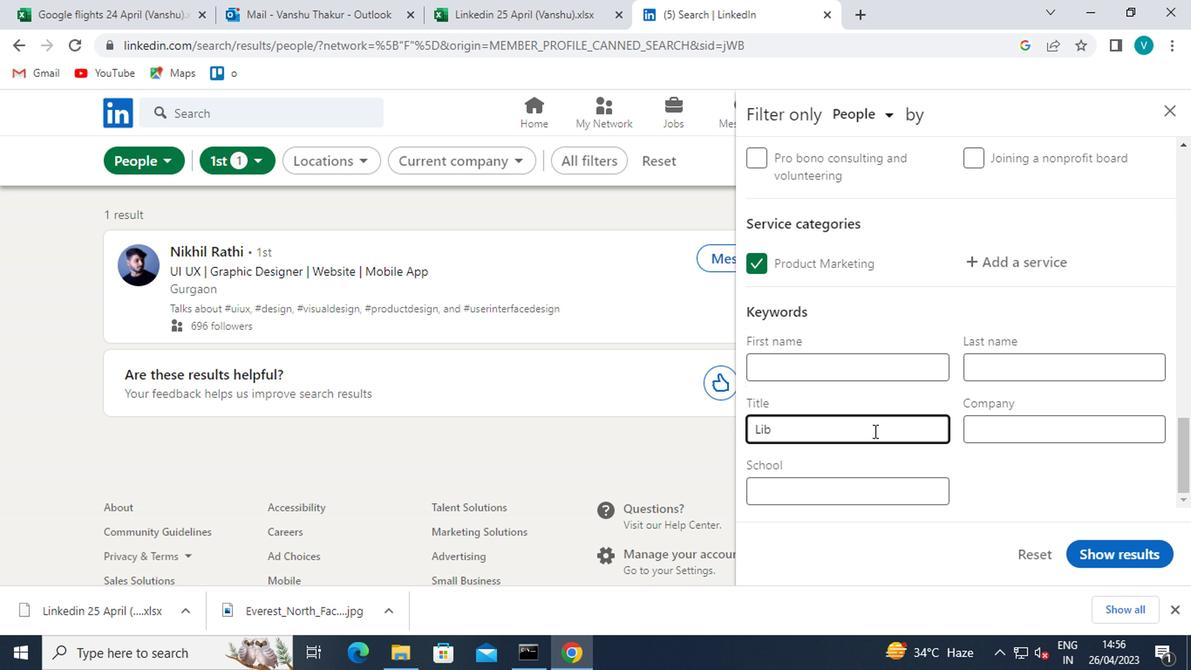 
Action: Mouse moved to (870, 429)
Screenshot: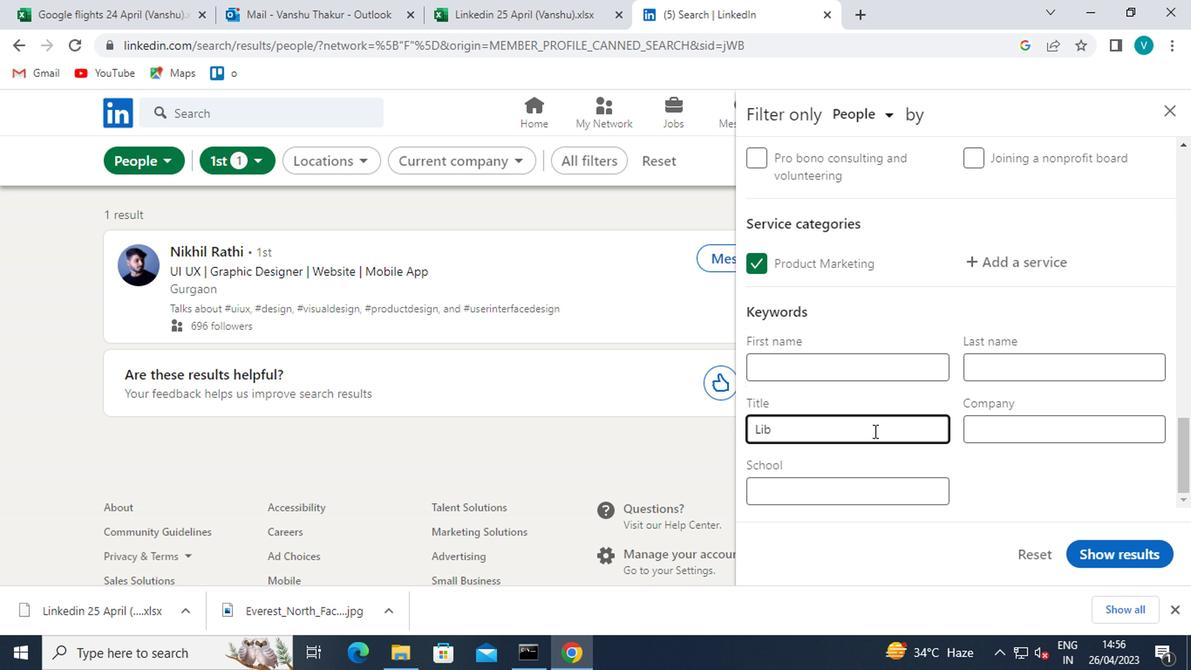 
Action: Key pressed Y<Key.space>
Screenshot: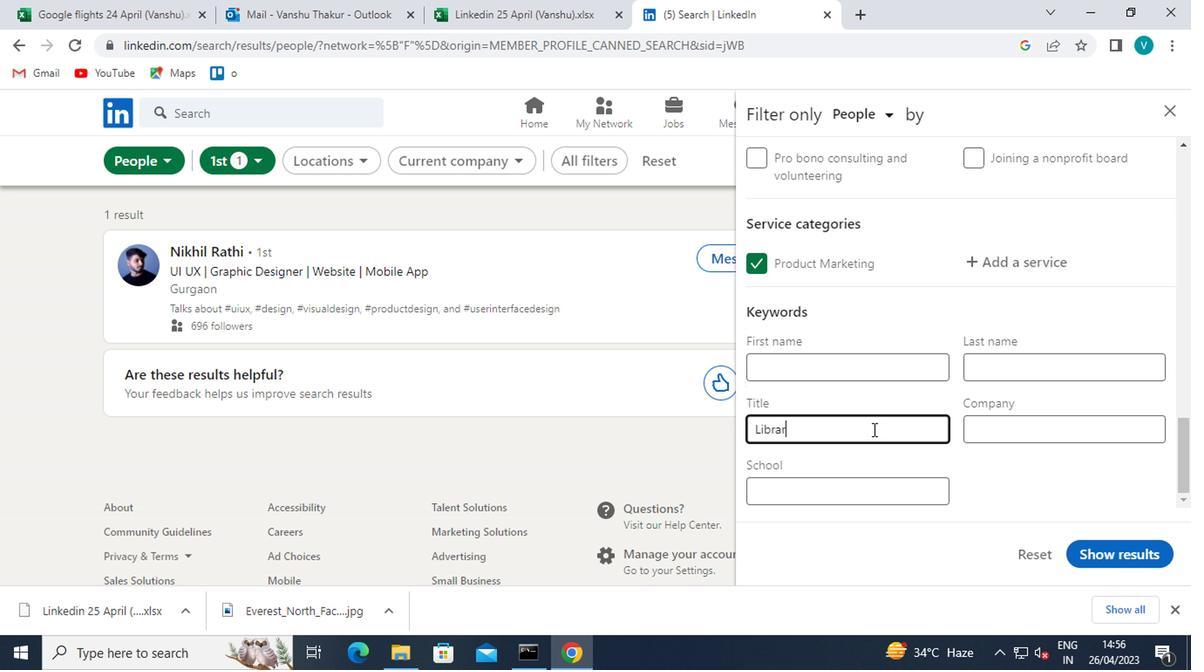 
Action: Mouse moved to (869, 429)
Screenshot: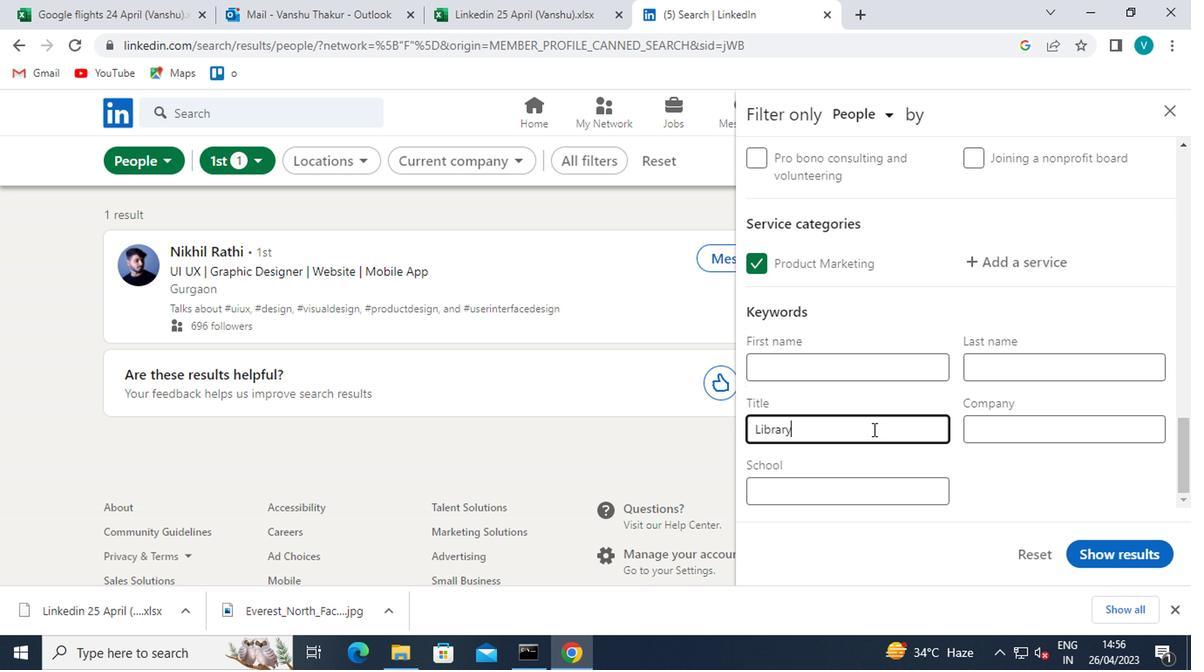 
Action: Key pressed <Key.shift>ASSISTANT<Key.space>
Screenshot: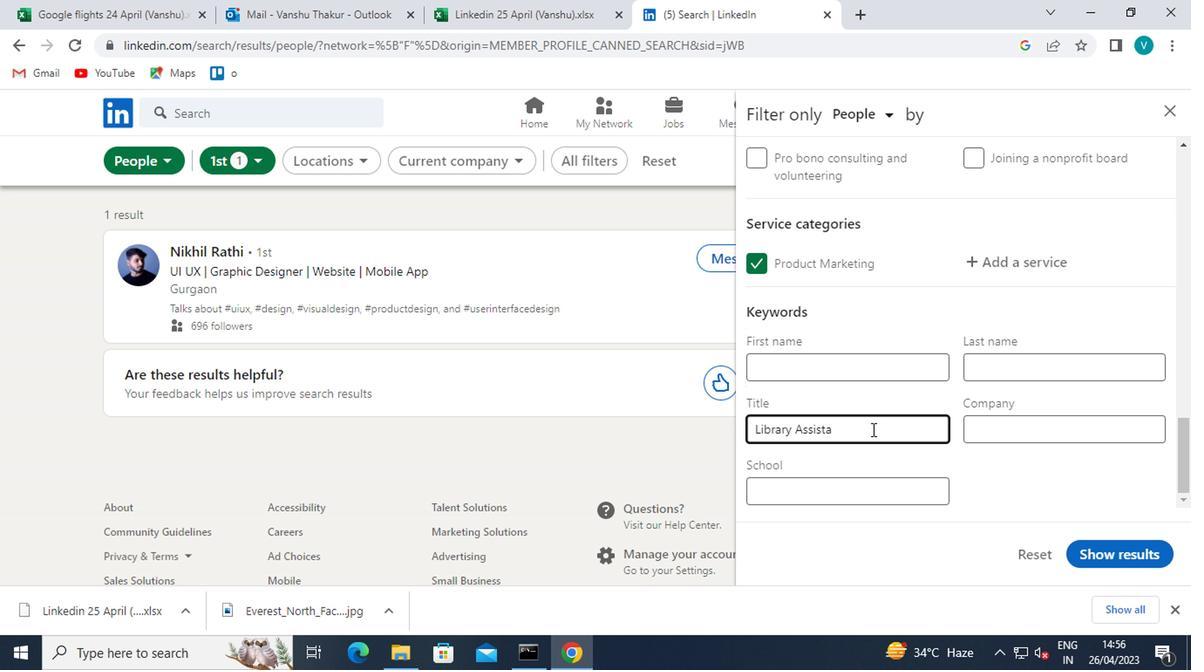 
Action: Mouse moved to (1149, 556)
Screenshot: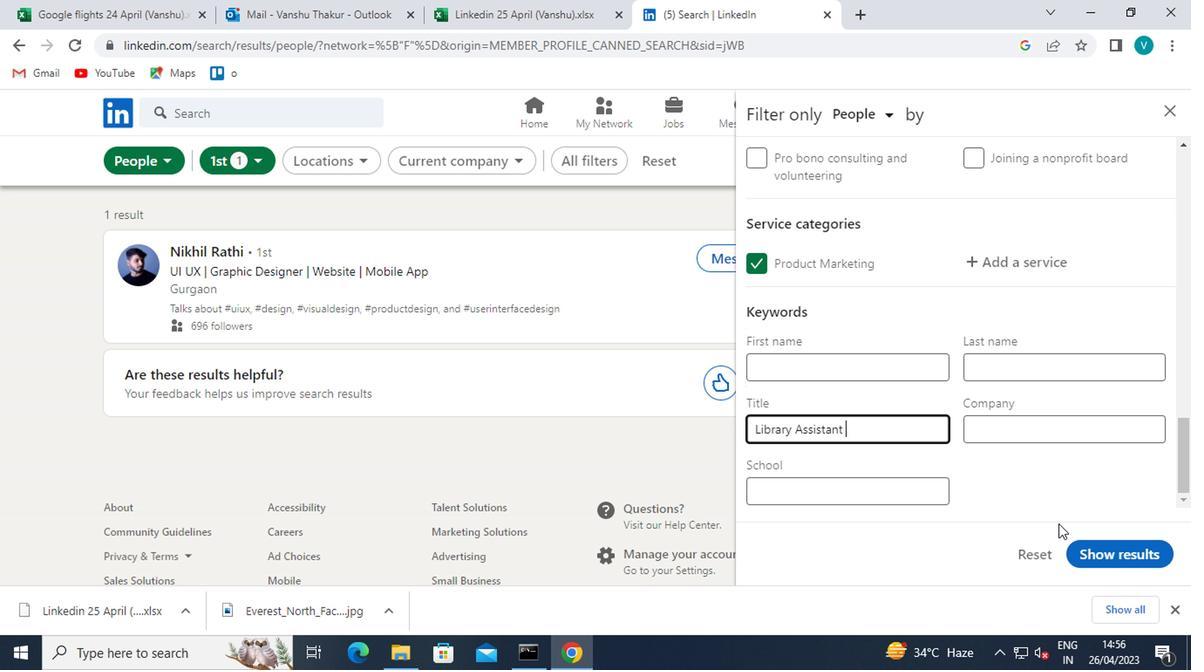 
Action: Mouse pressed left at (1149, 556)
Screenshot: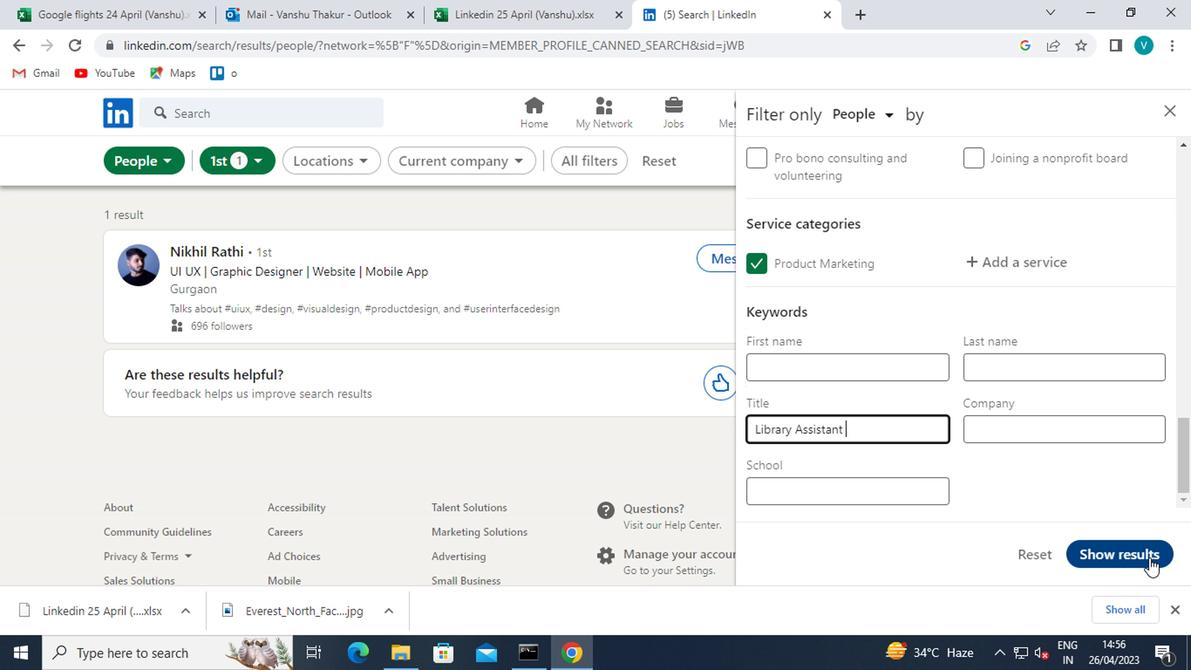 
Action: Mouse moved to (1145, 553)
Screenshot: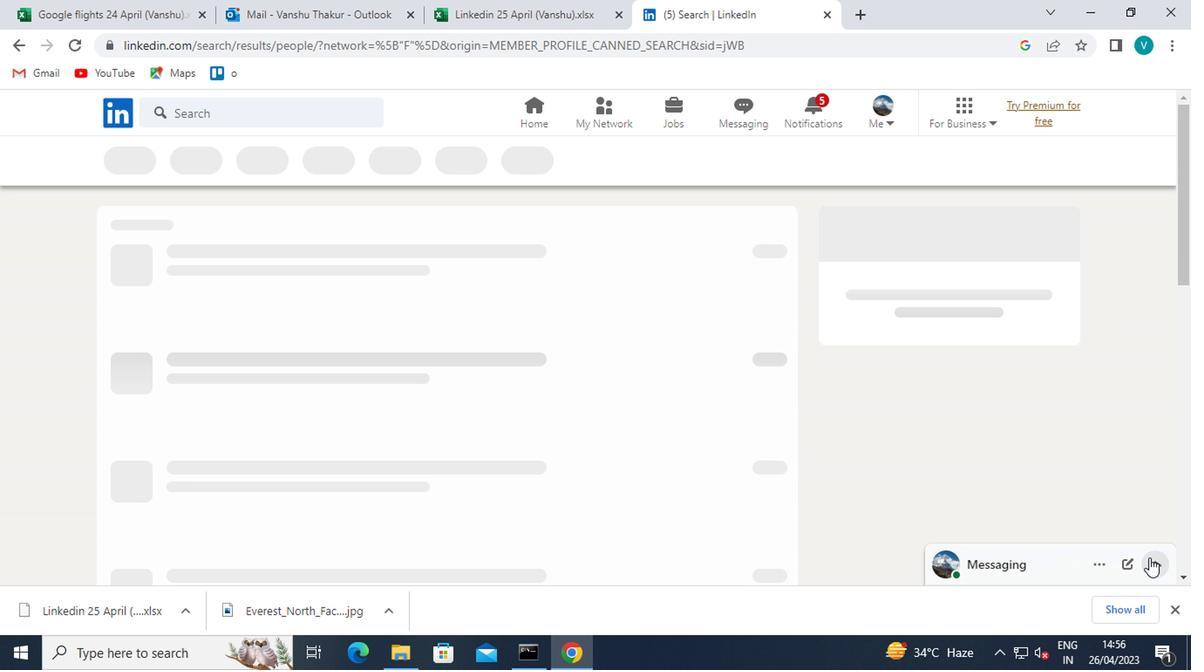 
